 Task: Look for space in Calabasas, United States from 10th July, 2023 to 15th July, 2023 for 7 adults in price range Rs.10000 to Rs.15000. Place can be entire place or shared room with 4 bedrooms having 7 beds and 4 bathrooms. Property type can be house, flat, guest house. Amenities needed are: wifi, TV, free parkinig on premises, gym, breakfast. Booking option can be shelf check-in. Required host language is English.
Action: Mouse moved to (531, 124)
Screenshot: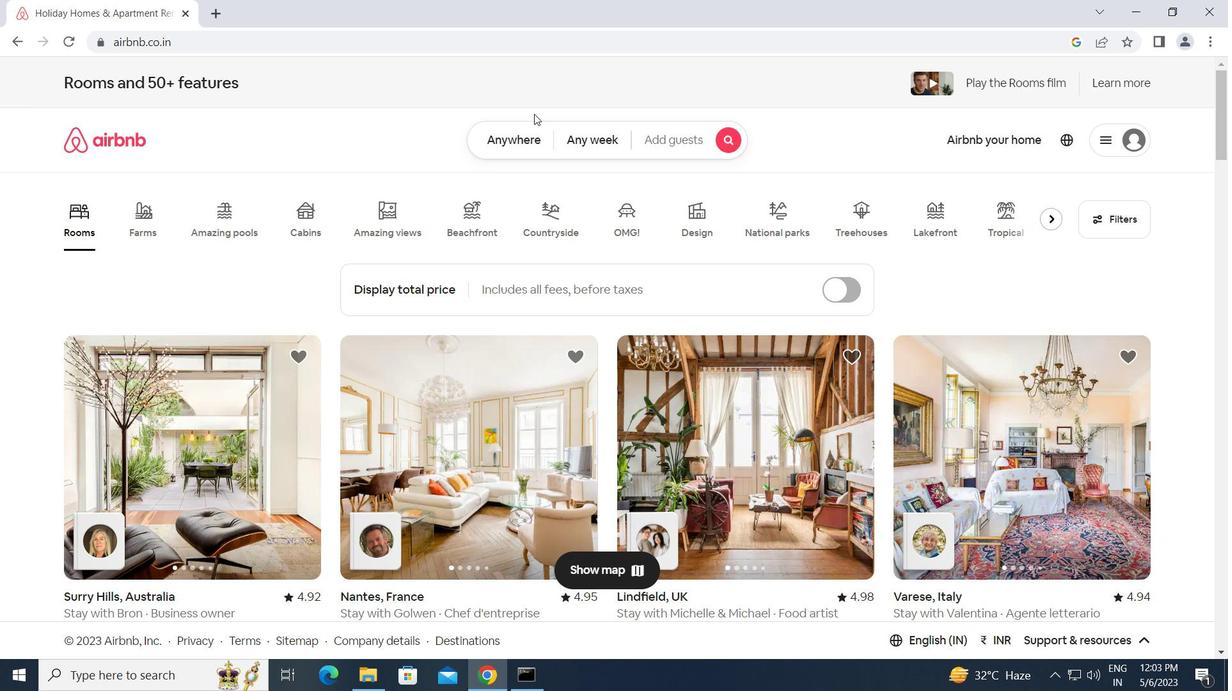 
Action: Mouse pressed left at (531, 124)
Screenshot: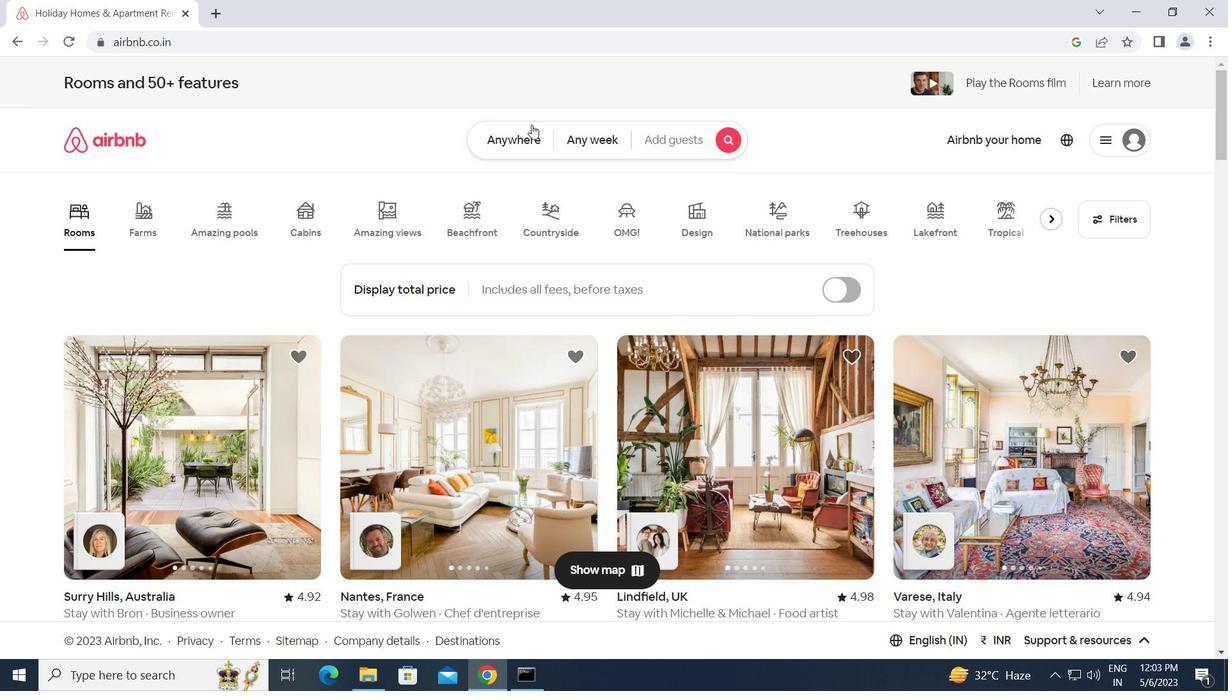 
Action: Mouse moved to (398, 186)
Screenshot: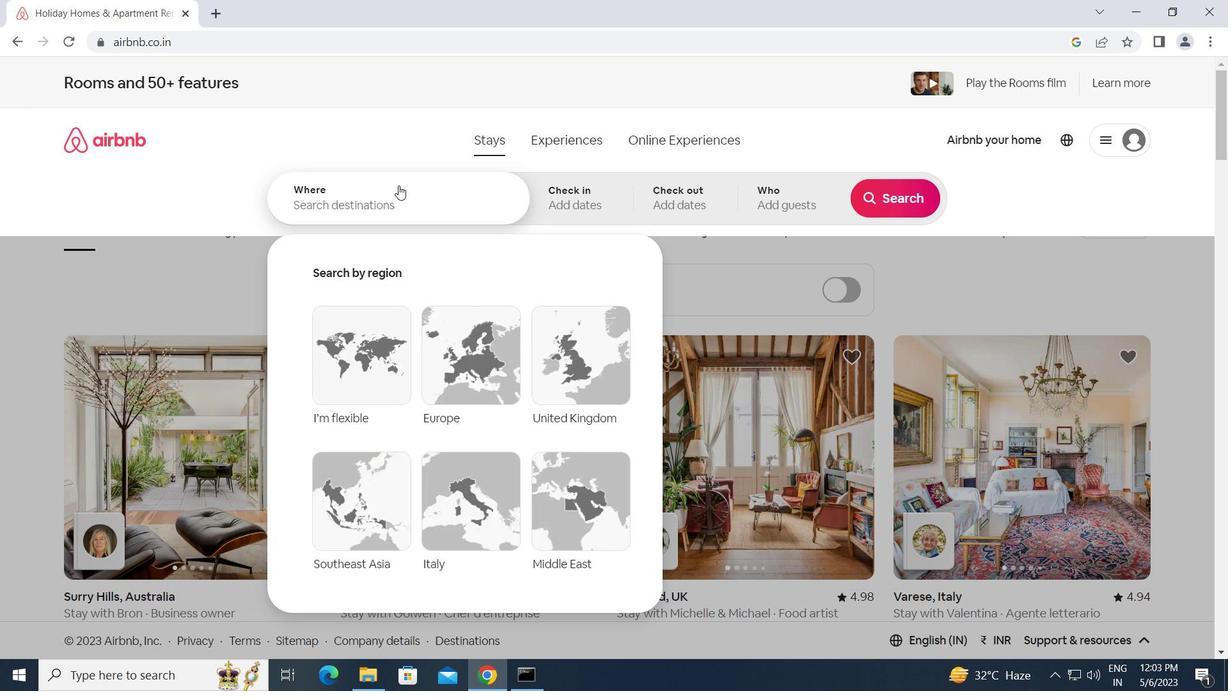 
Action: Mouse pressed left at (398, 186)
Screenshot: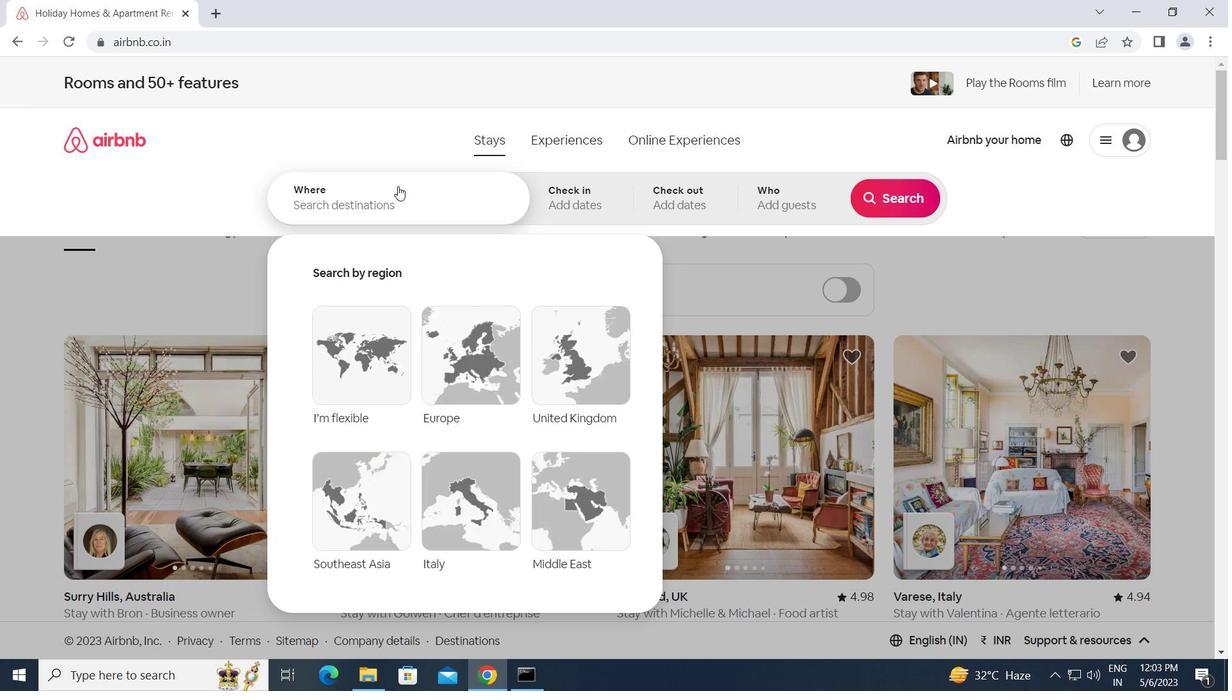
Action: Key pressed c<Key.caps_lock>alabasas,<Key.space><Key.caps_lock>u<Key.caps_lock>nited<Key.space><Key.caps_lock>s<Key.caps_lock>tate
Screenshot: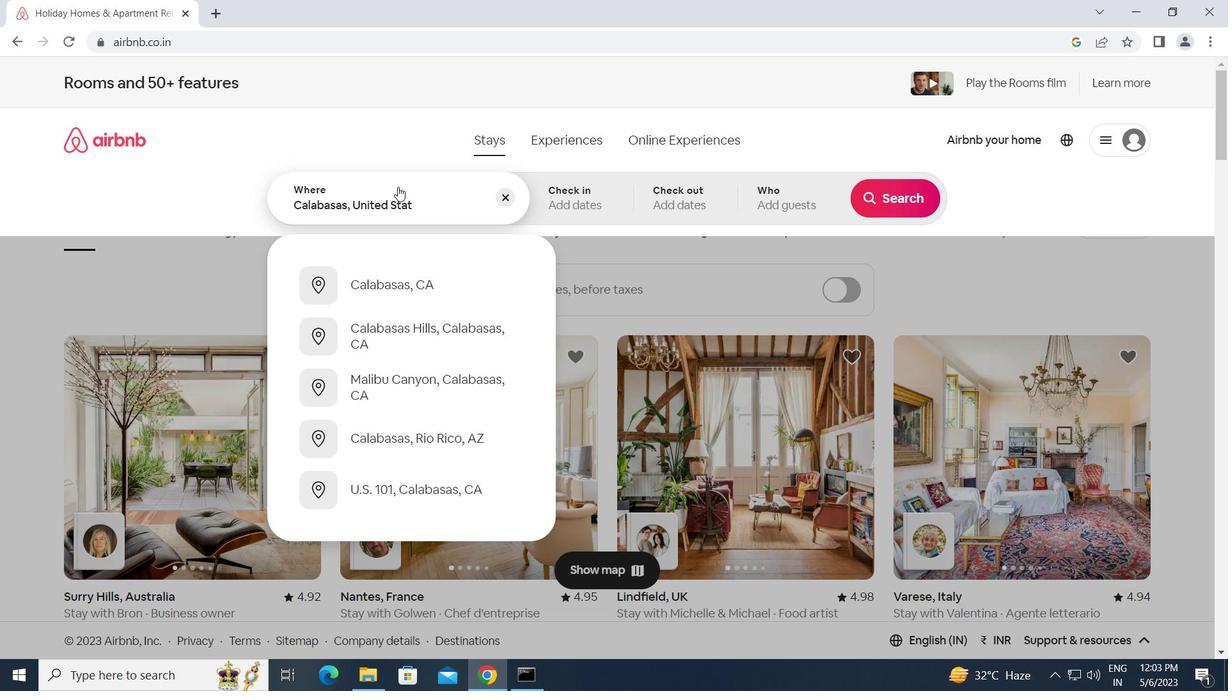 
Action: Mouse moved to (449, 103)
Screenshot: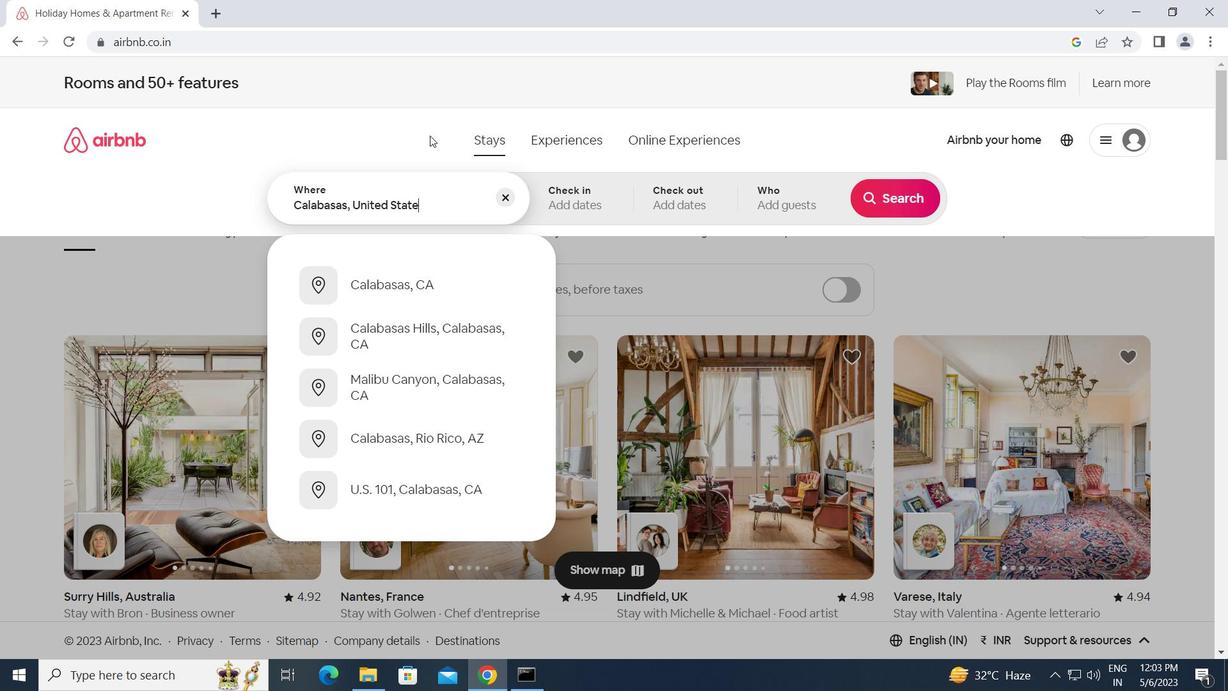 
Action: Key pressed s<Key.enter>
Screenshot: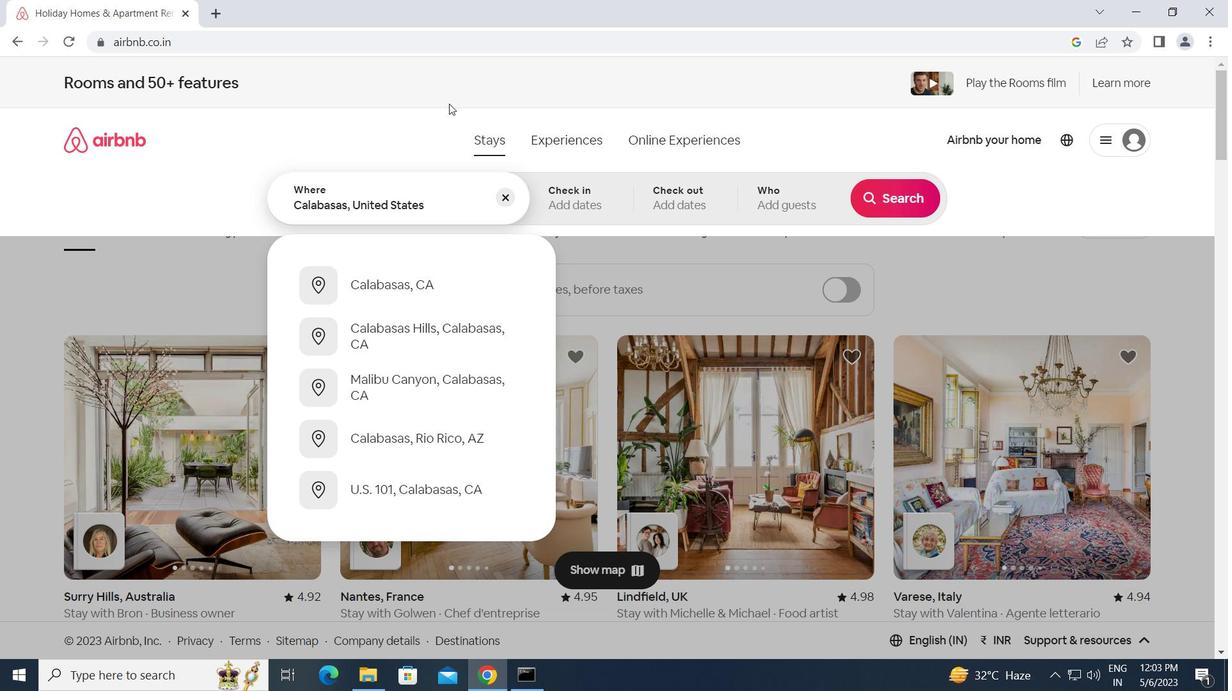
Action: Mouse moved to (893, 323)
Screenshot: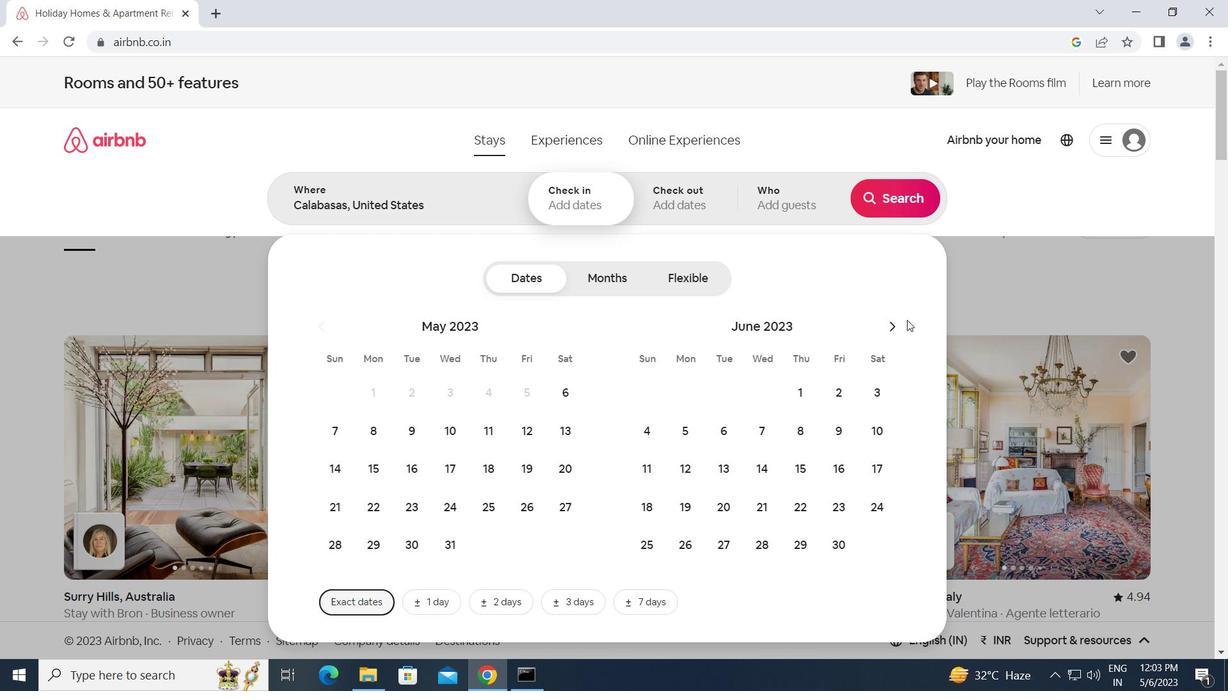 
Action: Mouse pressed left at (893, 323)
Screenshot: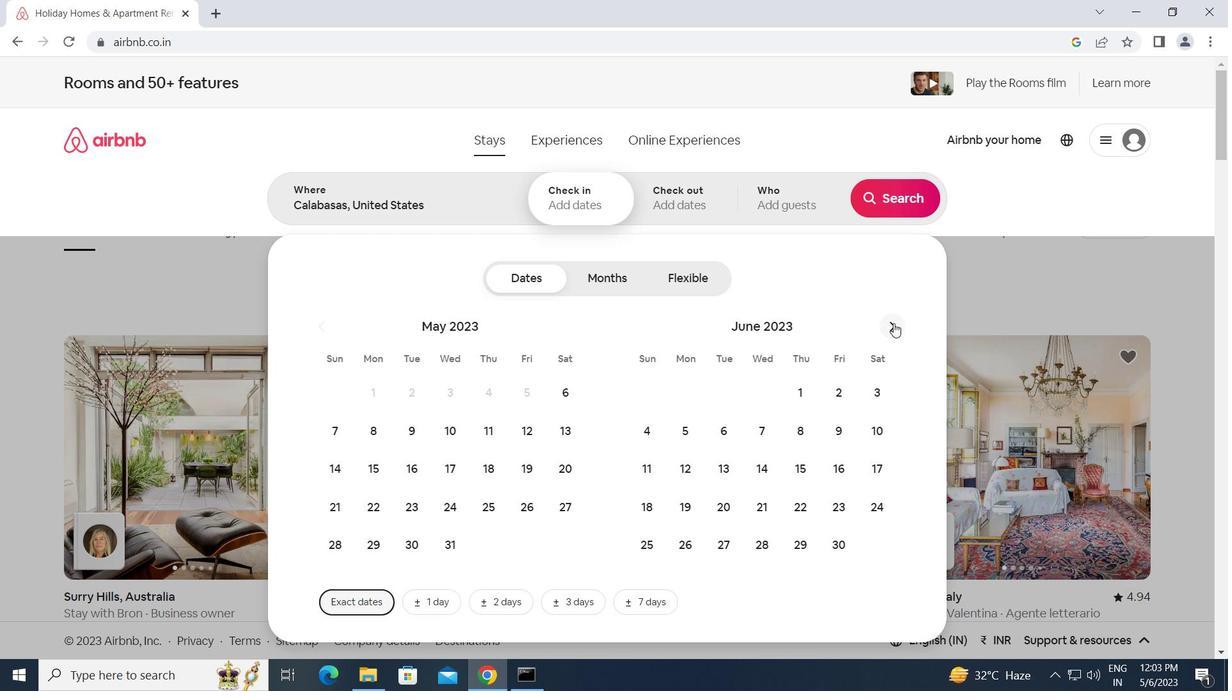 
Action: Mouse moved to (680, 470)
Screenshot: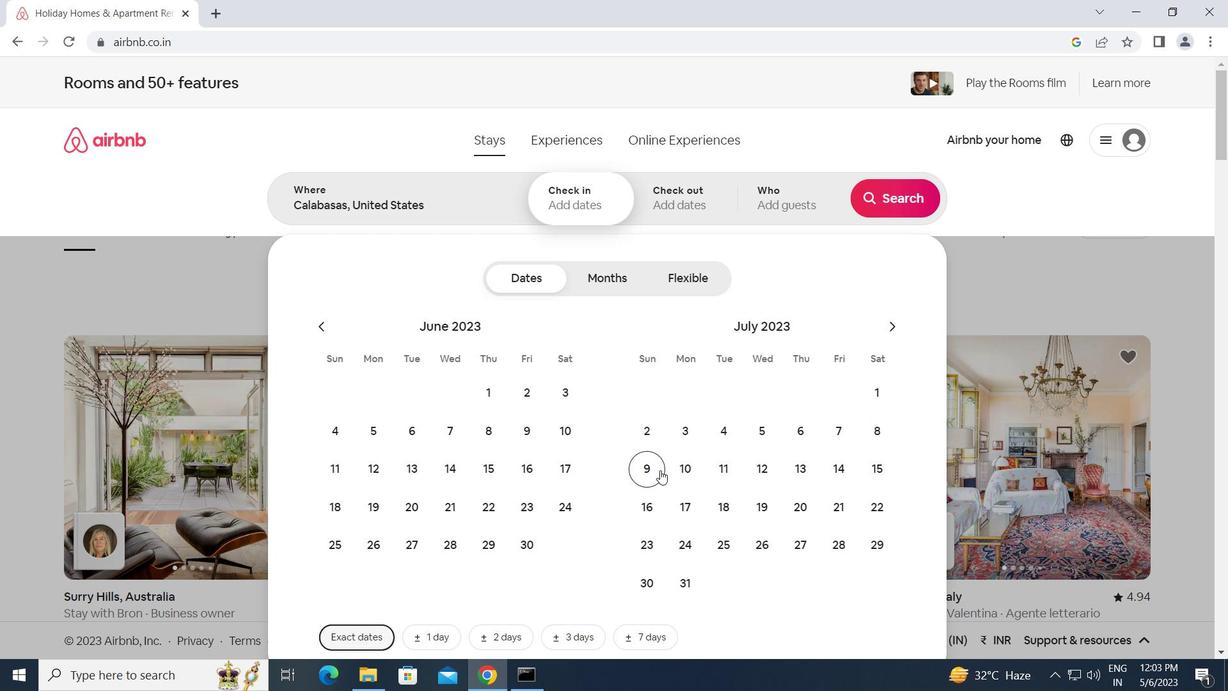 
Action: Mouse pressed left at (680, 470)
Screenshot: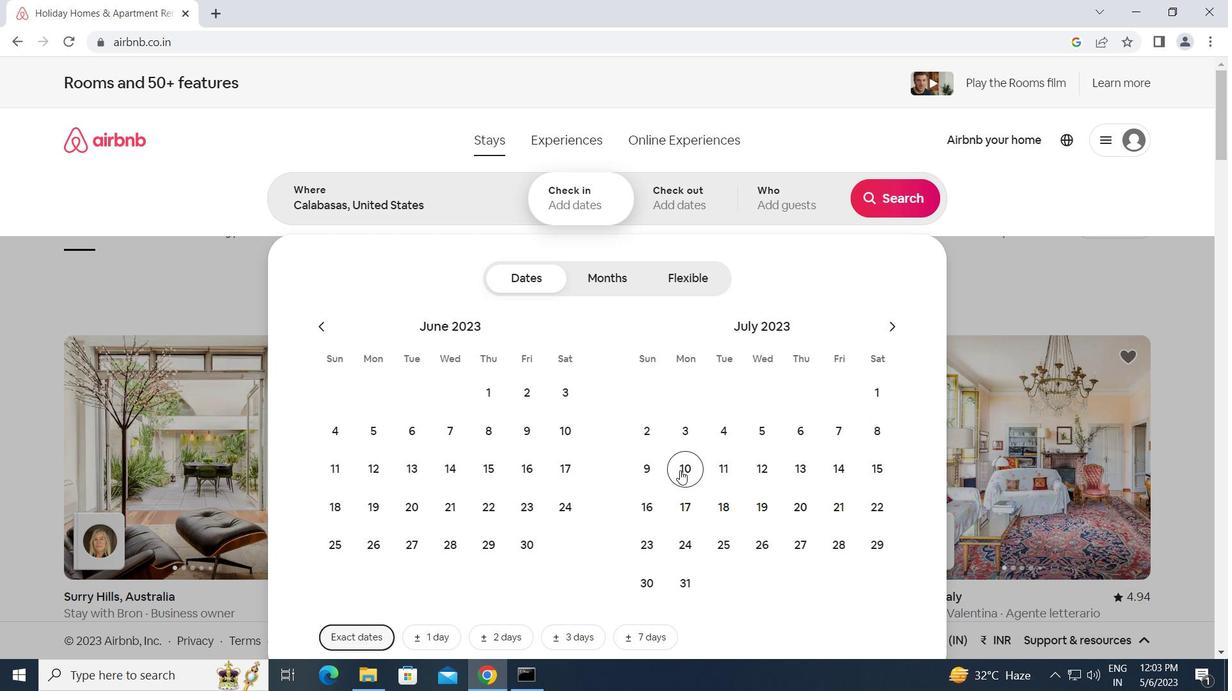
Action: Mouse moved to (880, 471)
Screenshot: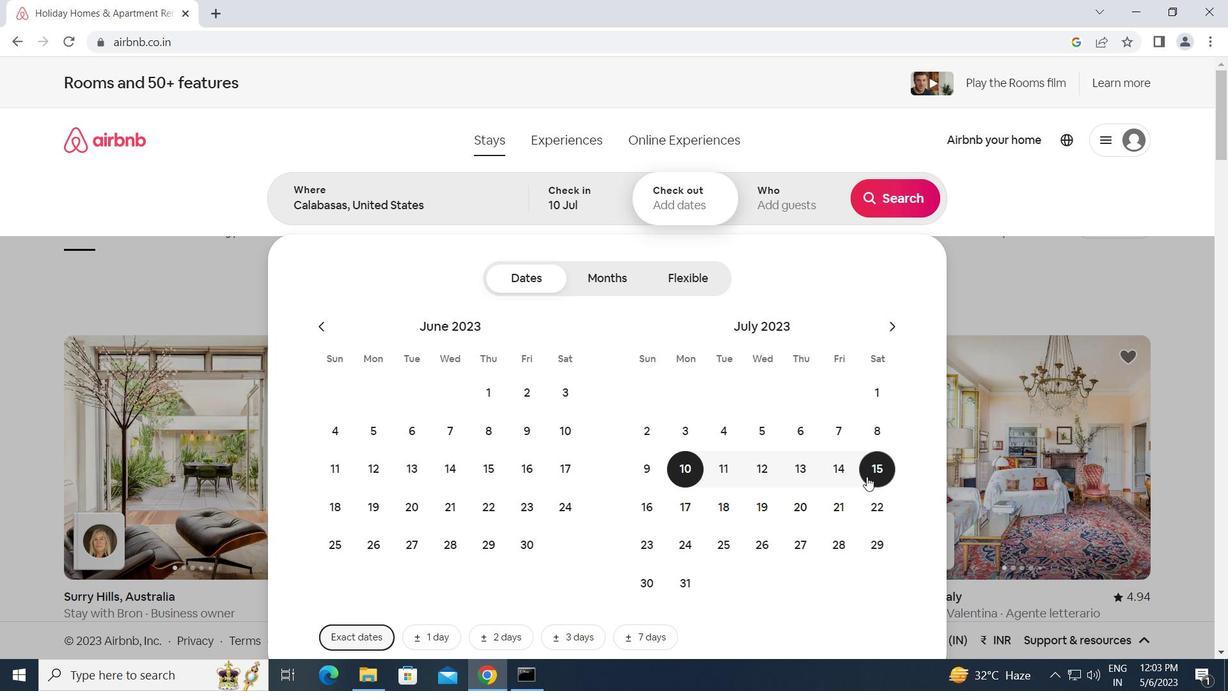 
Action: Mouse pressed left at (880, 471)
Screenshot: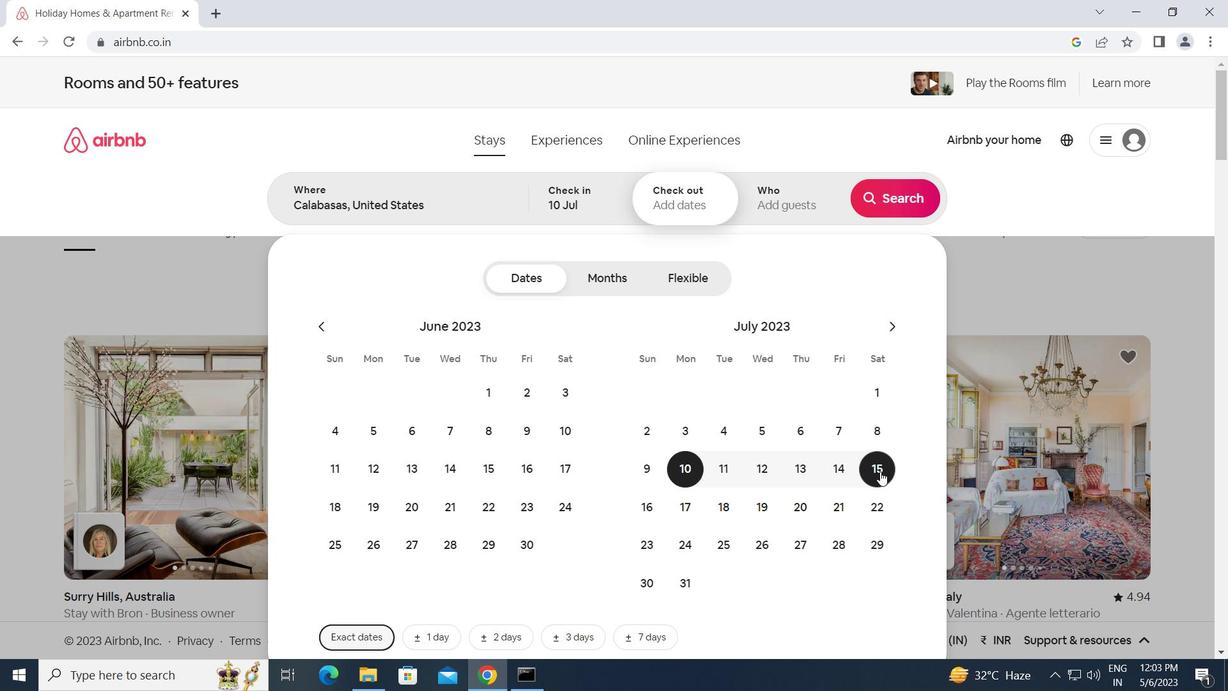 
Action: Mouse moved to (788, 209)
Screenshot: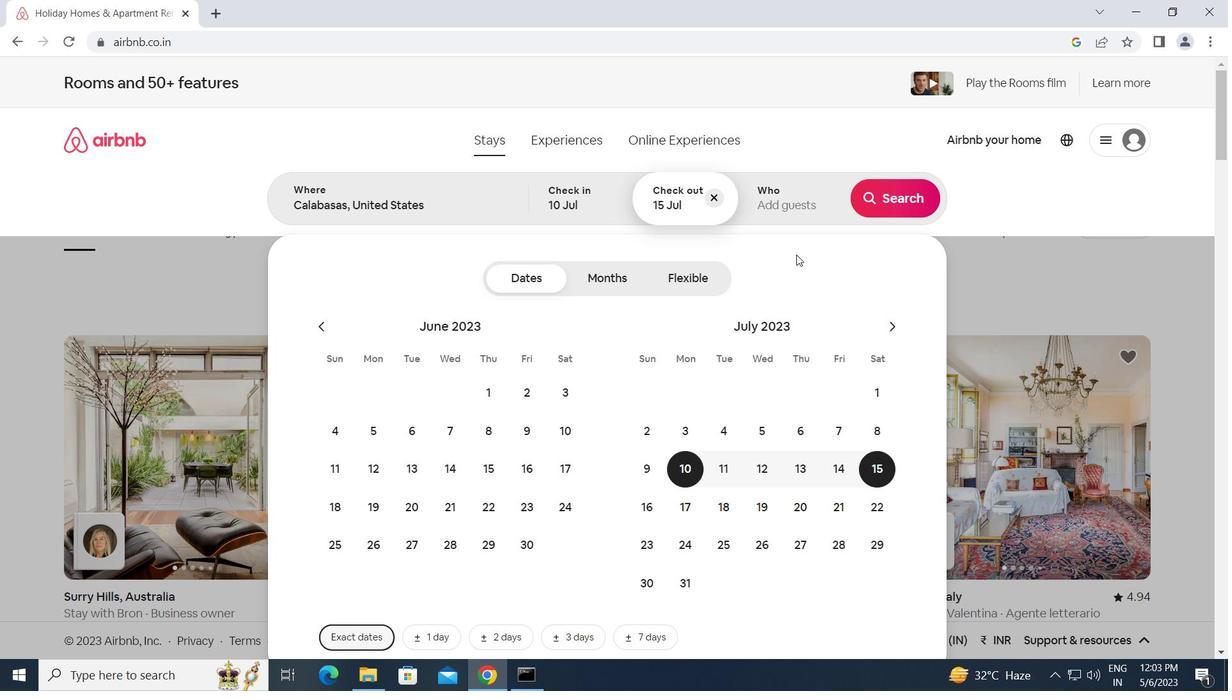 
Action: Mouse pressed left at (788, 209)
Screenshot: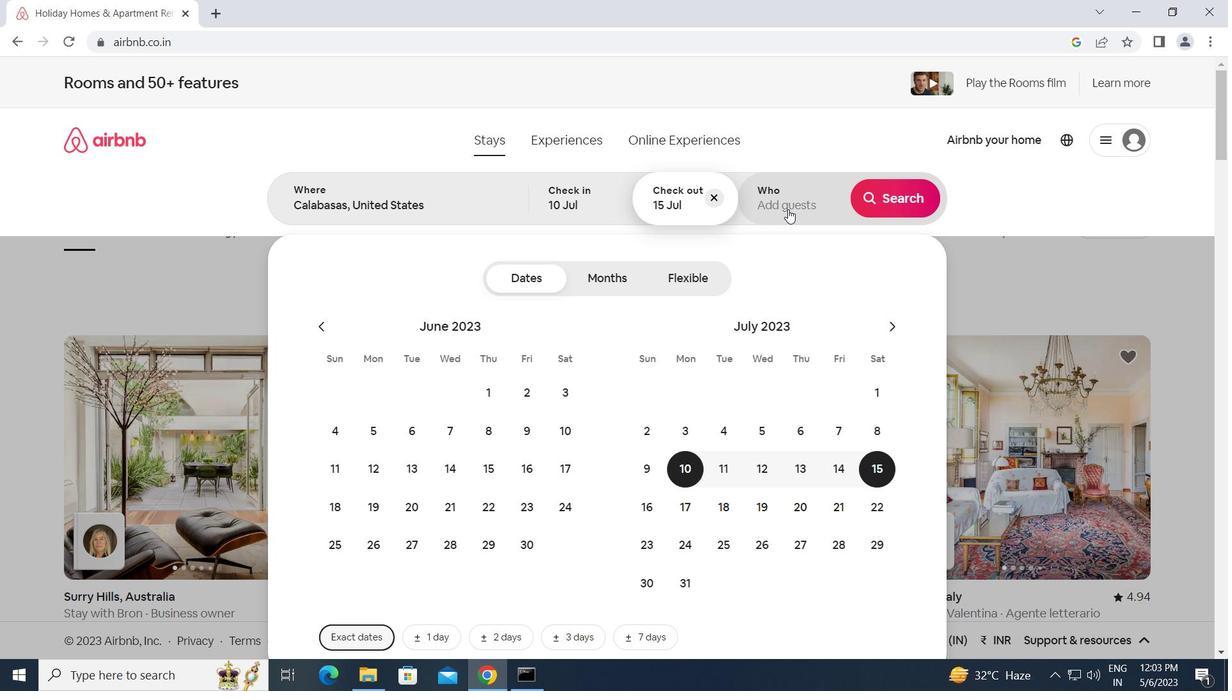 
Action: Mouse moved to (900, 284)
Screenshot: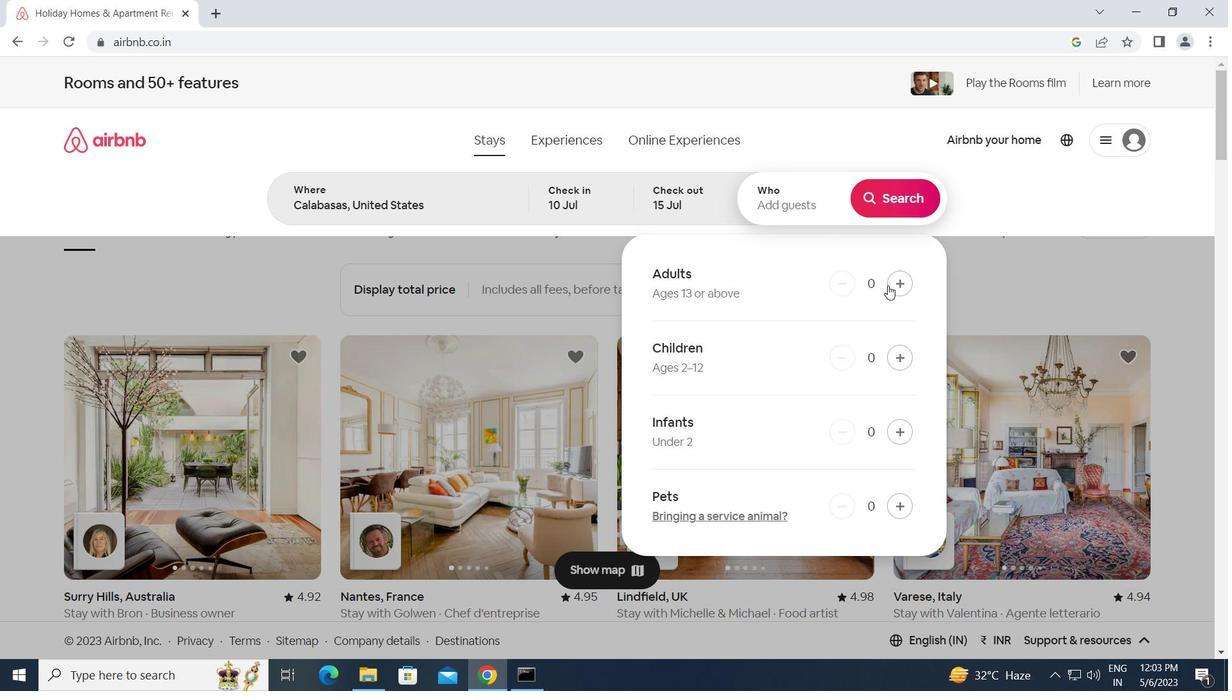 
Action: Mouse pressed left at (900, 284)
Screenshot: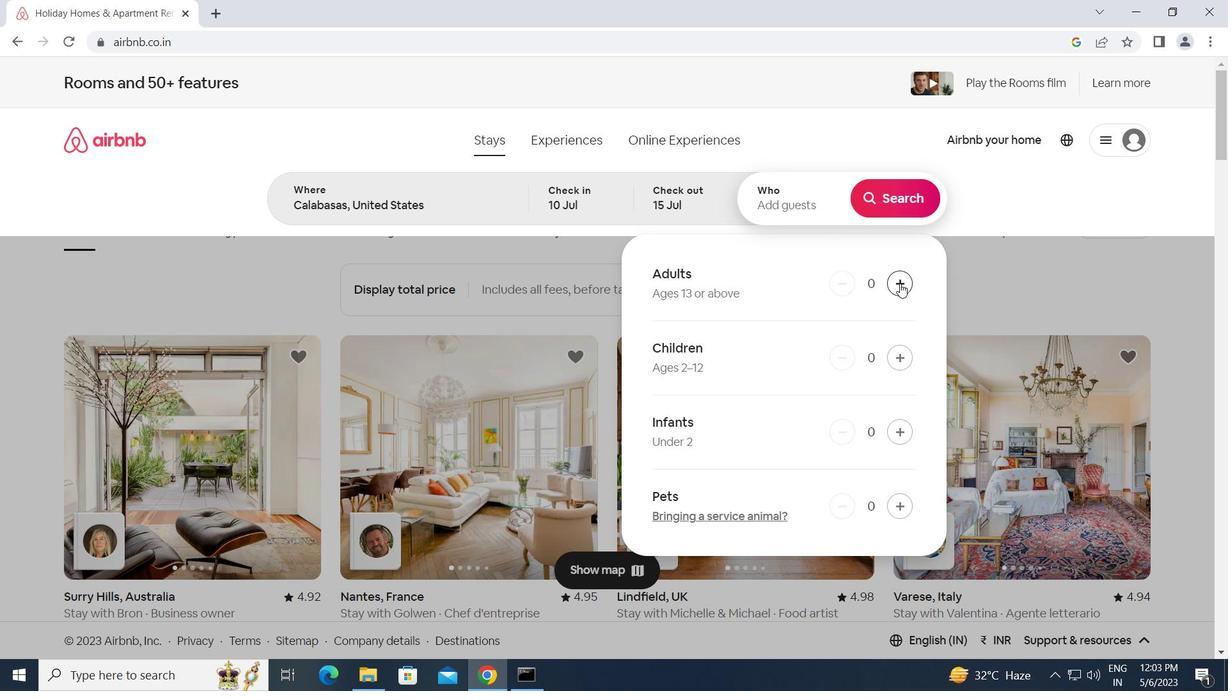 
Action: Mouse pressed left at (900, 284)
Screenshot: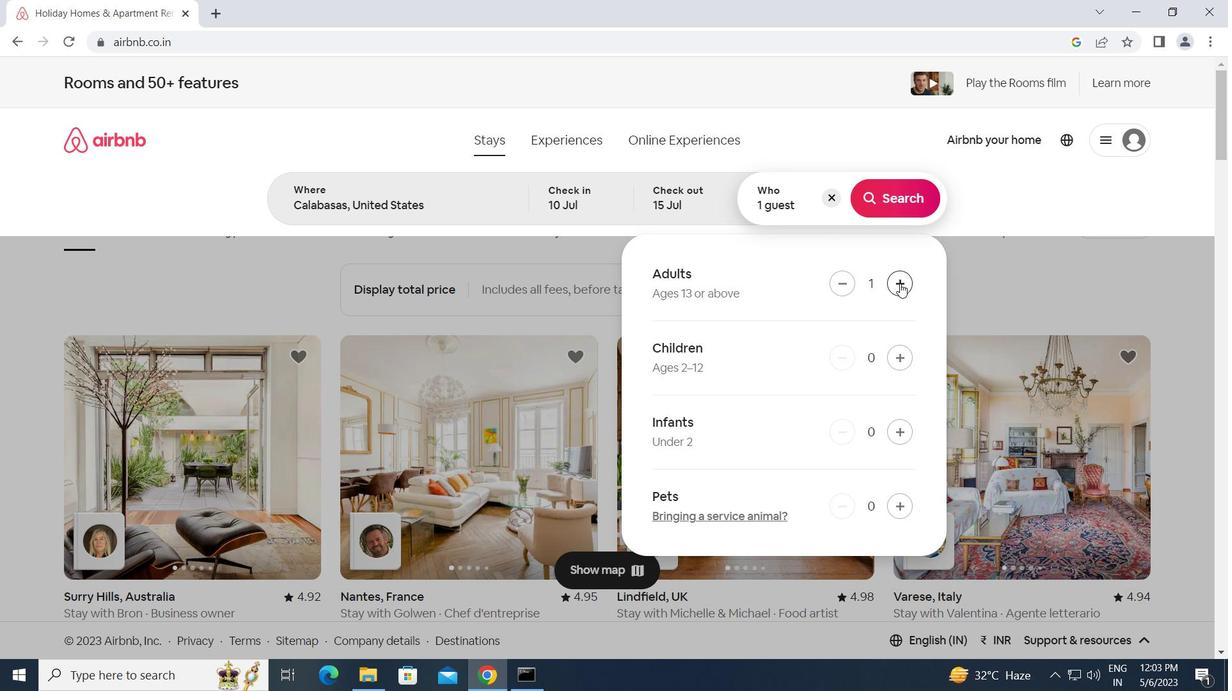 
Action: Mouse pressed left at (900, 284)
Screenshot: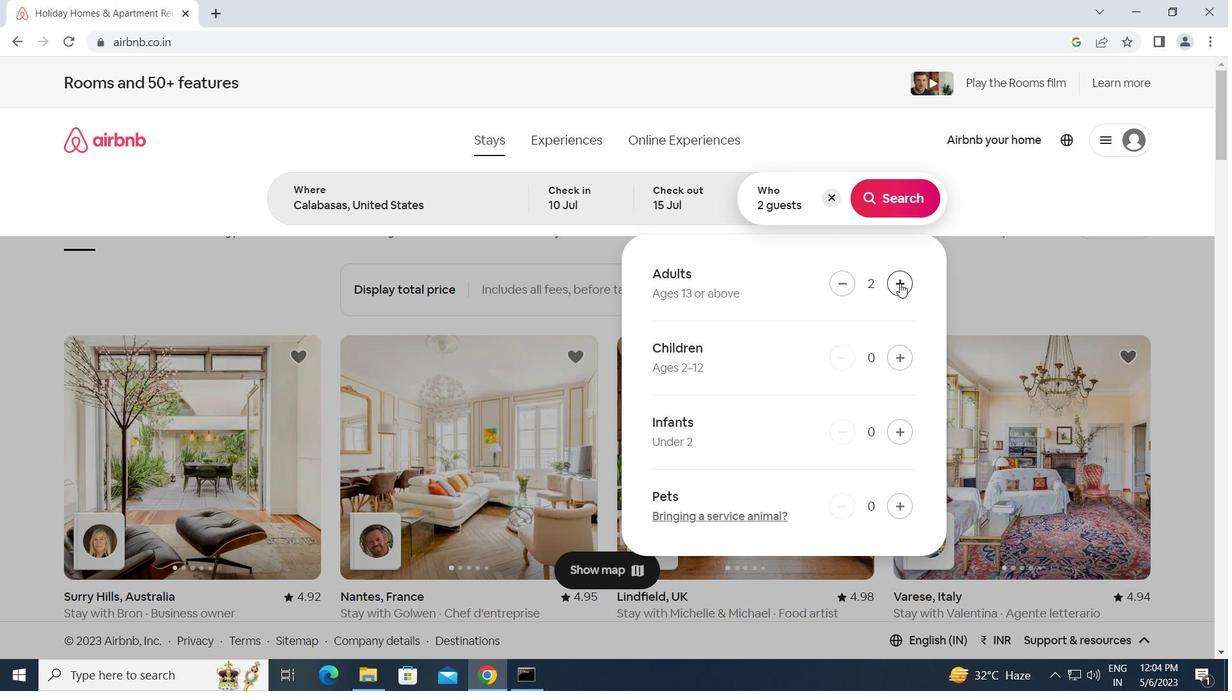 
Action: Mouse pressed left at (900, 284)
Screenshot: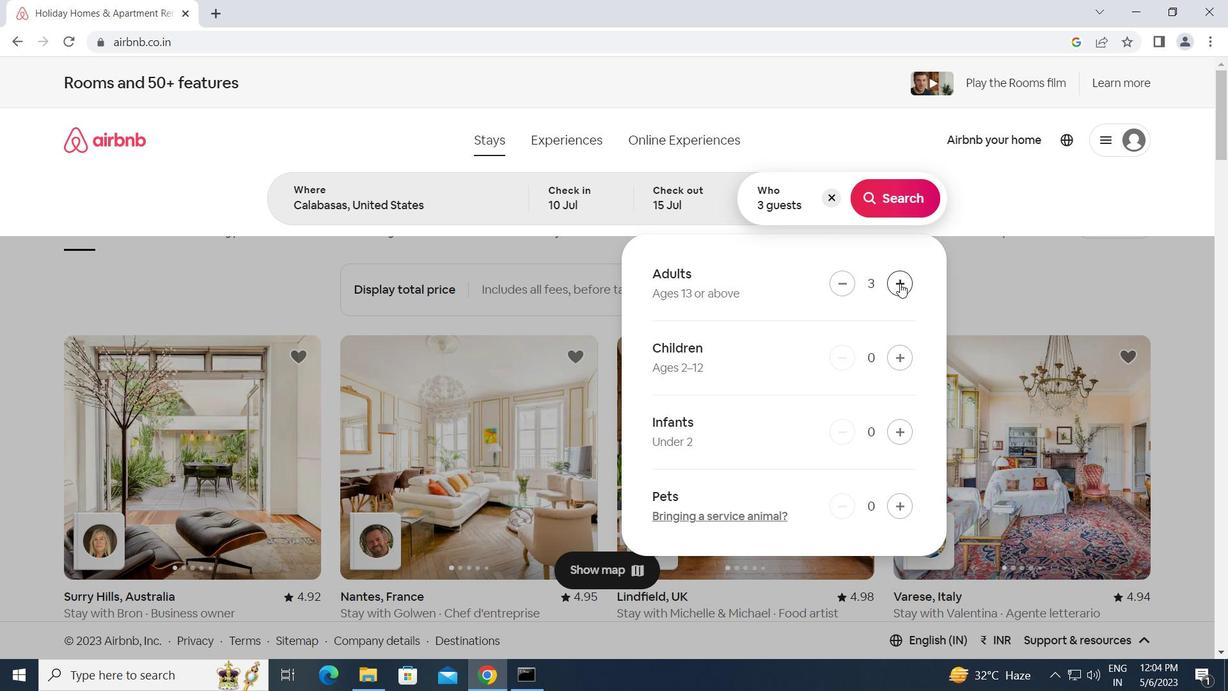 
Action: Mouse pressed left at (900, 284)
Screenshot: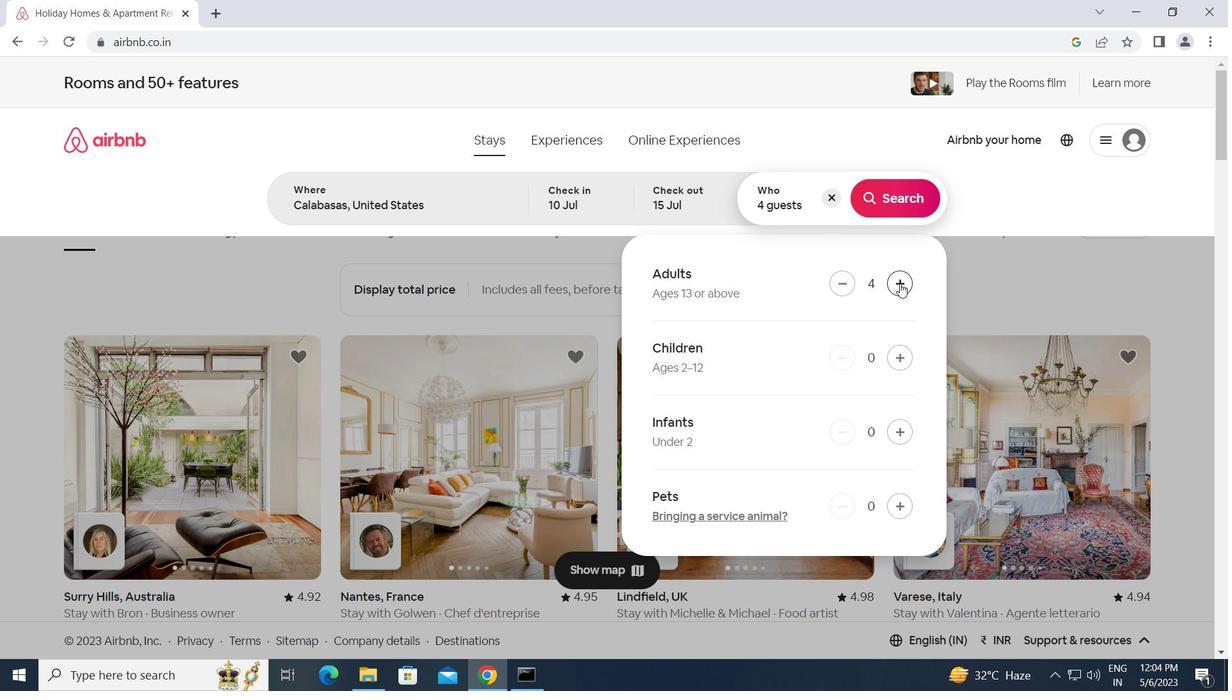 
Action: Mouse pressed left at (900, 284)
Screenshot: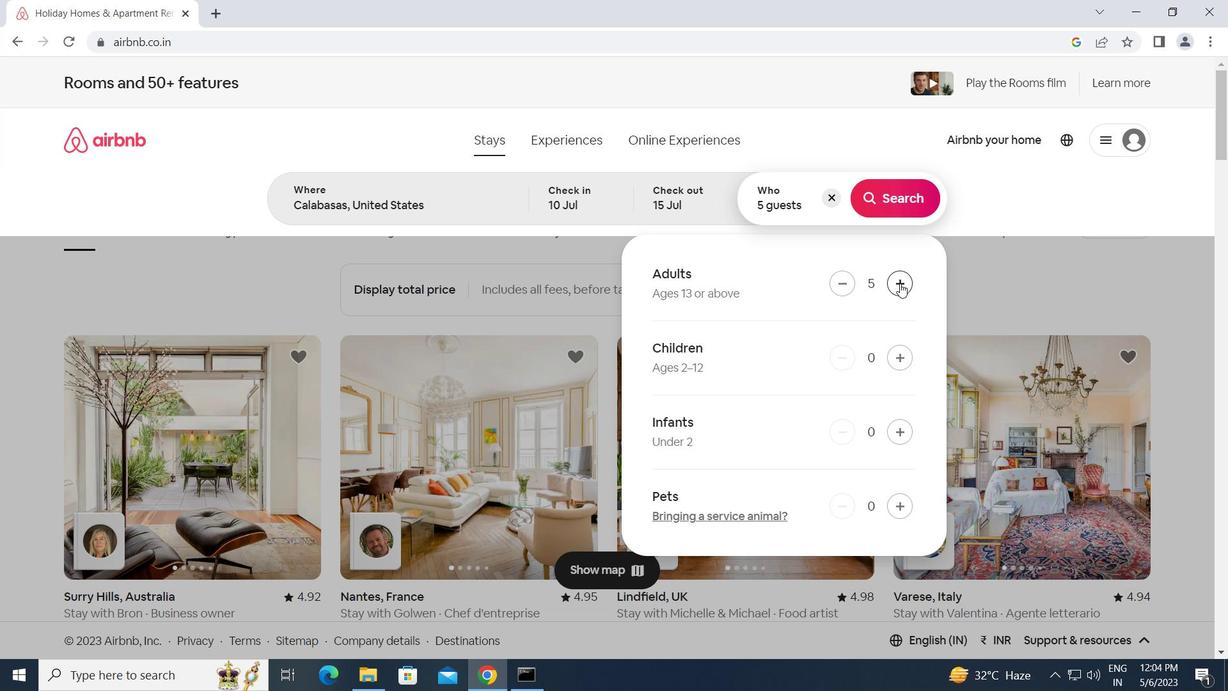 
Action: Mouse pressed left at (900, 284)
Screenshot: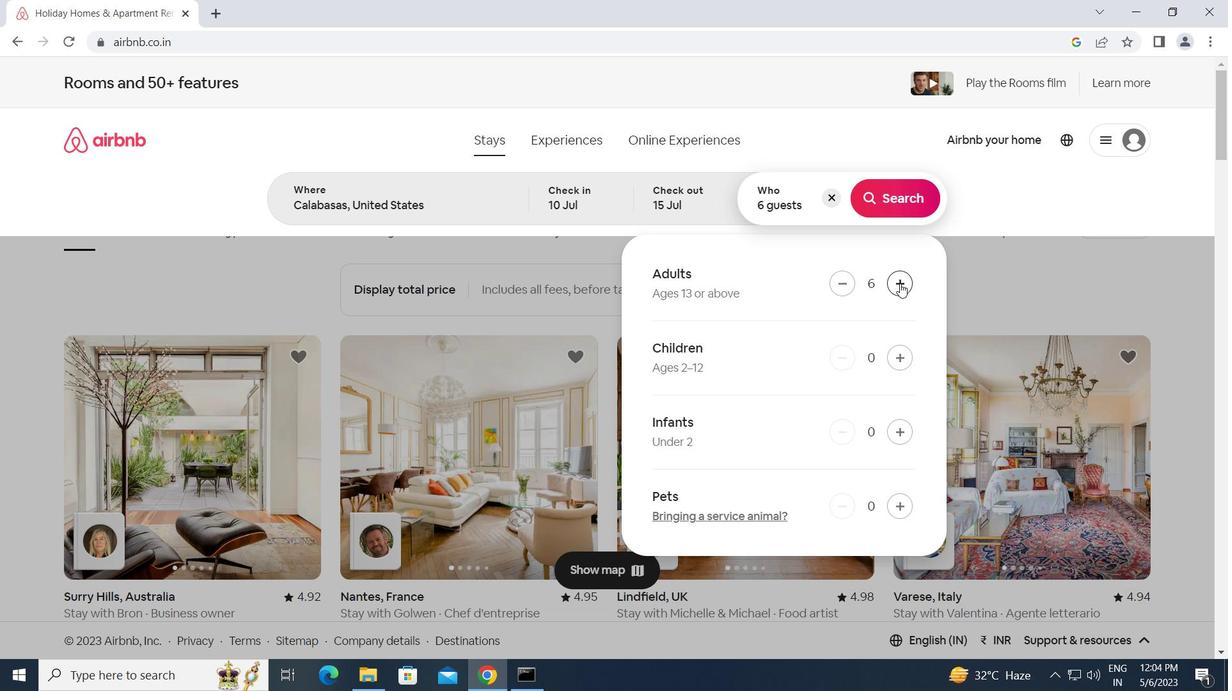 
Action: Mouse moved to (898, 201)
Screenshot: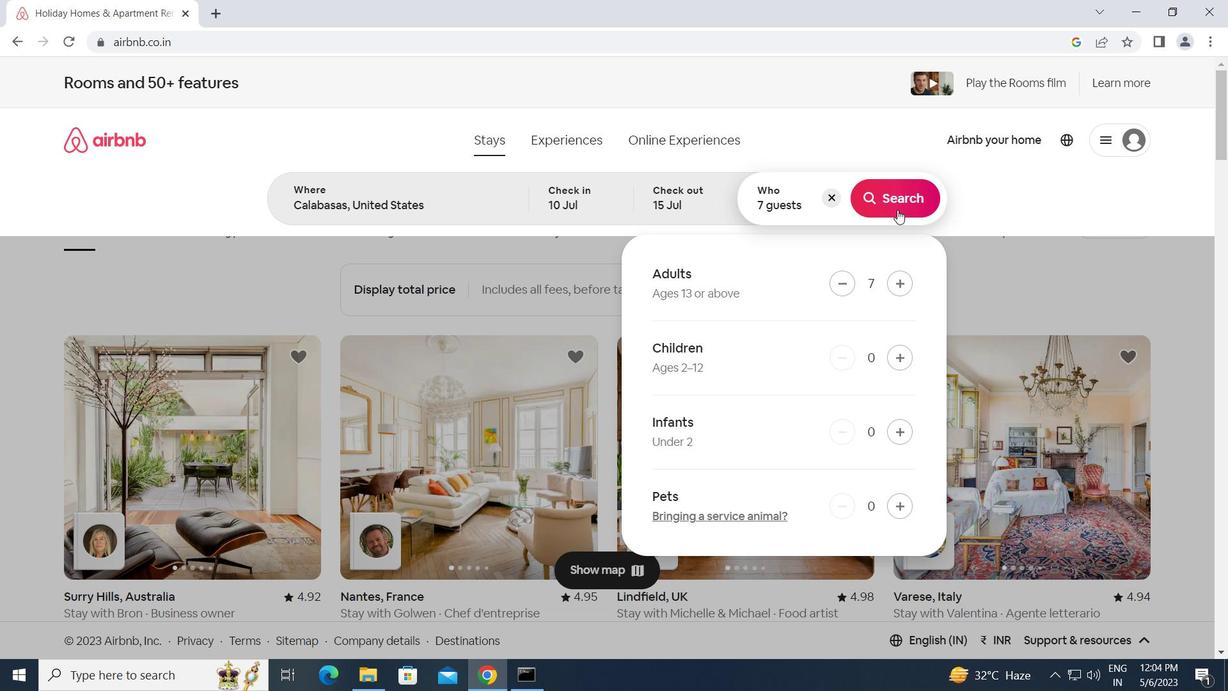 
Action: Mouse pressed left at (898, 201)
Screenshot: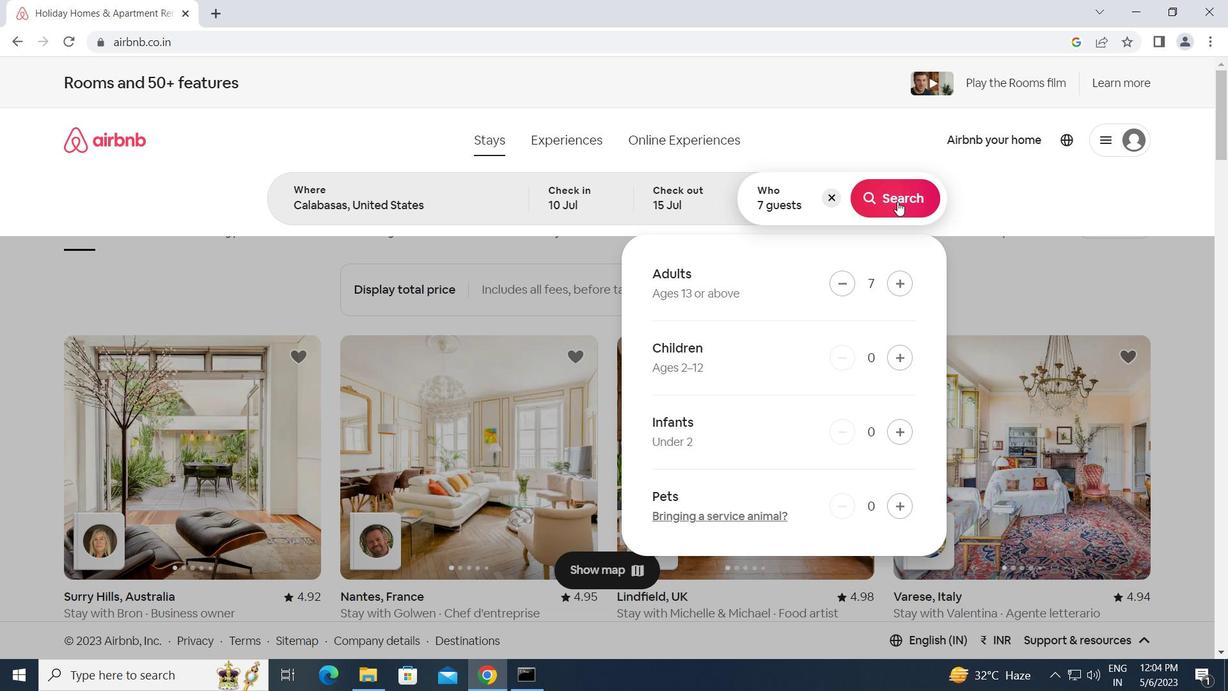 
Action: Mouse moved to (1156, 148)
Screenshot: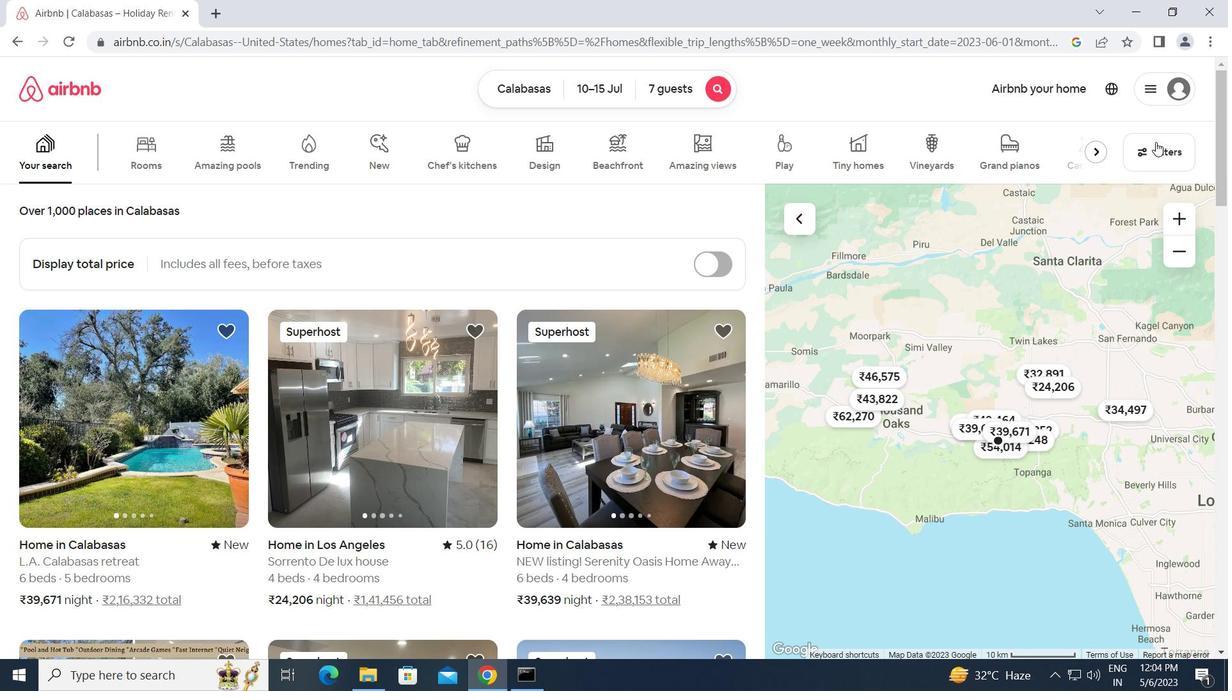 
Action: Mouse pressed left at (1156, 148)
Screenshot: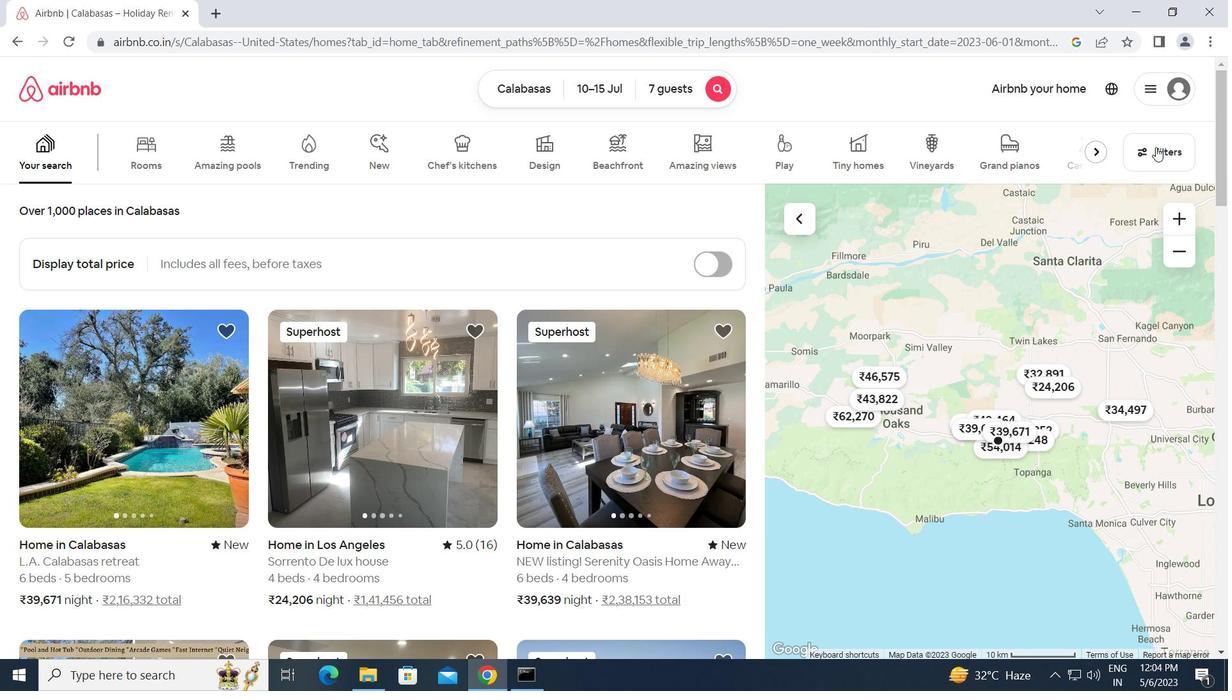
Action: Mouse moved to (424, 469)
Screenshot: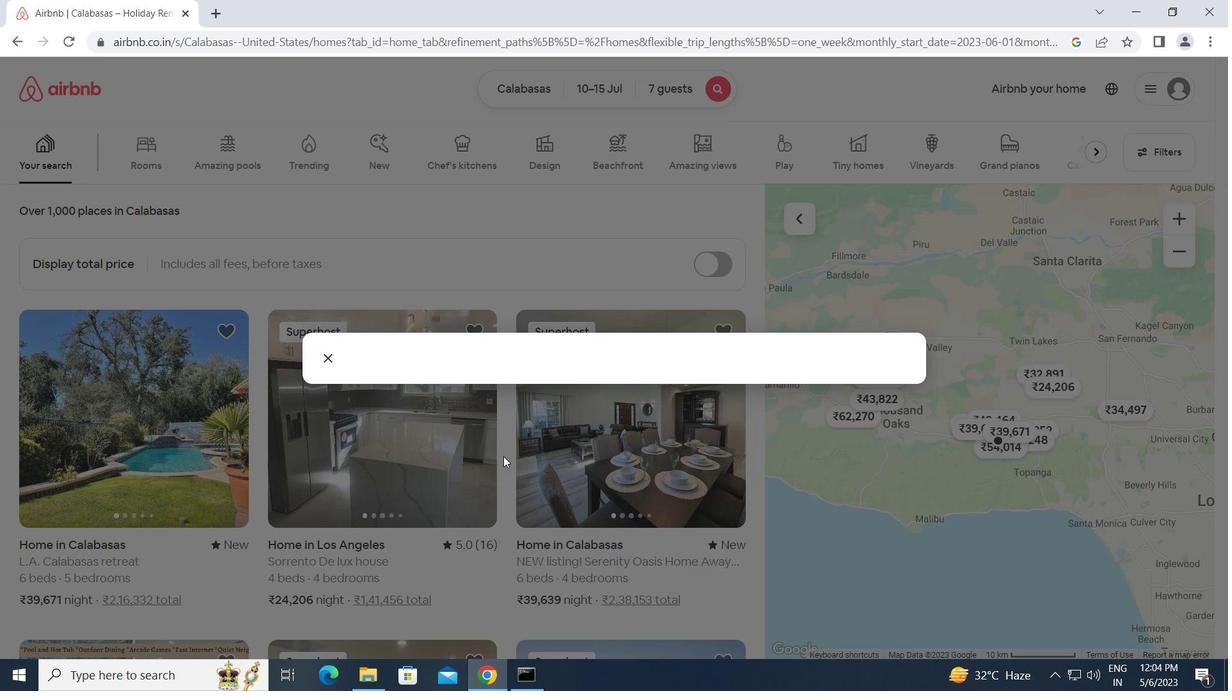
Action: Mouse scrolled (424, 468) with delta (0, 0)
Screenshot: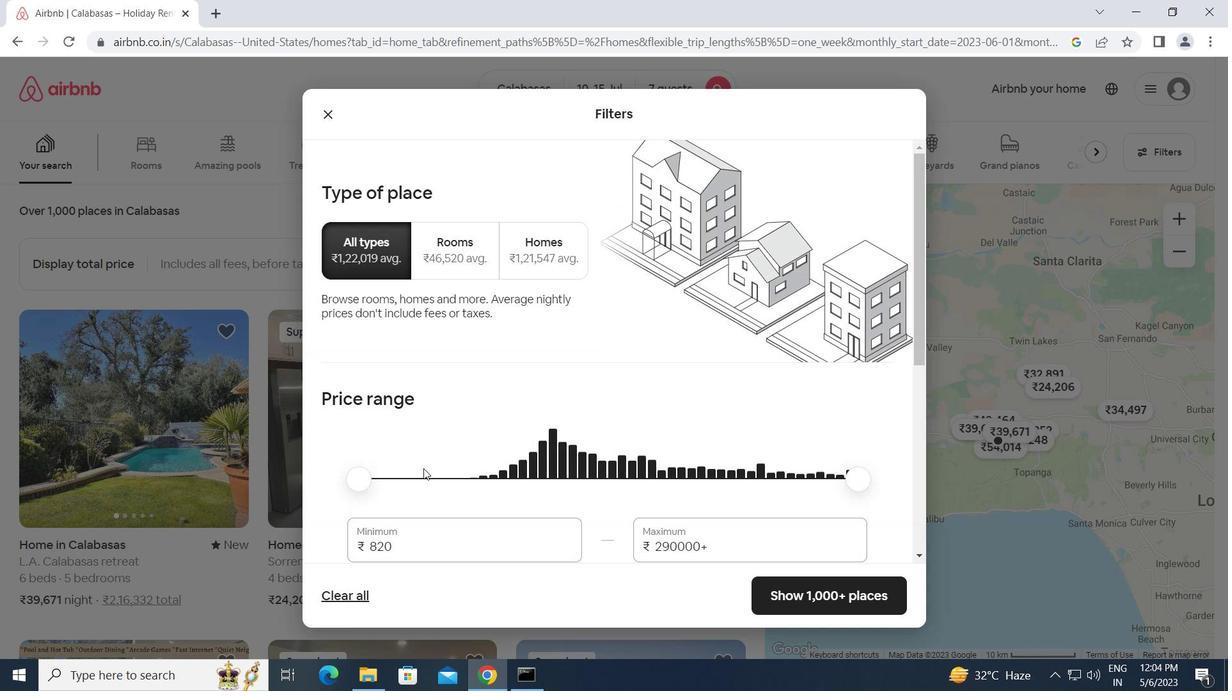 
Action: Mouse scrolled (424, 468) with delta (0, 0)
Screenshot: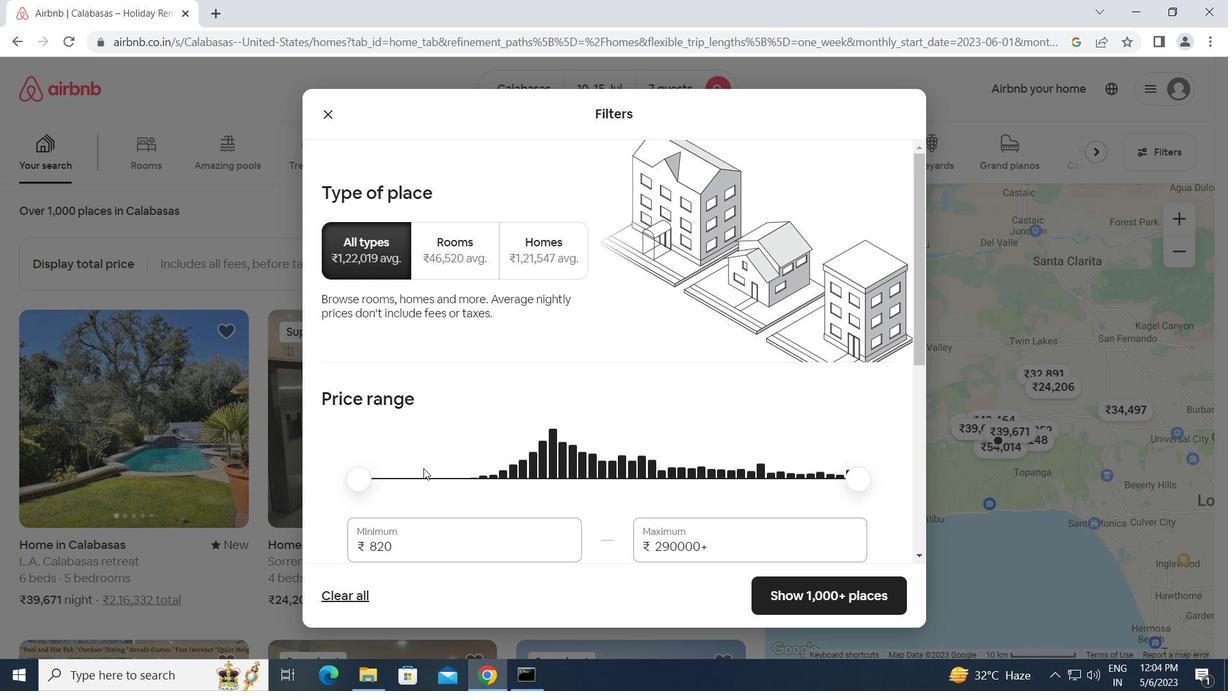 
Action: Mouse moved to (397, 389)
Screenshot: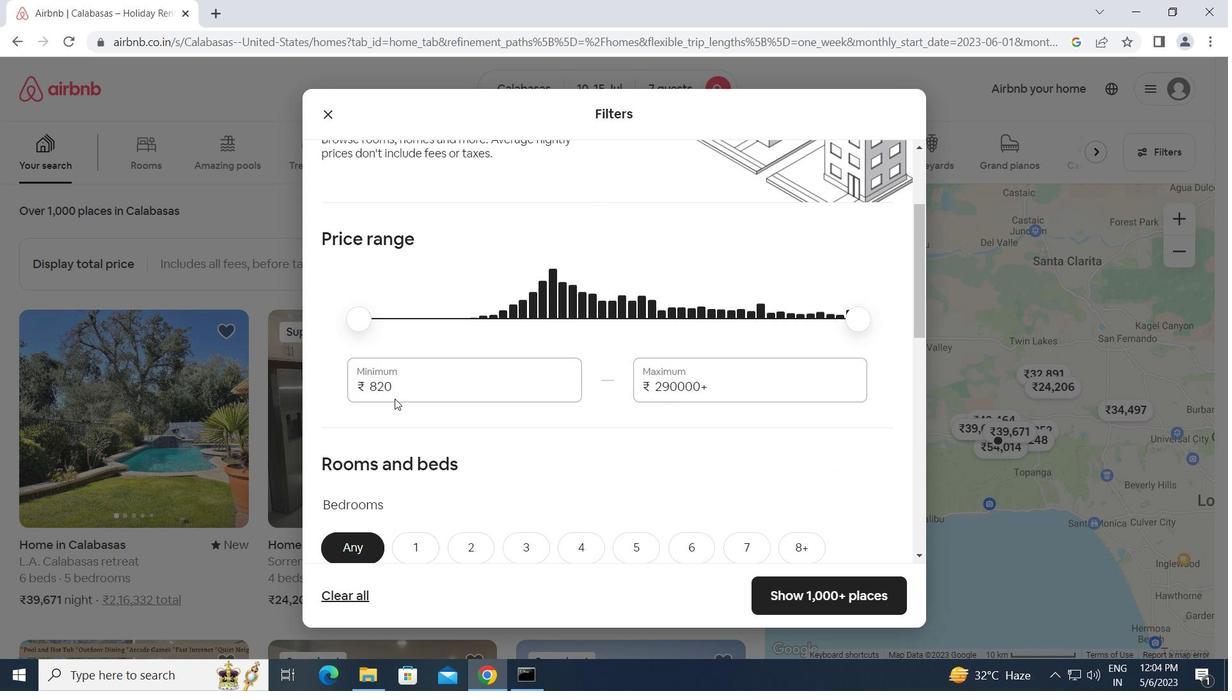 
Action: Mouse pressed left at (397, 389)
Screenshot: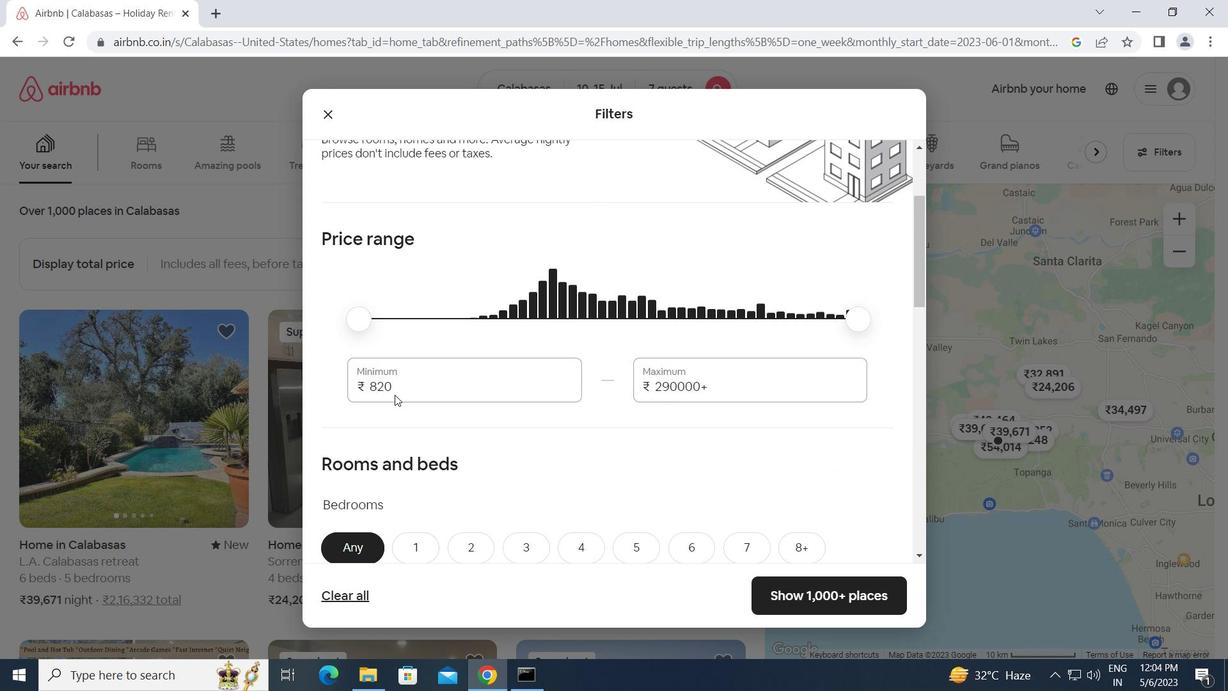 
Action: Mouse moved to (355, 380)
Screenshot: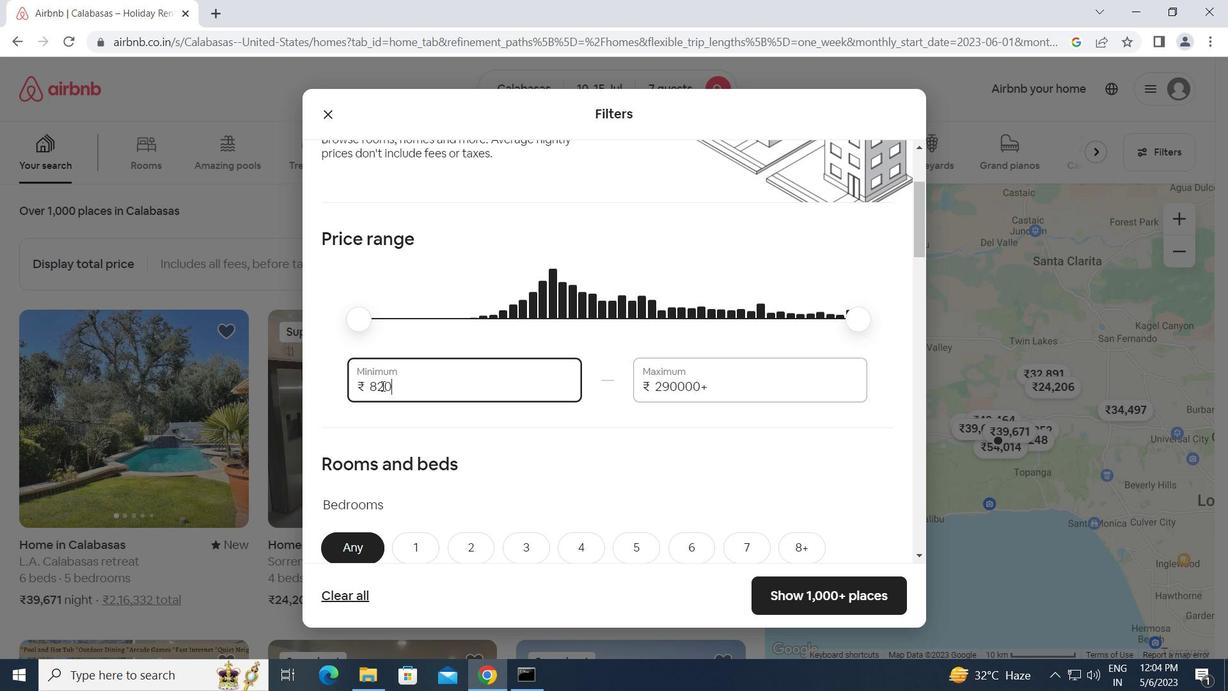 
Action: Key pressed 10000<Key.tab>15000
Screenshot: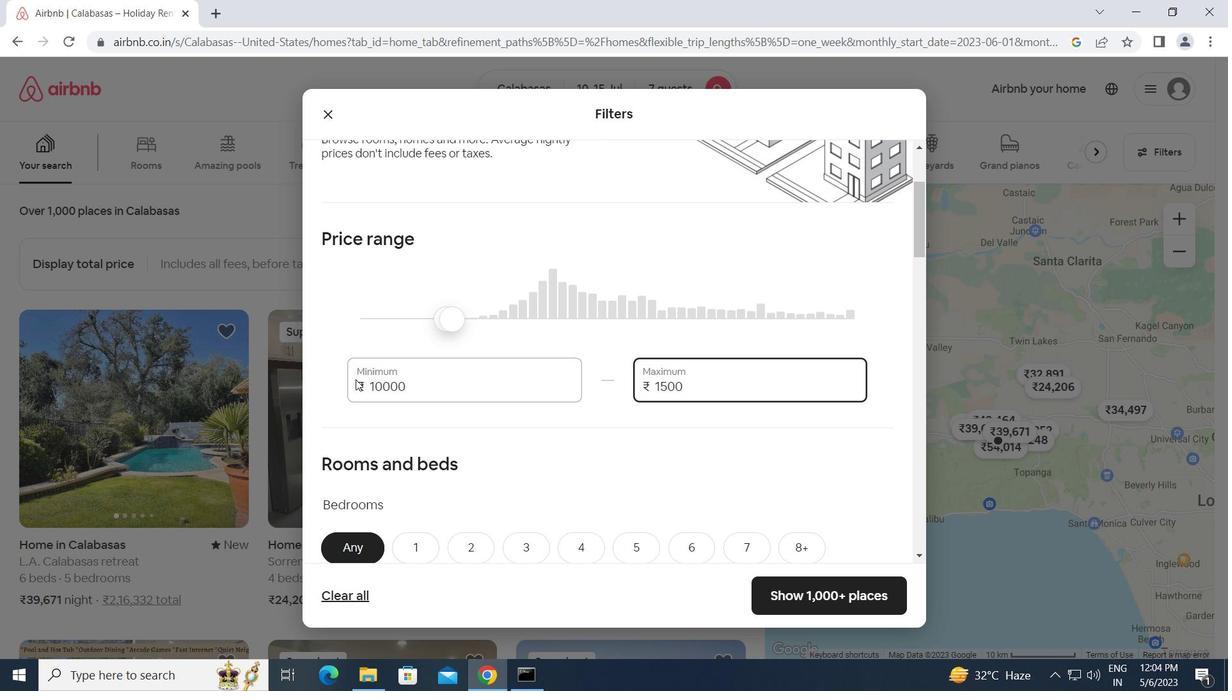 
Action: Mouse moved to (405, 405)
Screenshot: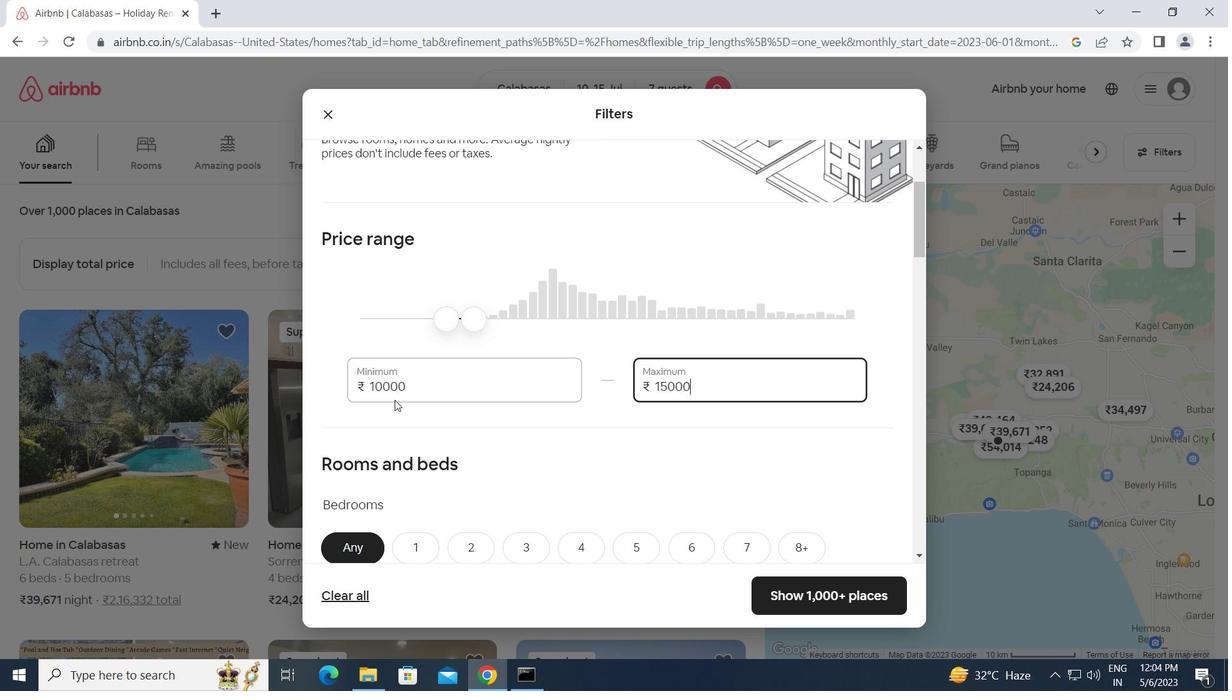 
Action: Mouse scrolled (405, 404) with delta (0, 0)
Screenshot: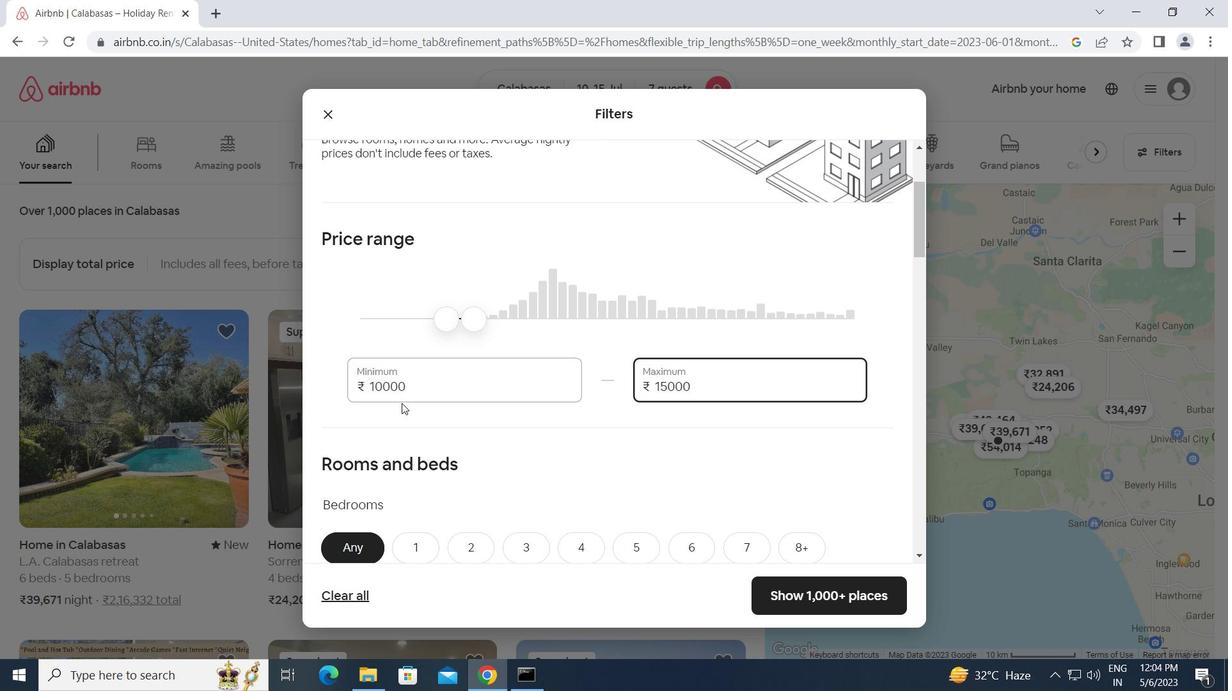 
Action: Mouse scrolled (405, 404) with delta (0, 0)
Screenshot: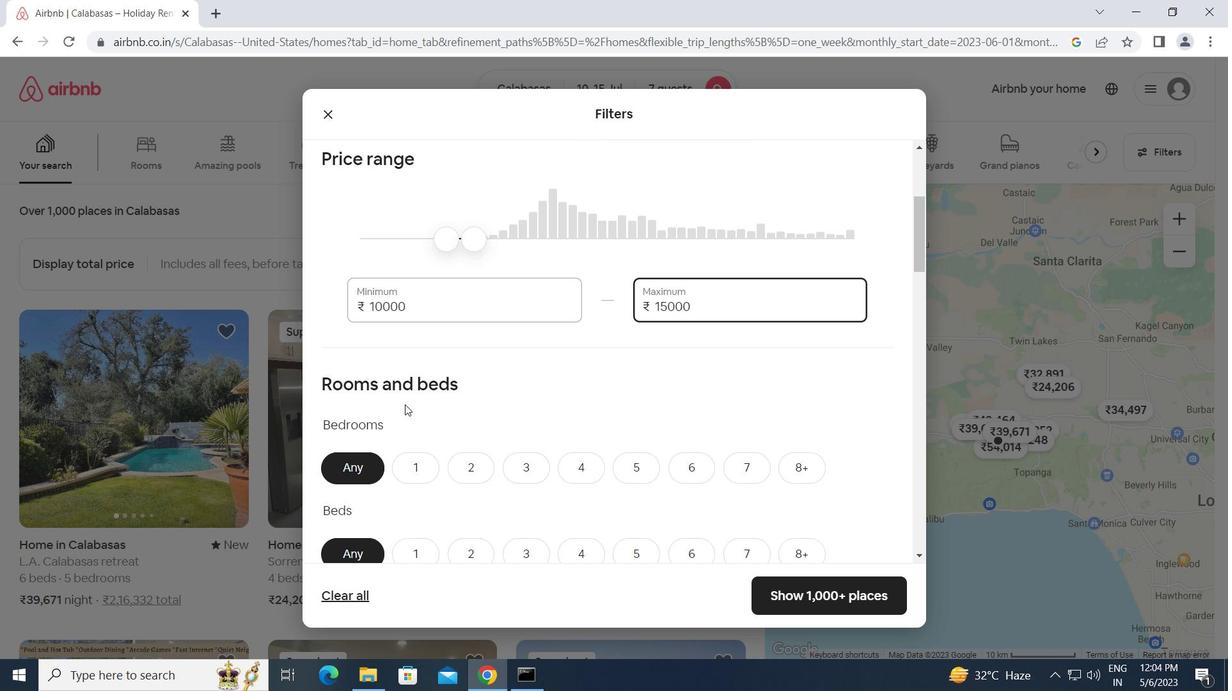 
Action: Mouse moved to (583, 395)
Screenshot: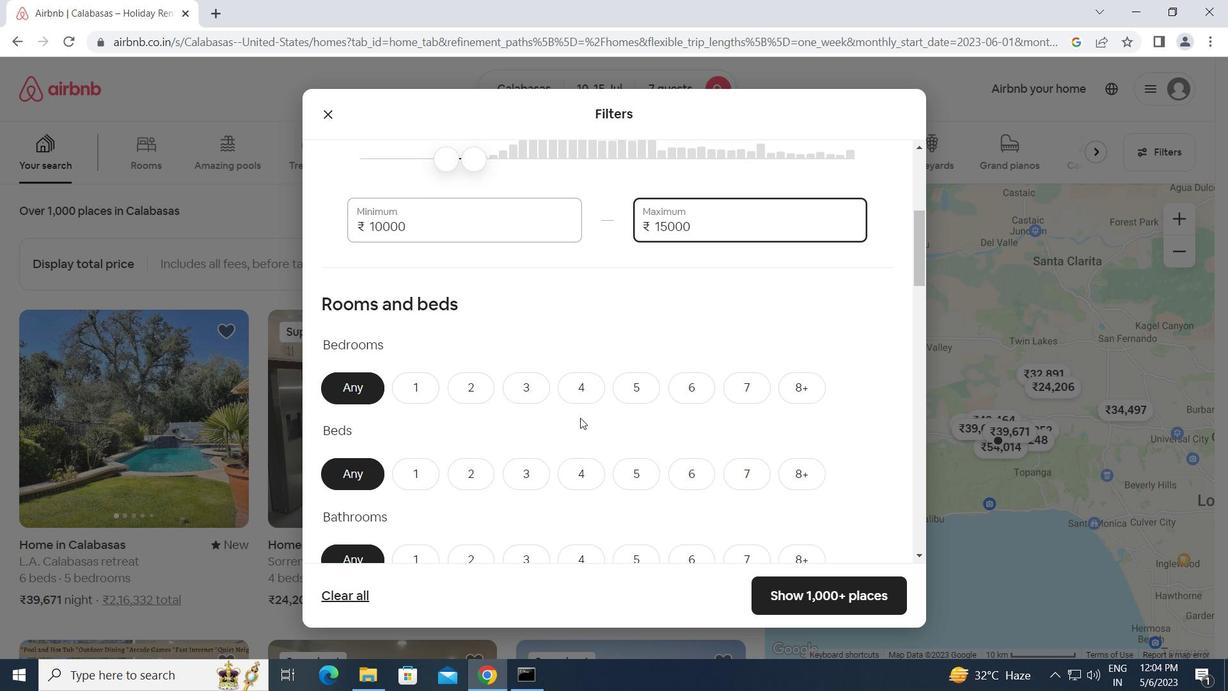 
Action: Mouse pressed left at (583, 395)
Screenshot: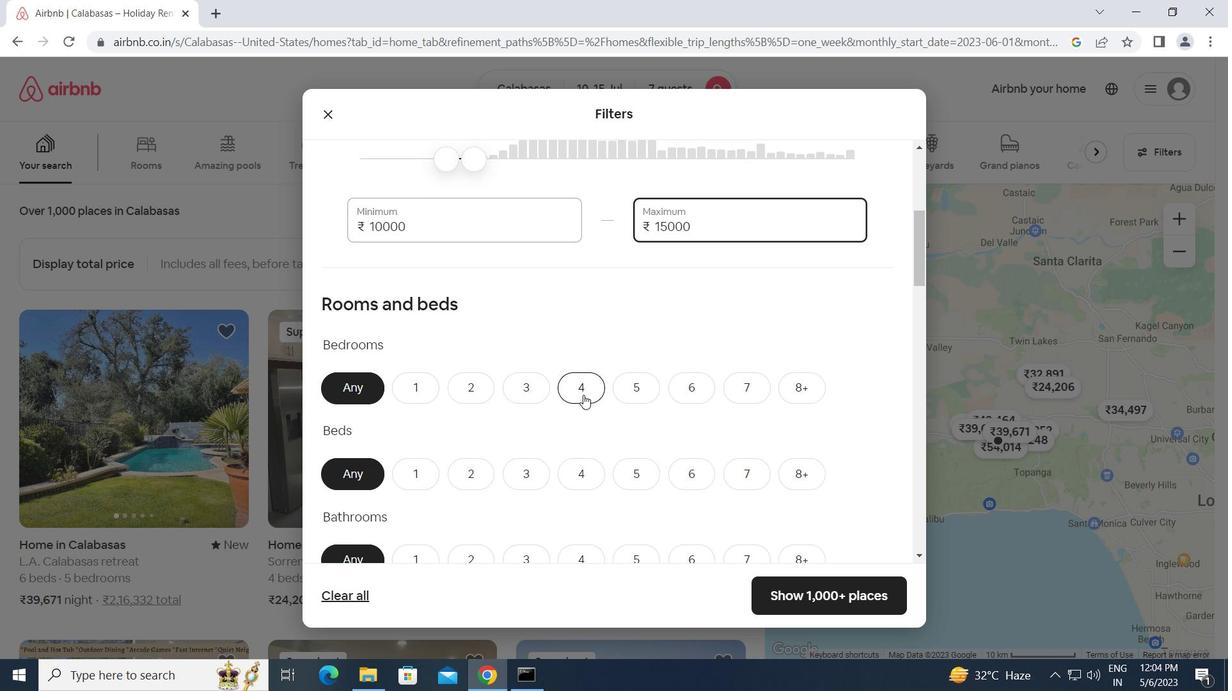 
Action: Mouse moved to (581, 408)
Screenshot: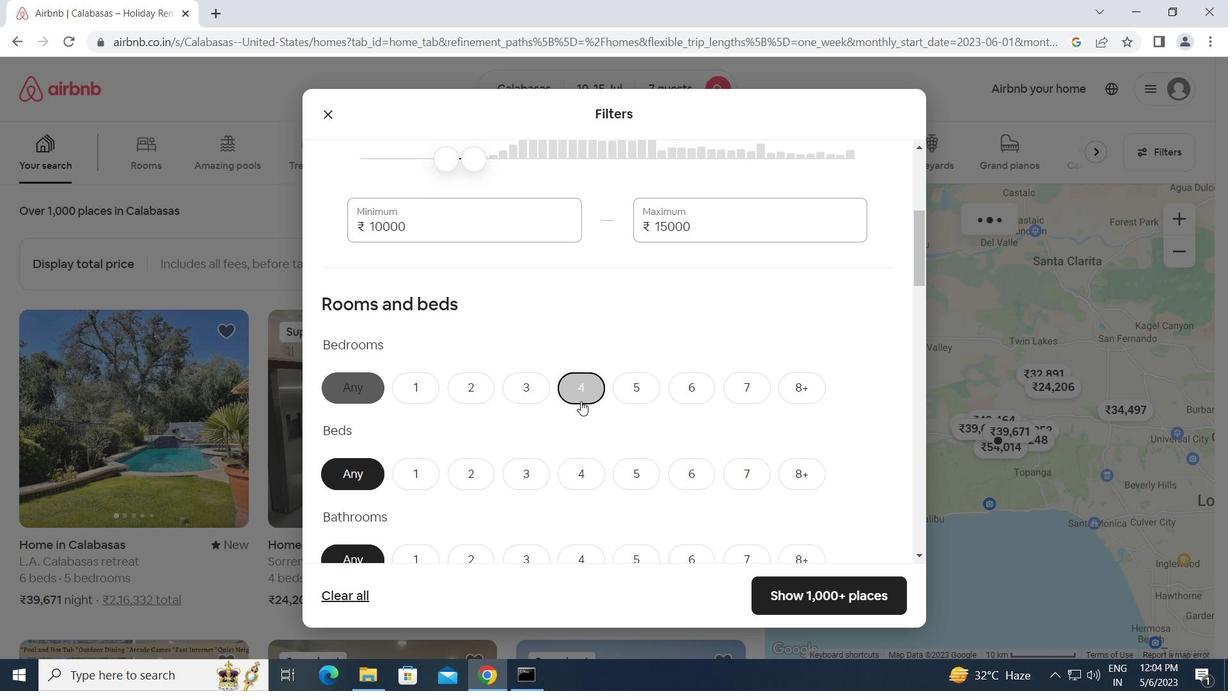 
Action: Mouse scrolled (581, 407) with delta (0, 0)
Screenshot: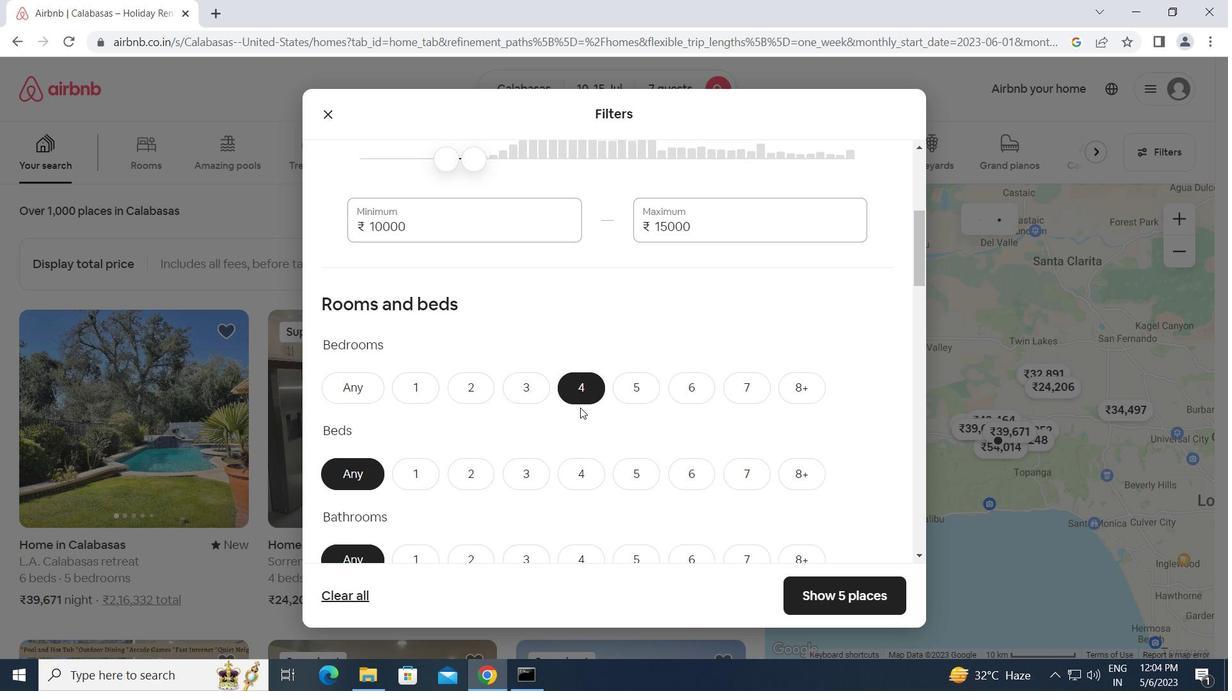 
Action: Mouse moved to (737, 397)
Screenshot: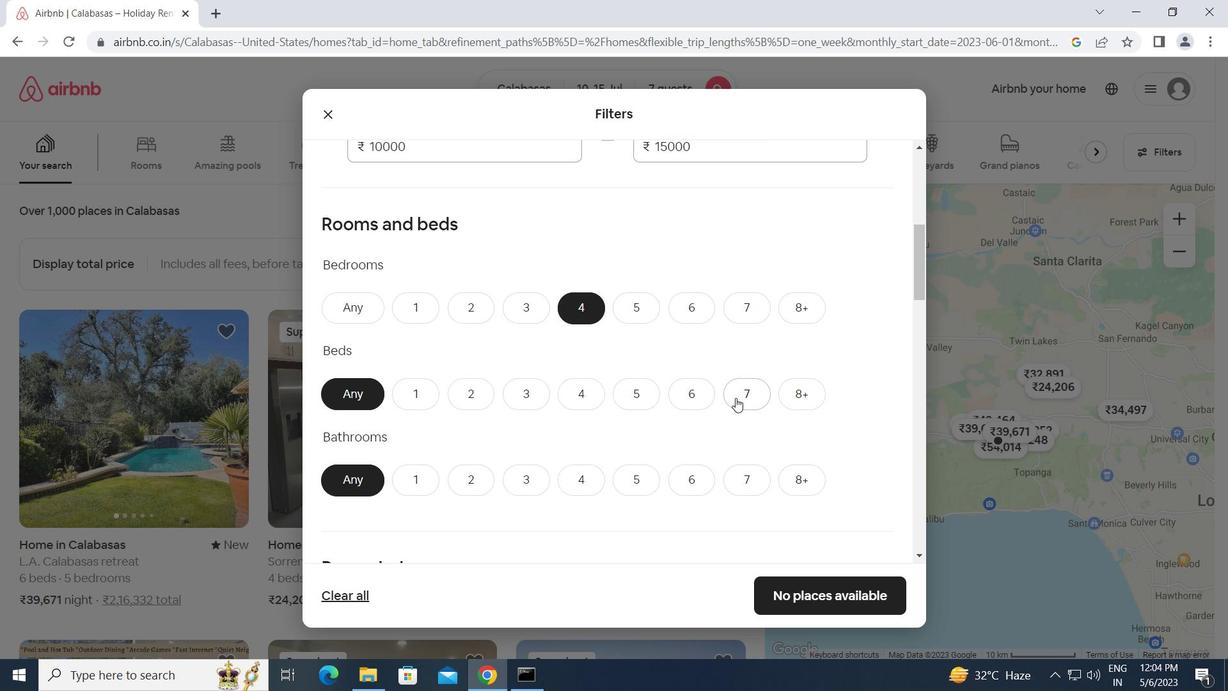 
Action: Mouse pressed left at (737, 397)
Screenshot: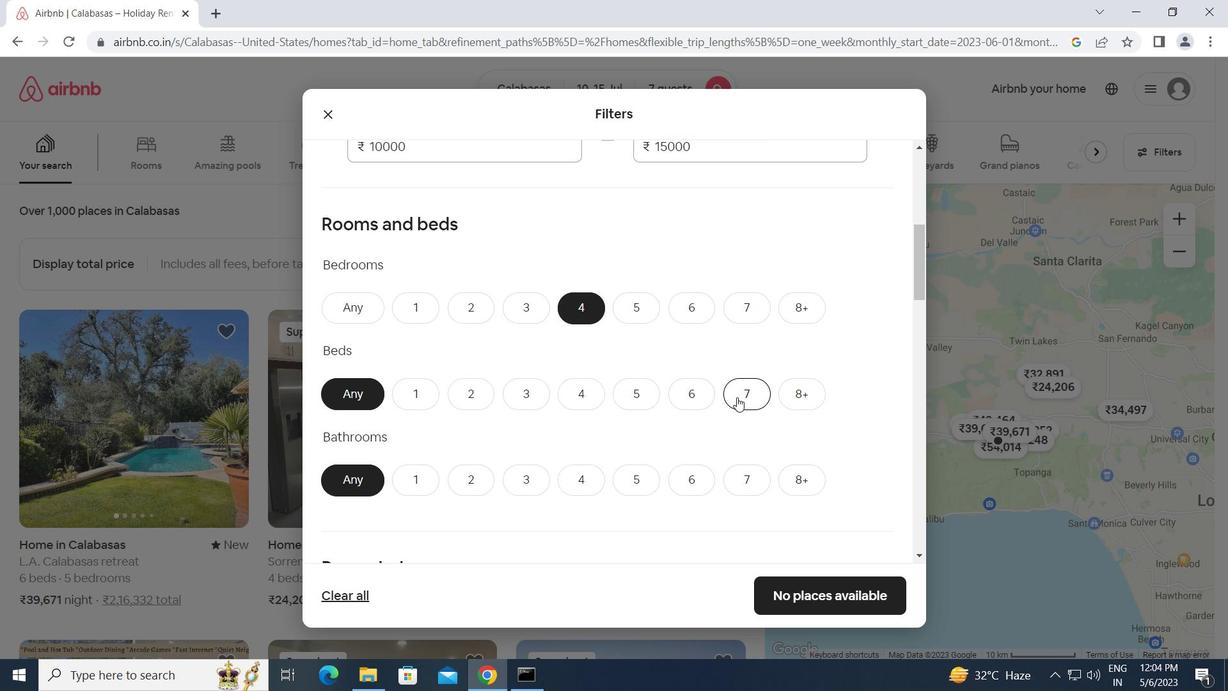 
Action: Mouse moved to (575, 482)
Screenshot: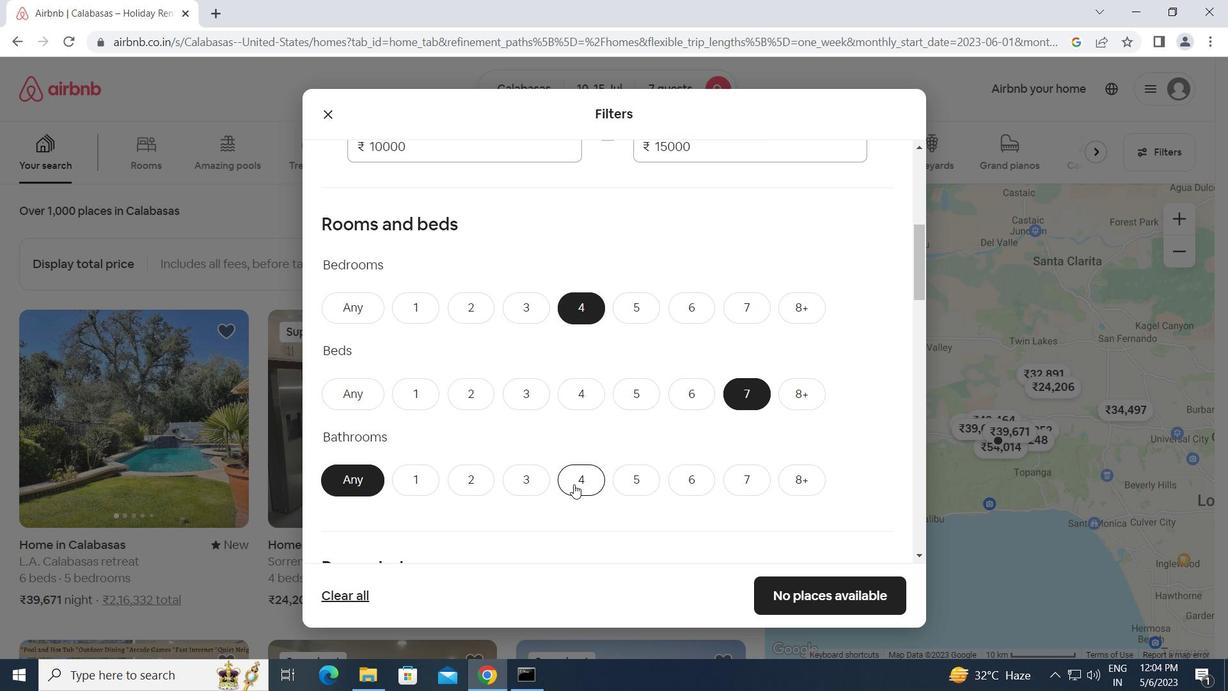 
Action: Mouse pressed left at (575, 482)
Screenshot: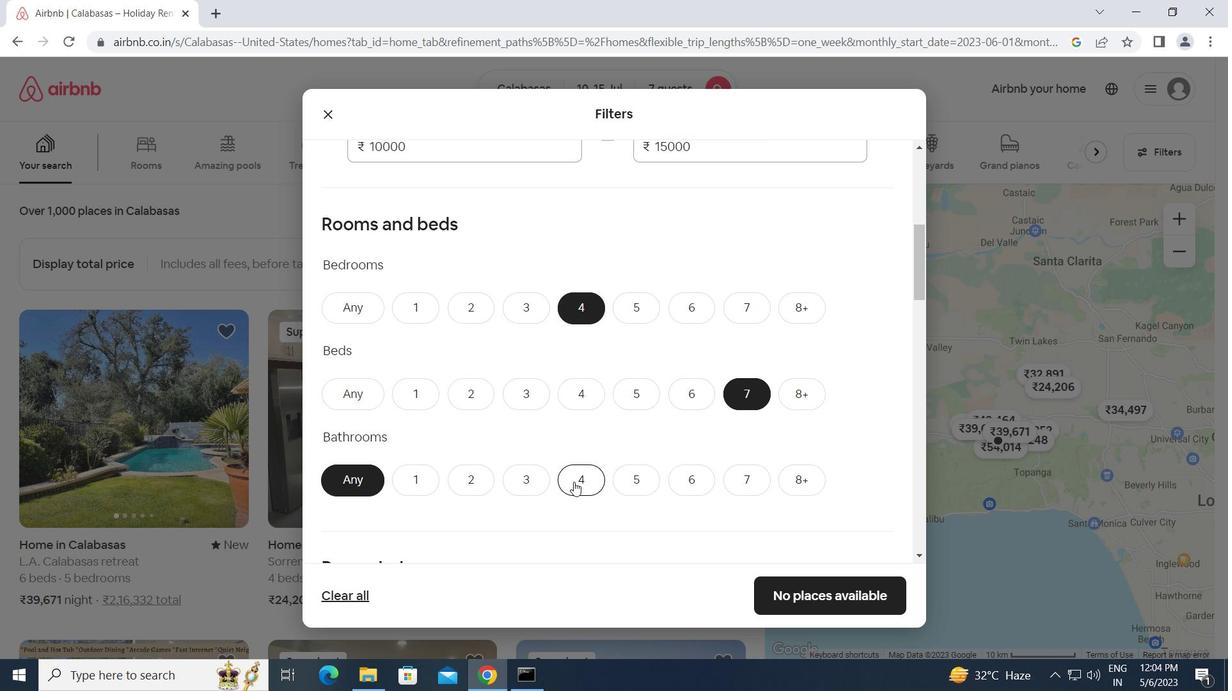 
Action: Mouse moved to (583, 511)
Screenshot: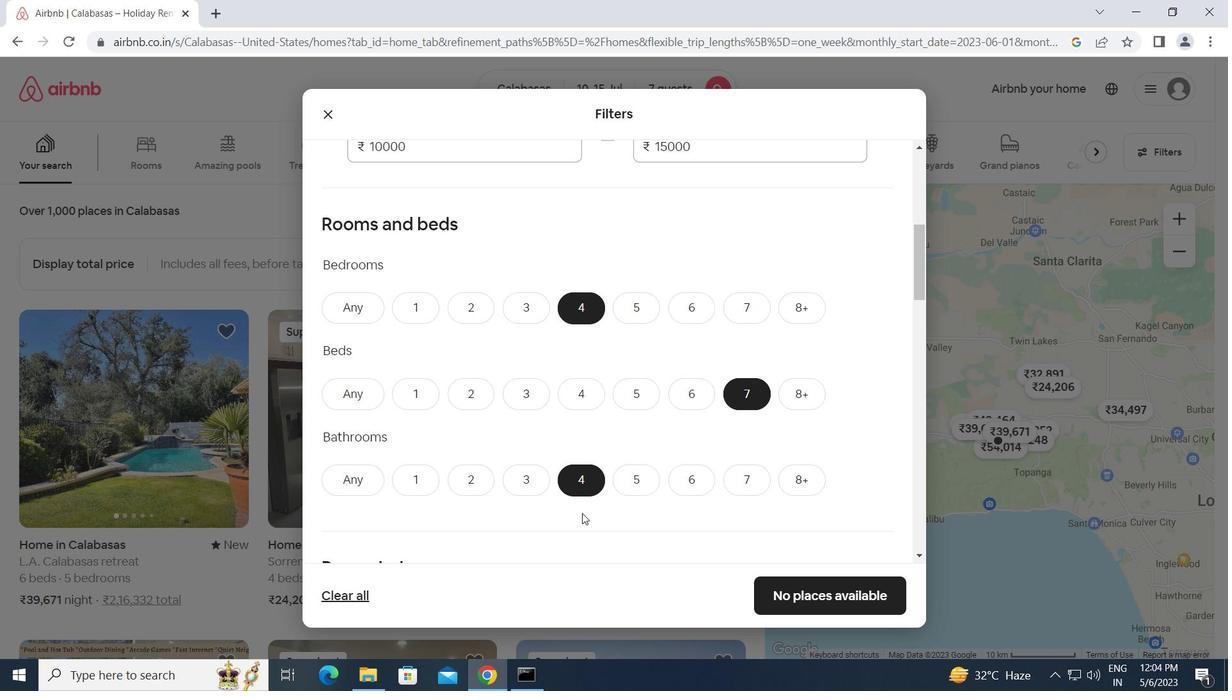 
Action: Mouse scrolled (583, 510) with delta (0, 0)
Screenshot: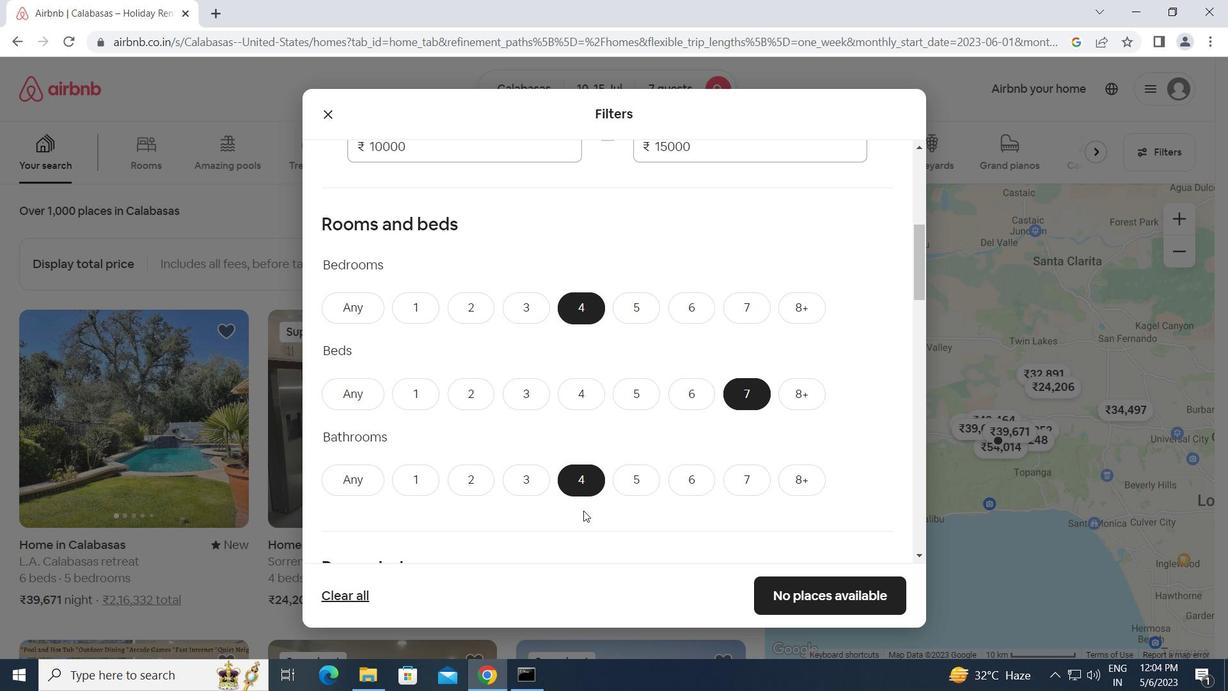 
Action: Mouse scrolled (583, 510) with delta (0, 0)
Screenshot: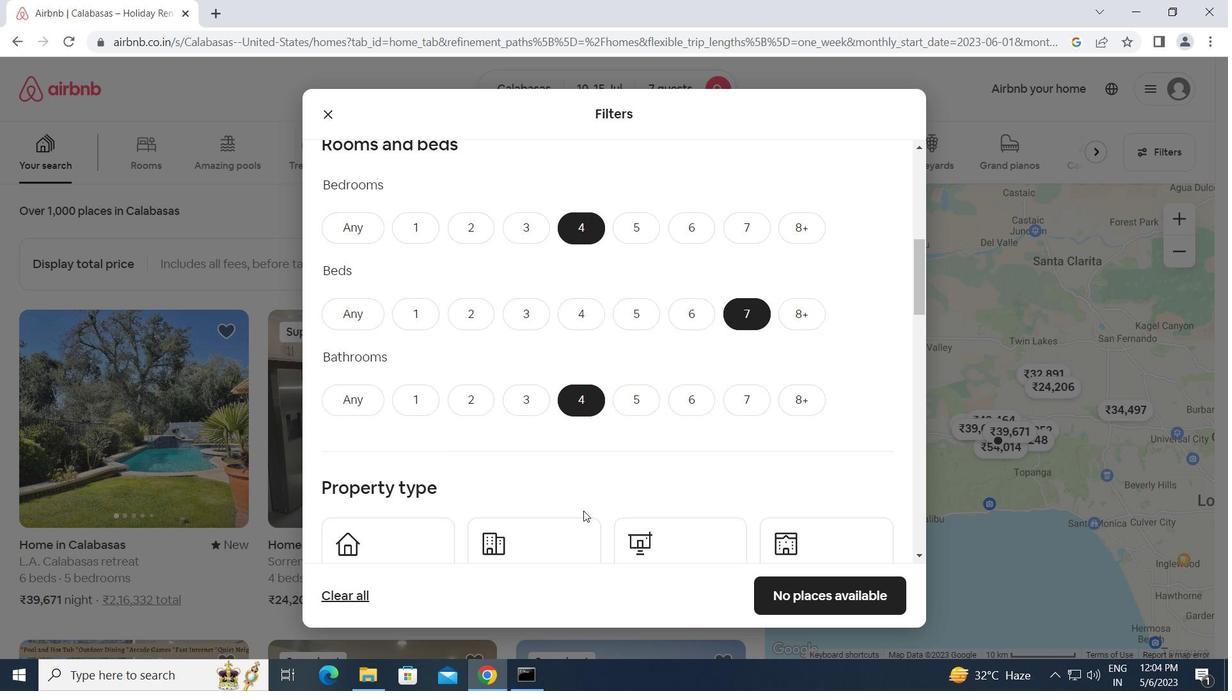 
Action: Mouse scrolled (583, 510) with delta (0, 0)
Screenshot: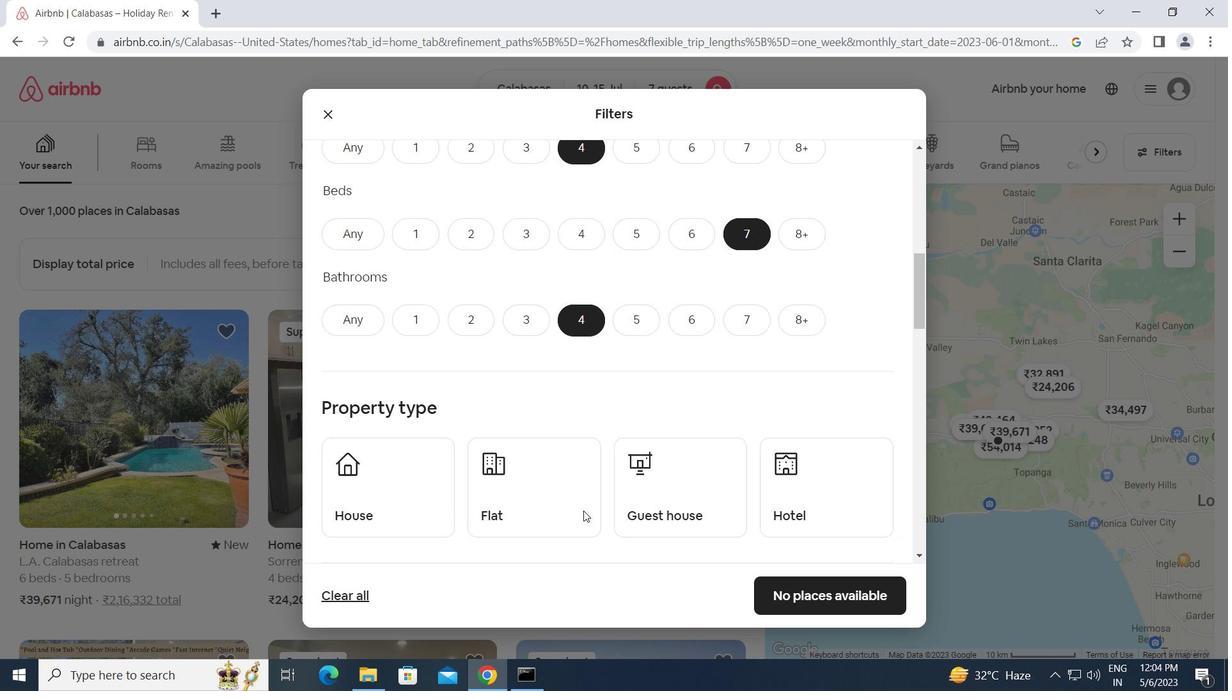 
Action: Mouse moved to (424, 421)
Screenshot: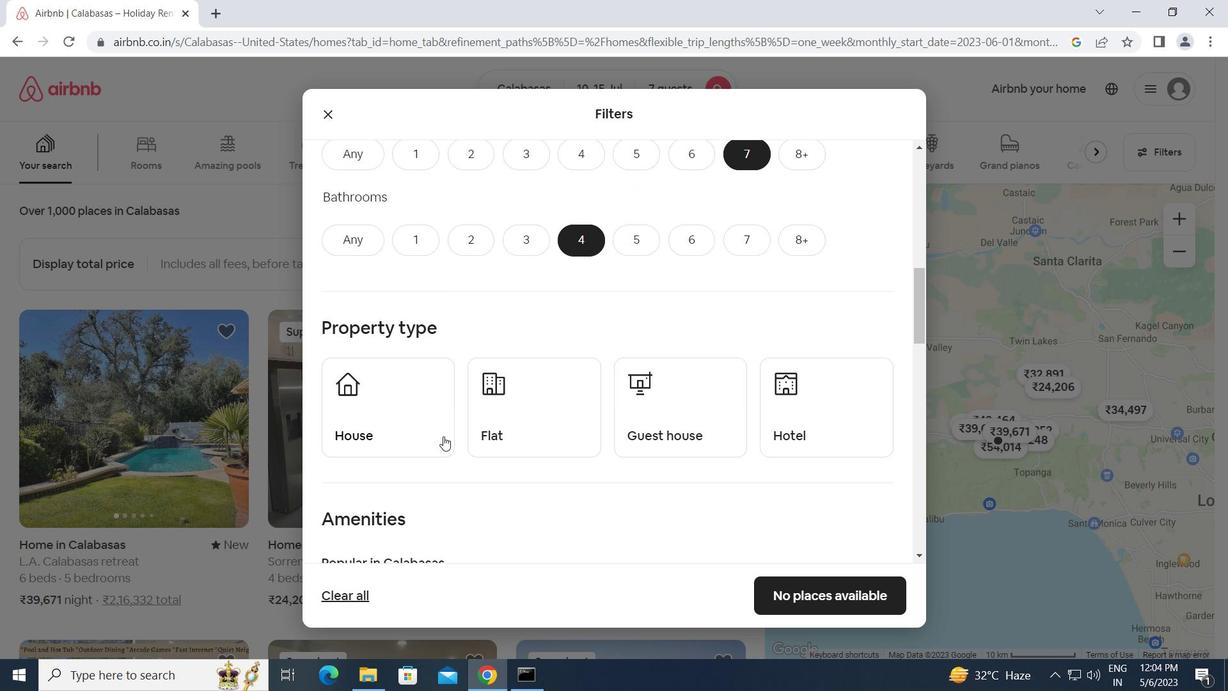 
Action: Mouse pressed left at (424, 421)
Screenshot: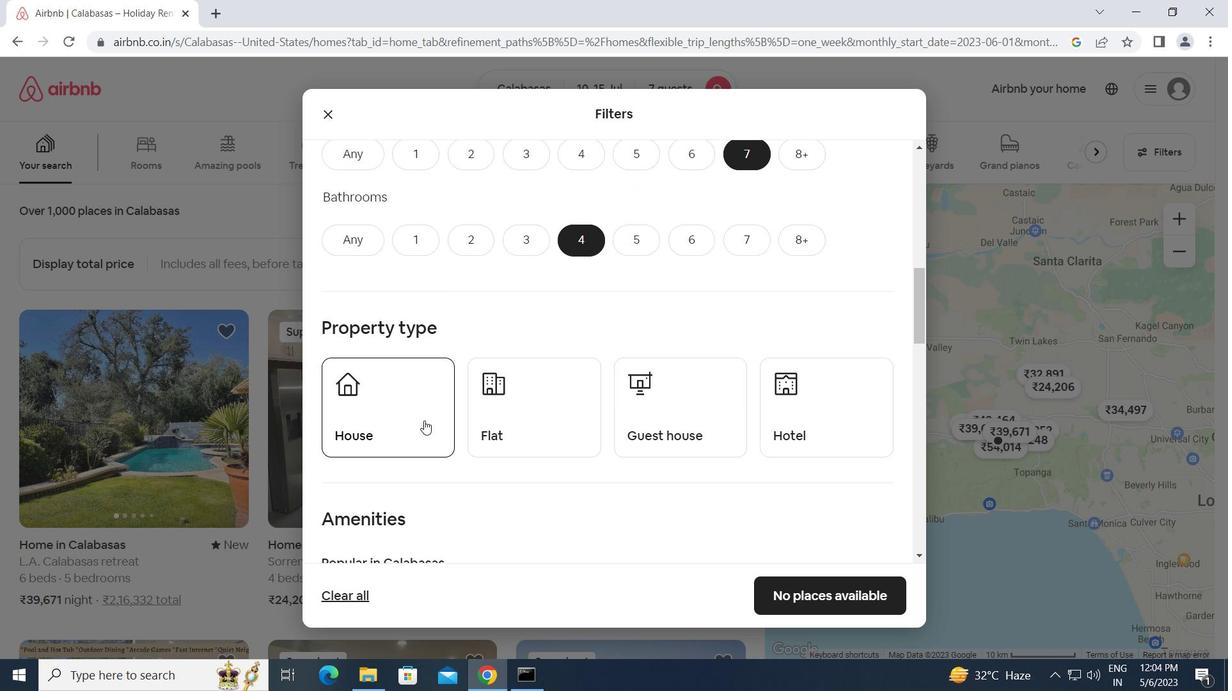 
Action: Mouse moved to (540, 426)
Screenshot: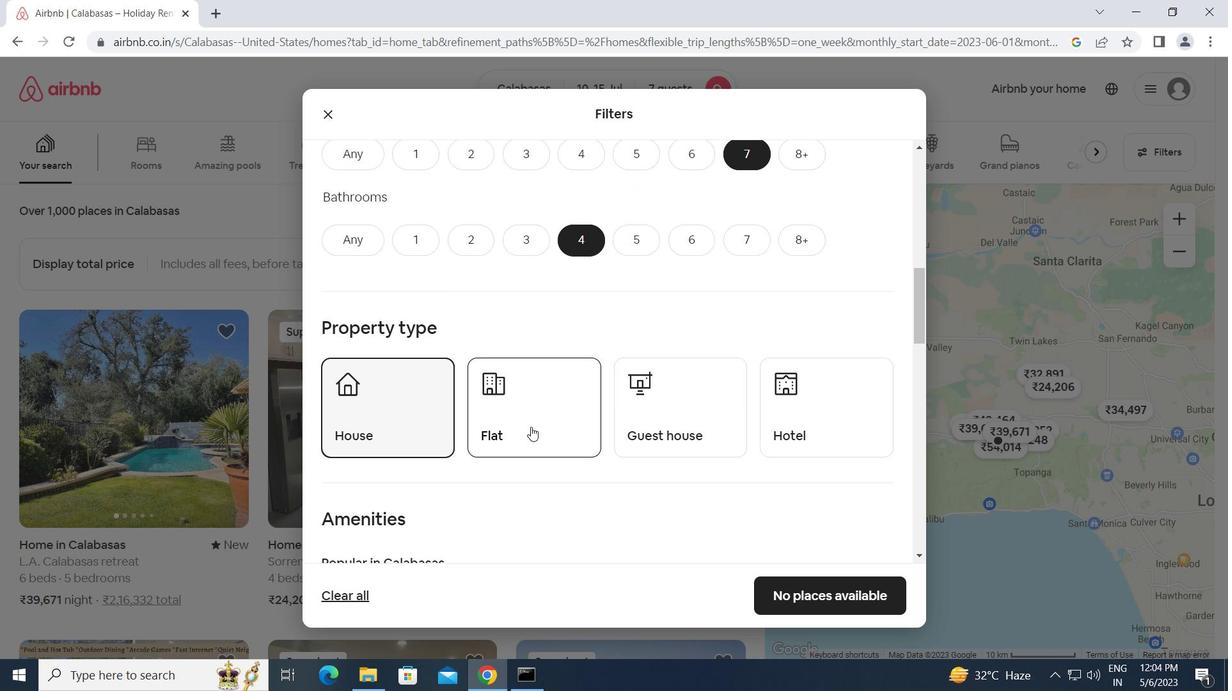 
Action: Mouse pressed left at (540, 426)
Screenshot: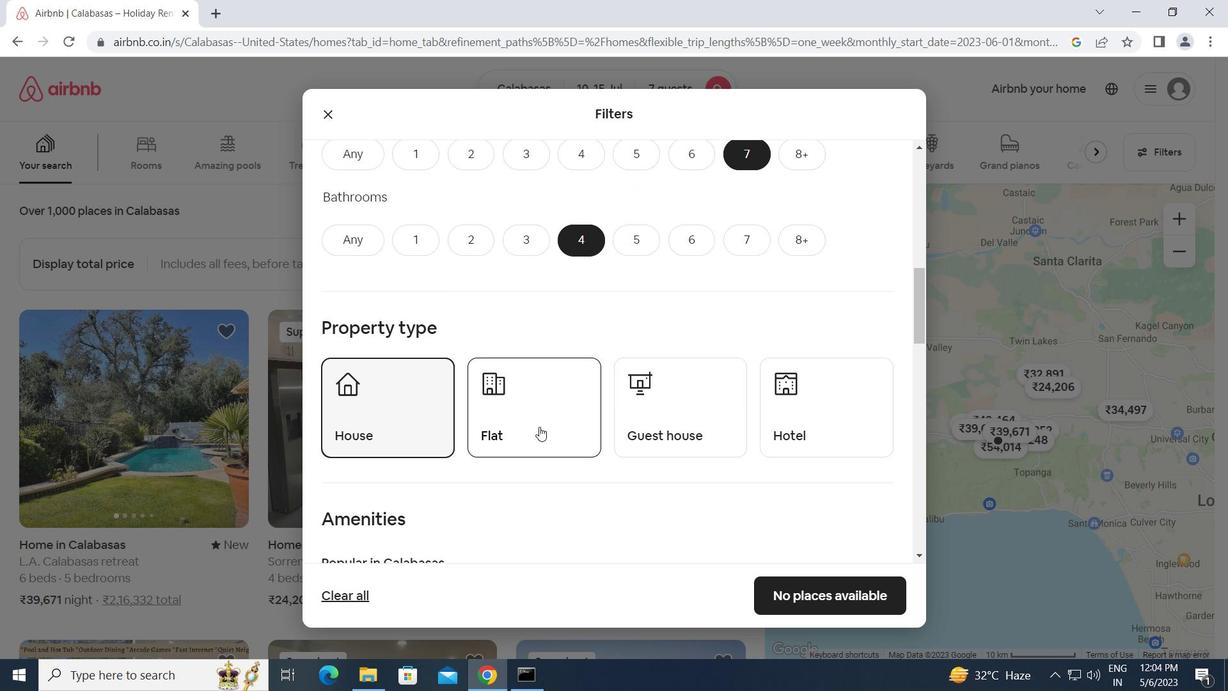 
Action: Mouse moved to (660, 426)
Screenshot: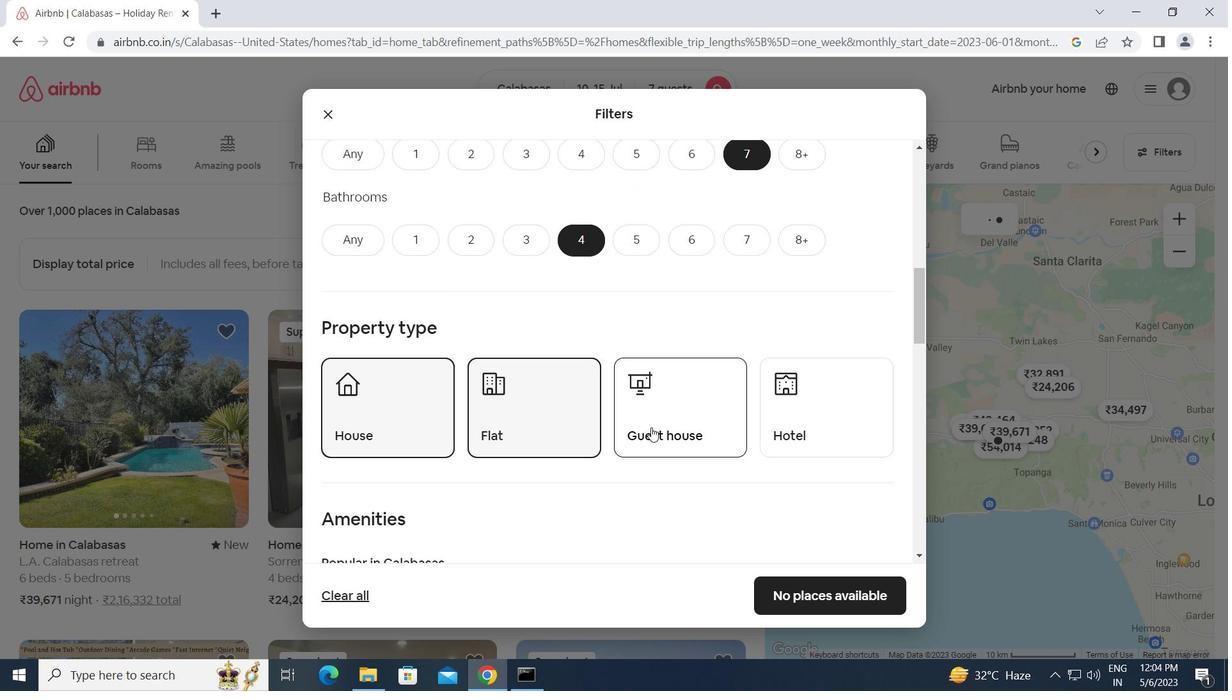 
Action: Mouse pressed left at (660, 426)
Screenshot: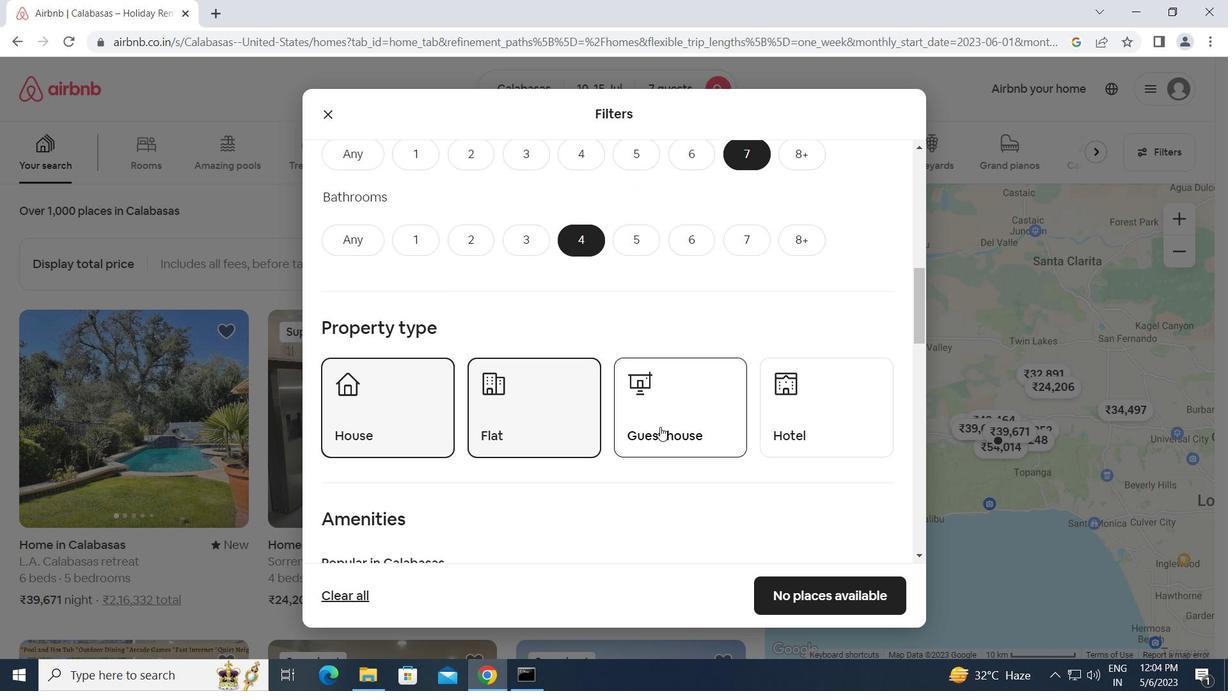
Action: Mouse moved to (654, 435)
Screenshot: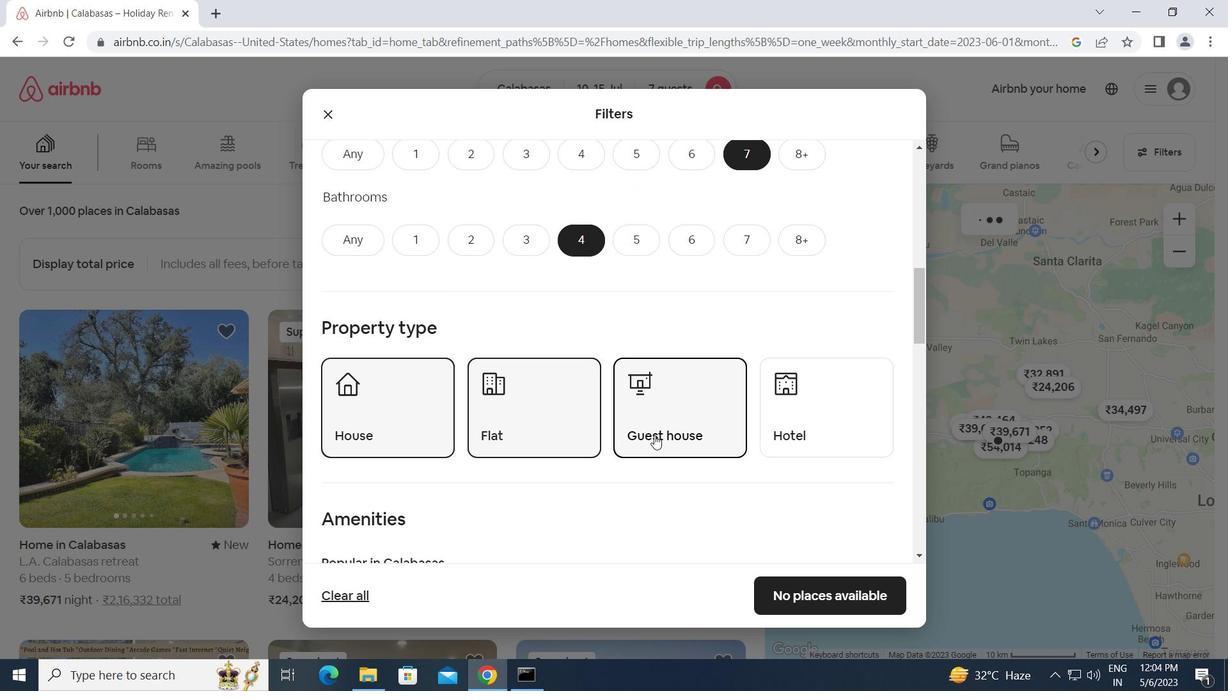
Action: Mouse scrolled (654, 434) with delta (0, 0)
Screenshot: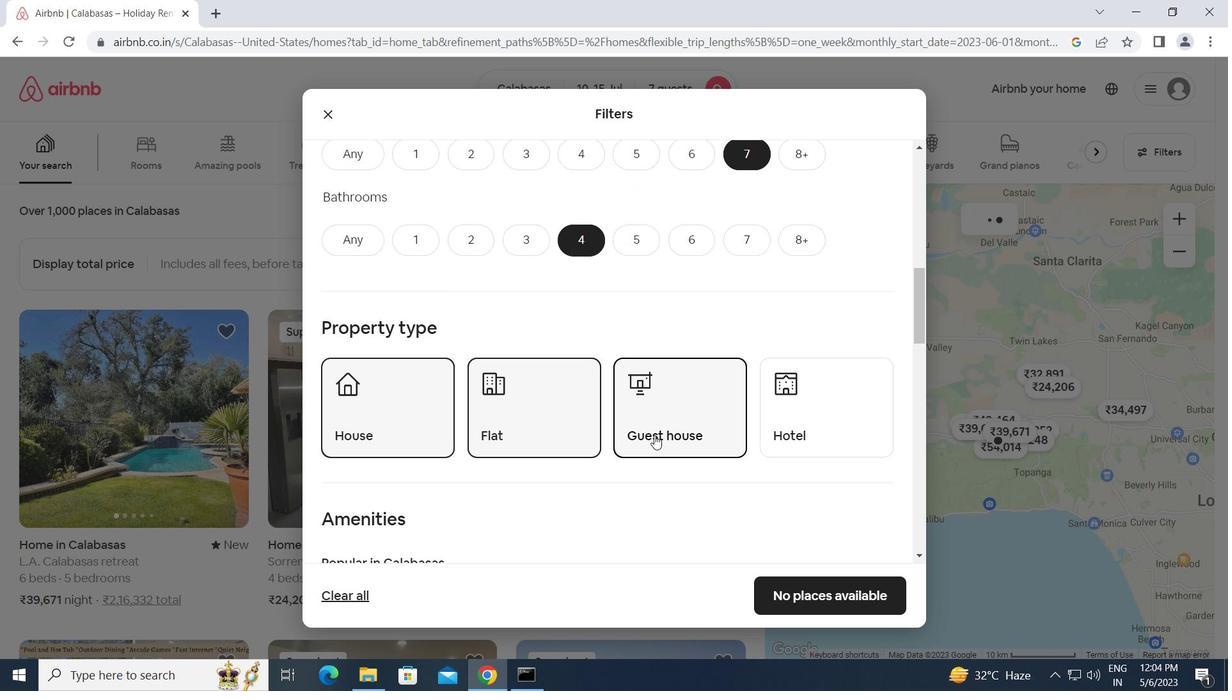 
Action: Mouse moved to (653, 436)
Screenshot: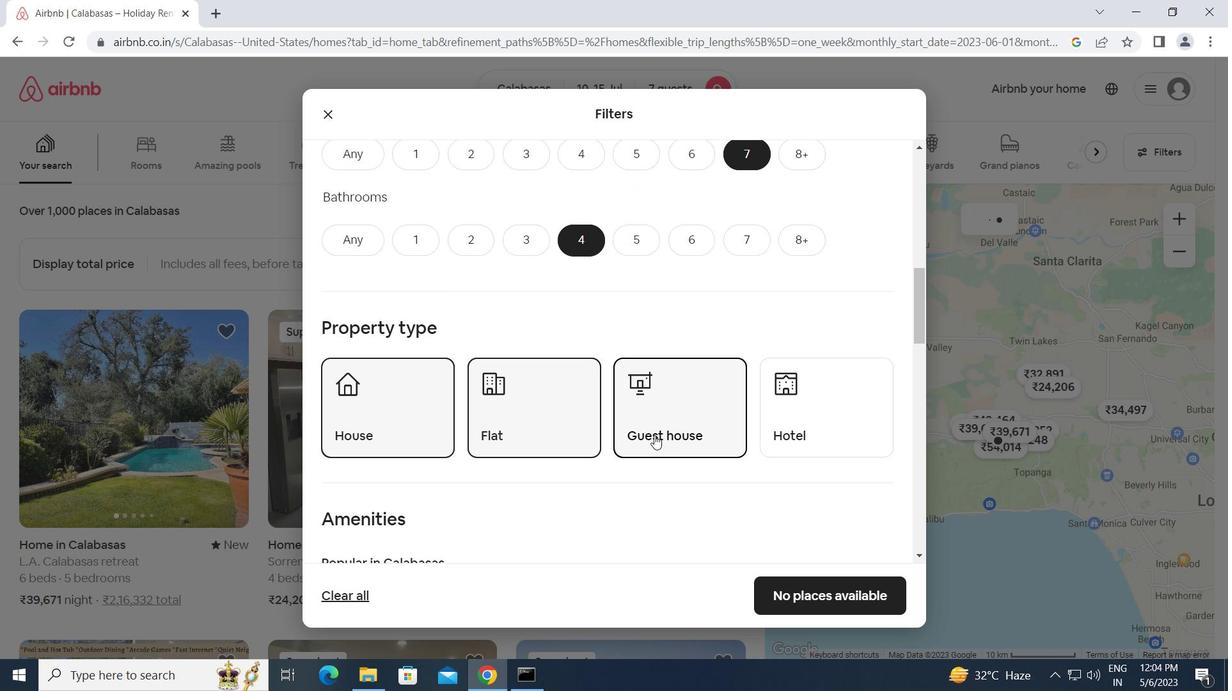 
Action: Mouse scrolled (653, 435) with delta (0, 0)
Screenshot: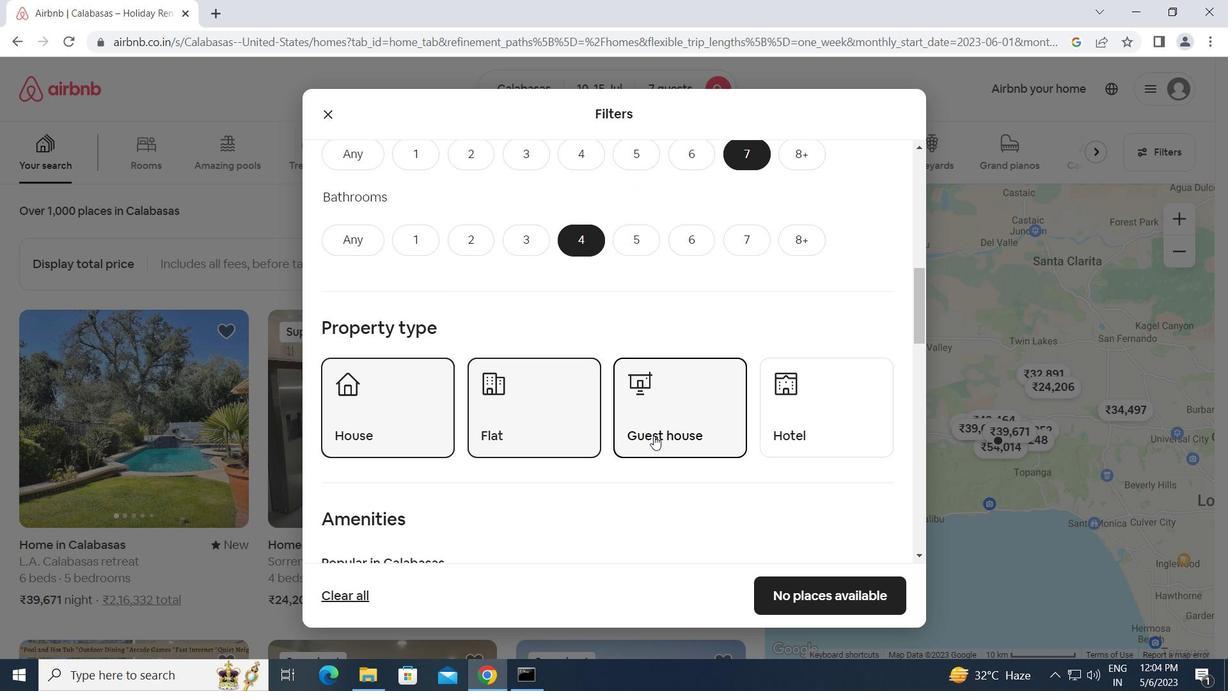 
Action: Mouse moved to (335, 434)
Screenshot: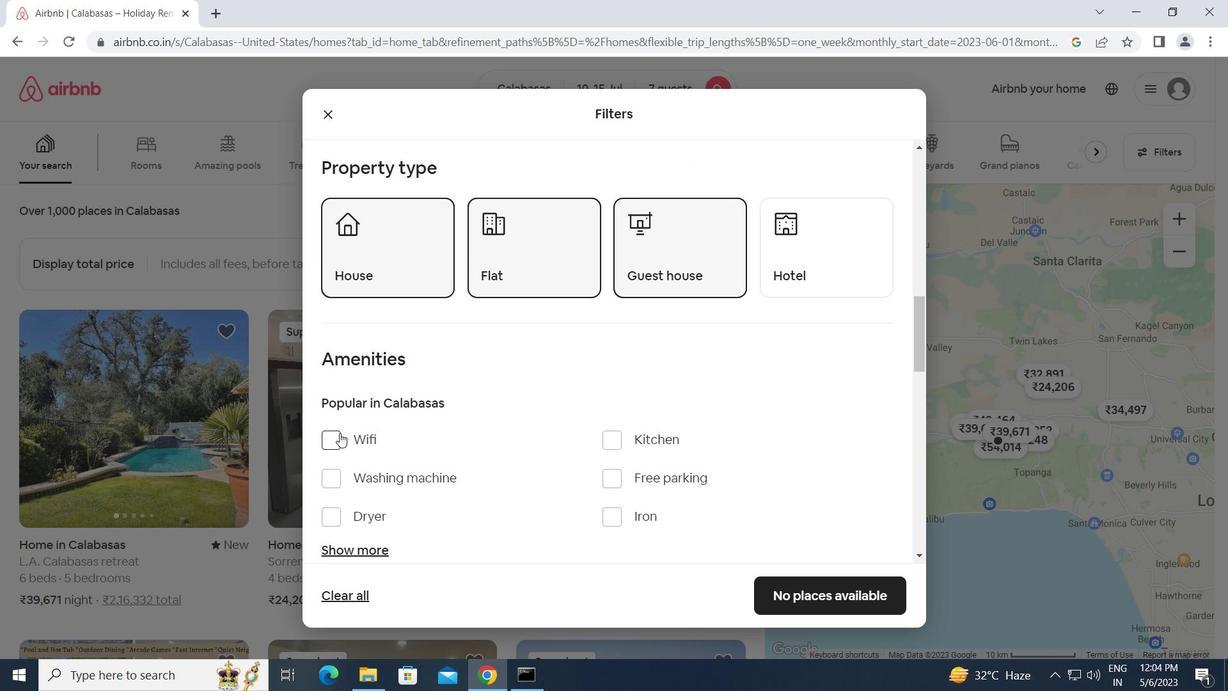 
Action: Mouse pressed left at (335, 434)
Screenshot: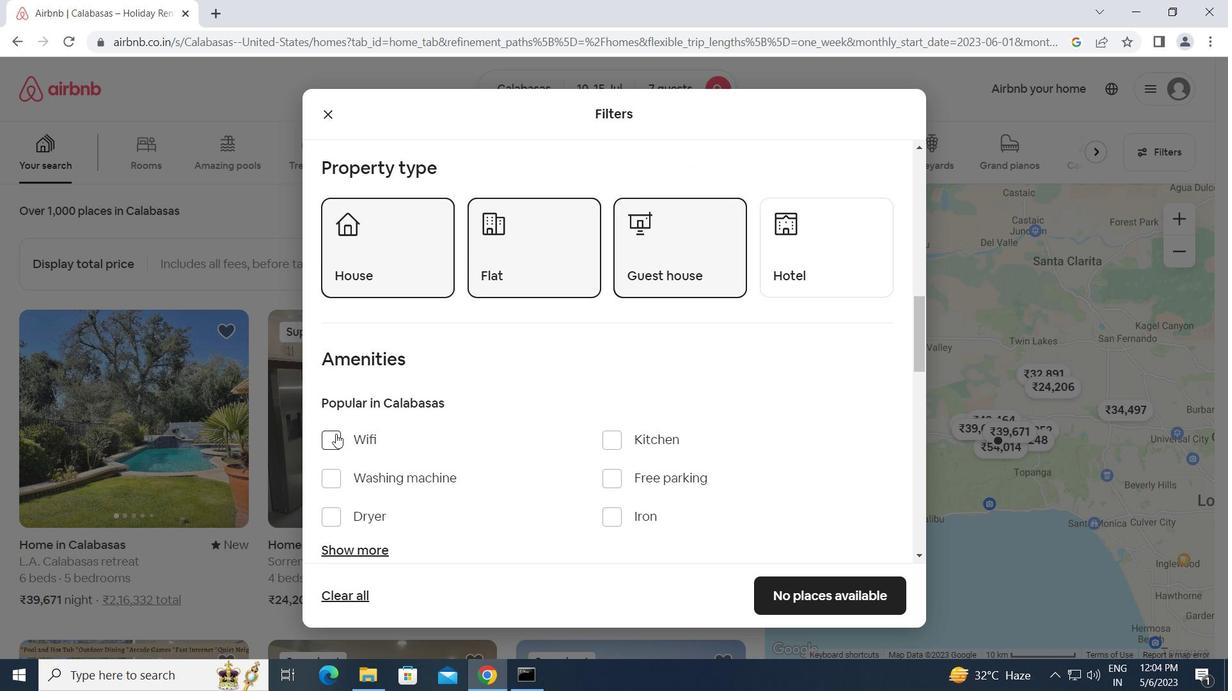 
Action: Mouse moved to (609, 476)
Screenshot: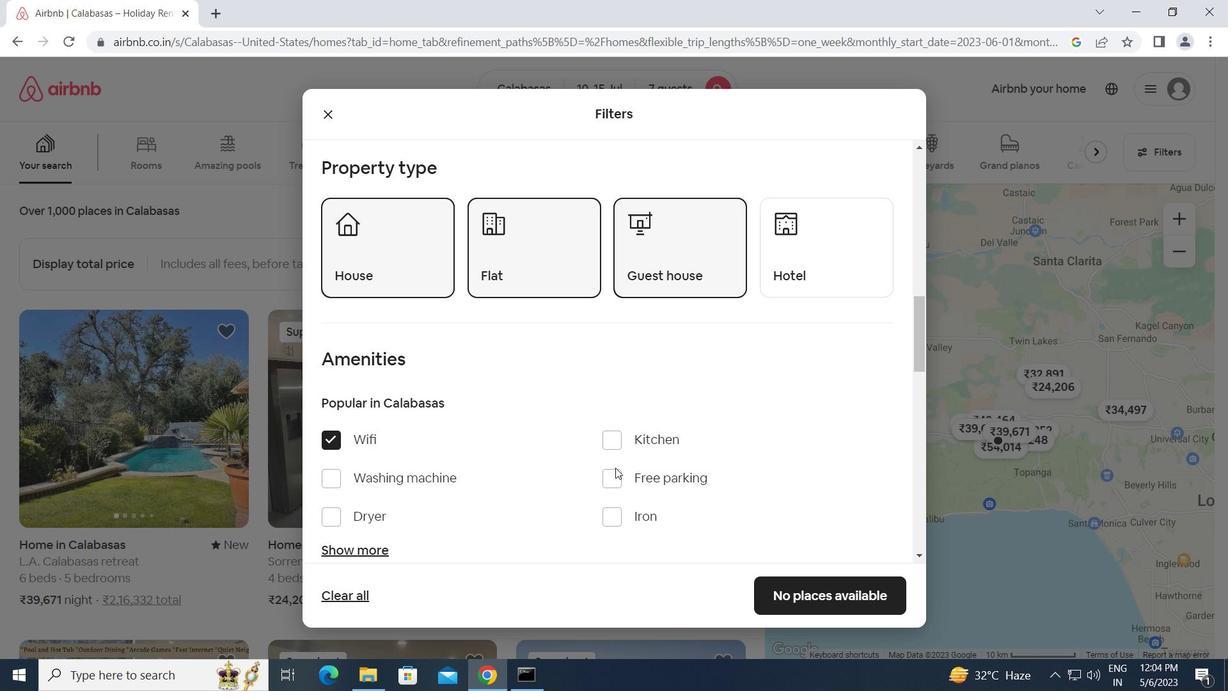
Action: Mouse pressed left at (609, 476)
Screenshot: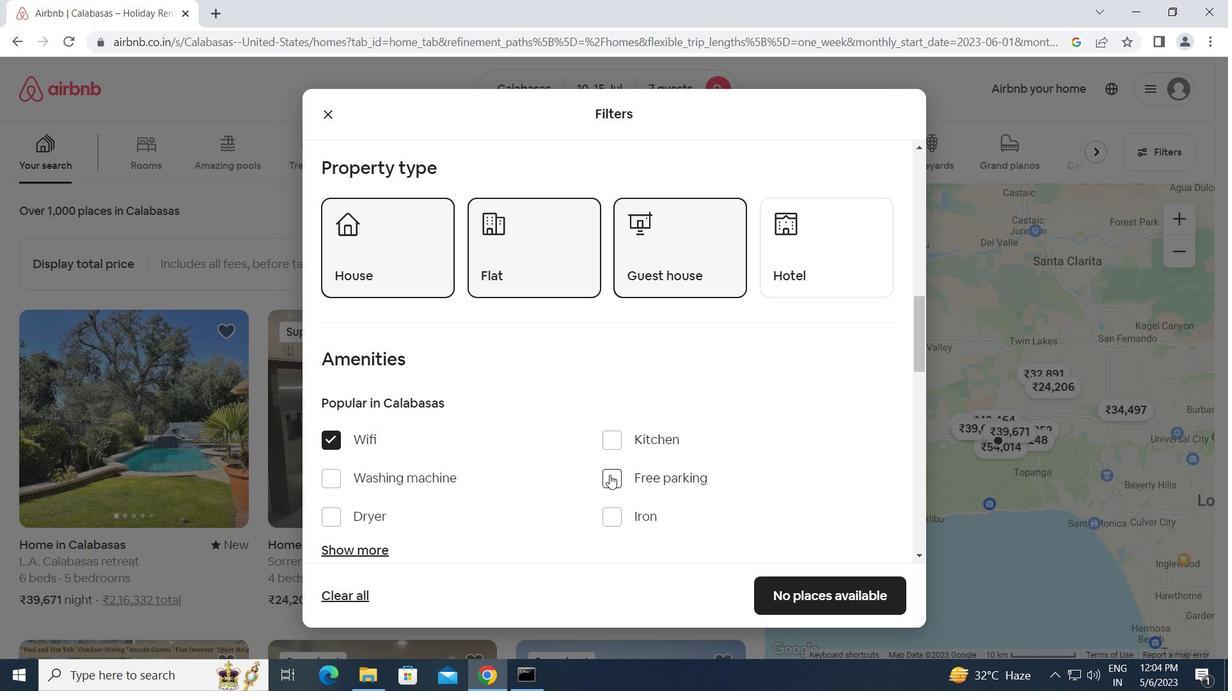 
Action: Mouse moved to (505, 492)
Screenshot: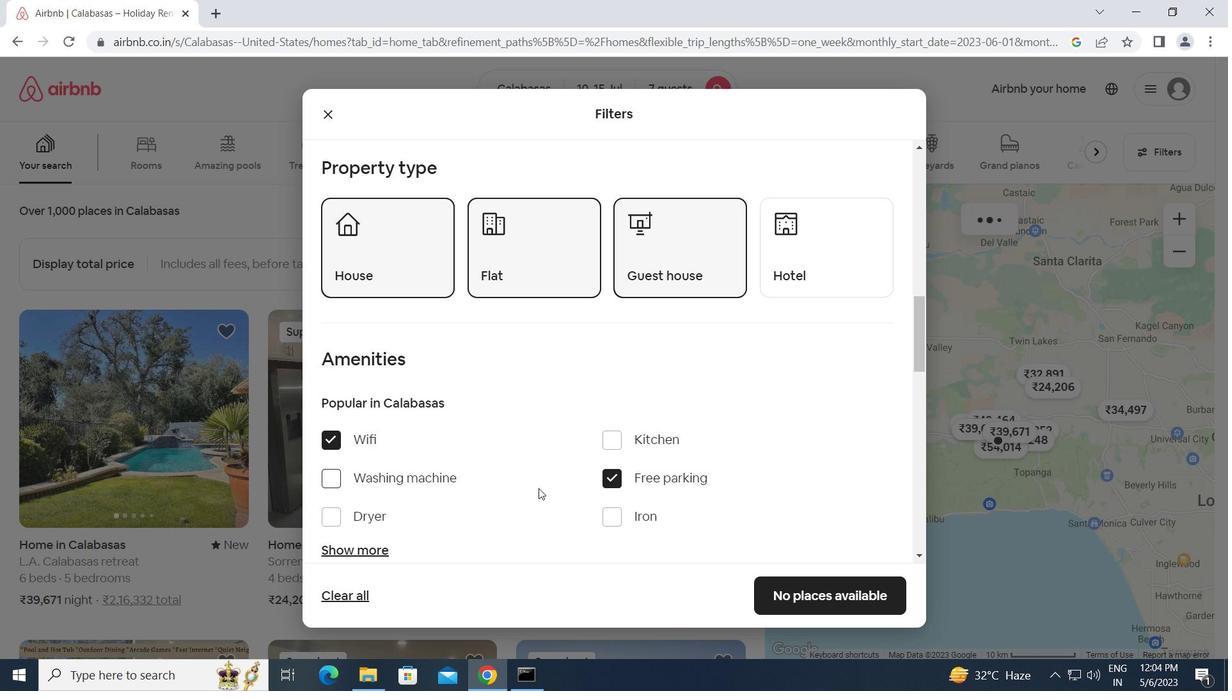 
Action: Mouse scrolled (505, 491) with delta (0, 0)
Screenshot: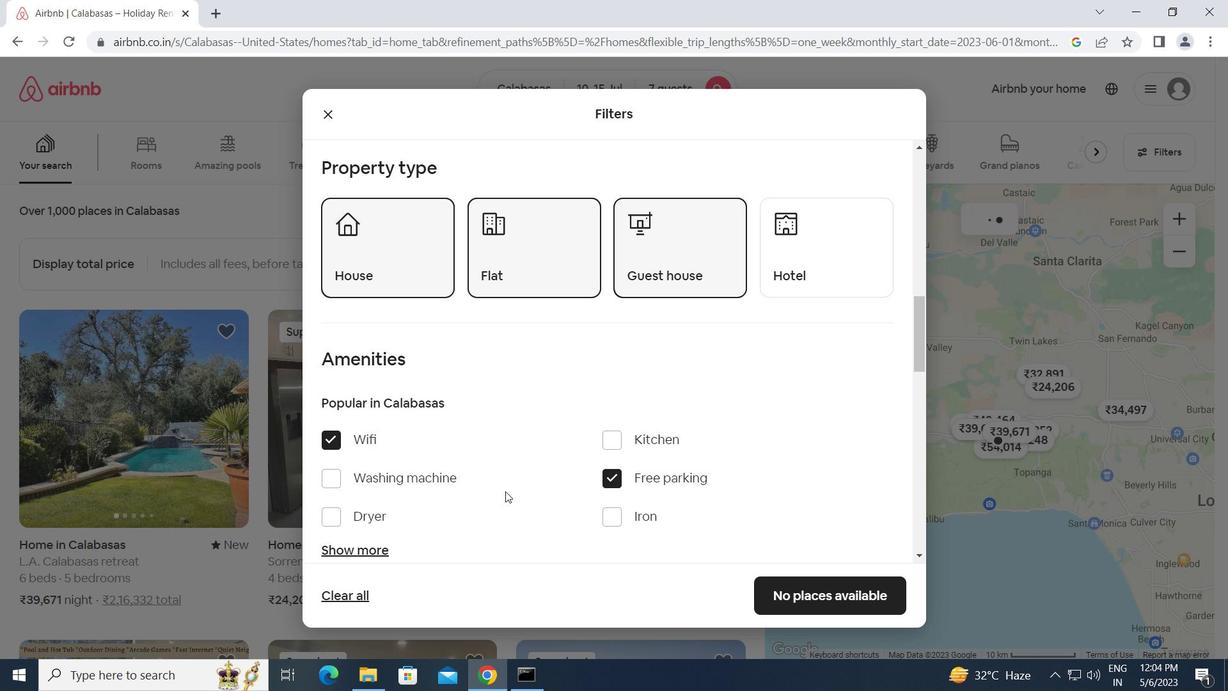 
Action: Mouse scrolled (505, 491) with delta (0, 0)
Screenshot: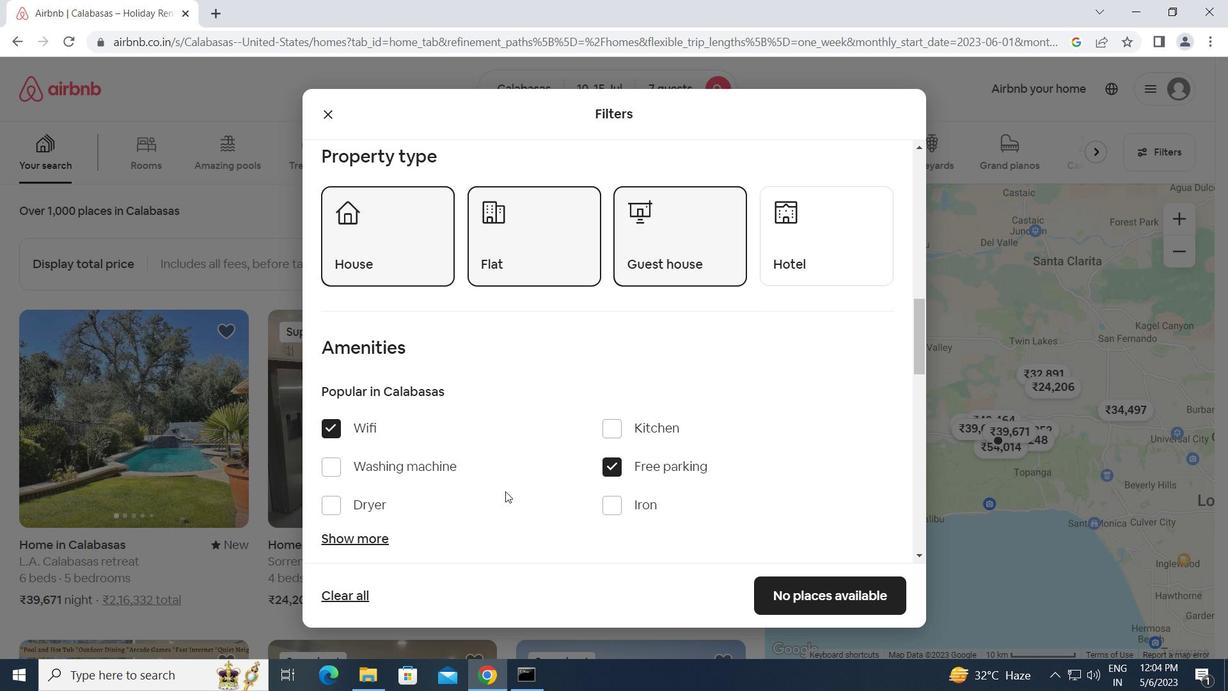 
Action: Mouse moved to (363, 391)
Screenshot: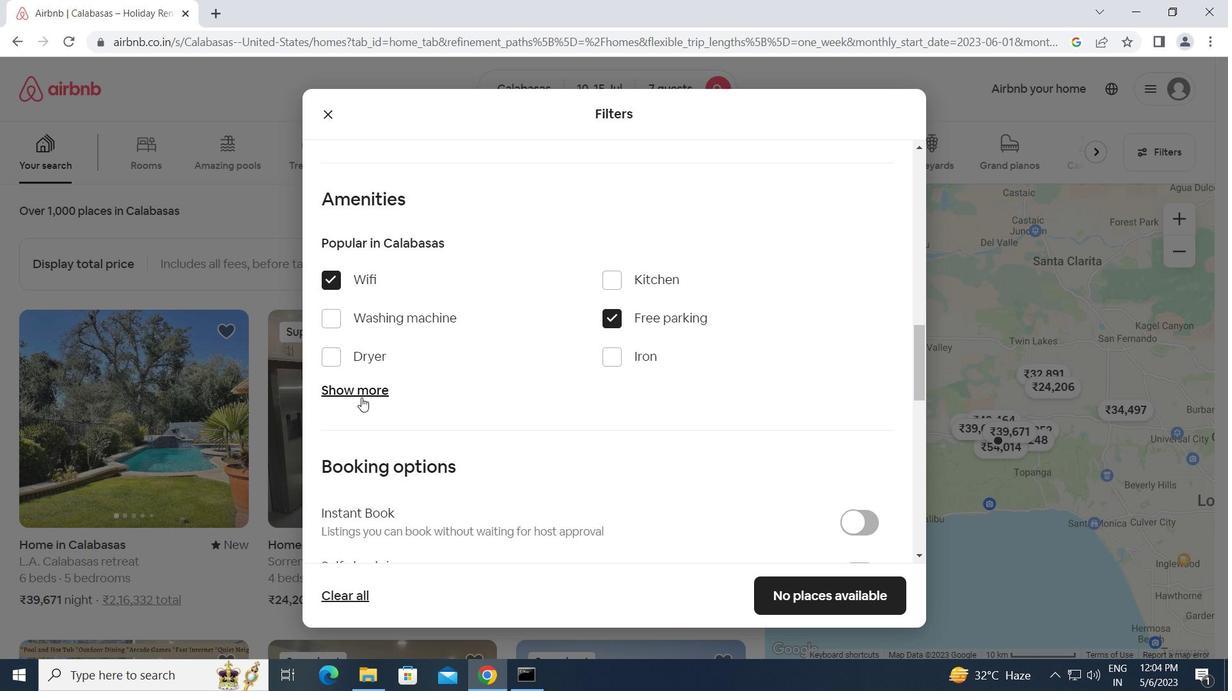 
Action: Mouse pressed left at (363, 391)
Screenshot: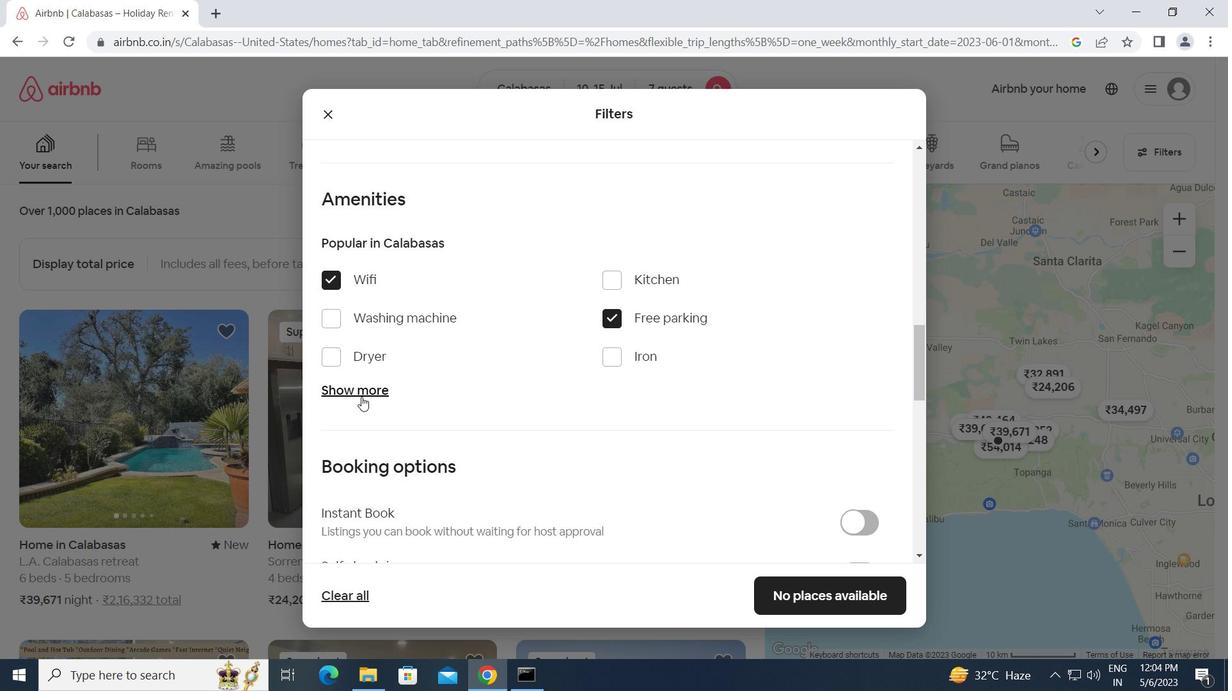 
Action: Mouse moved to (608, 481)
Screenshot: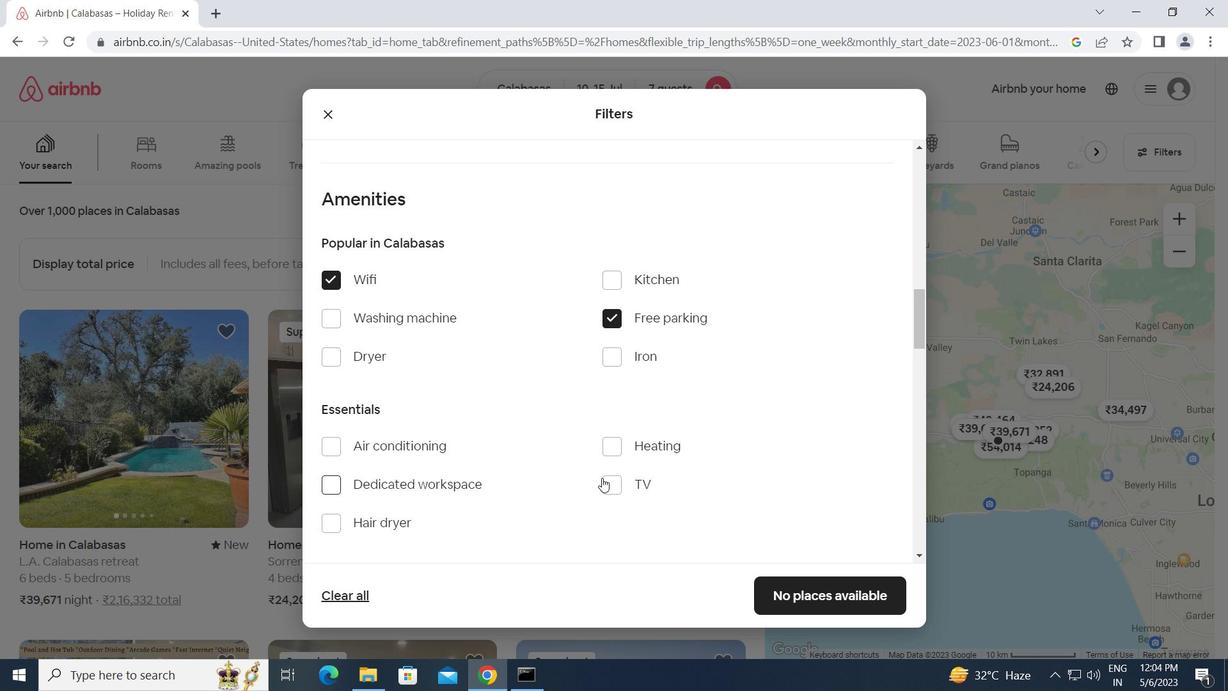 
Action: Mouse pressed left at (608, 481)
Screenshot: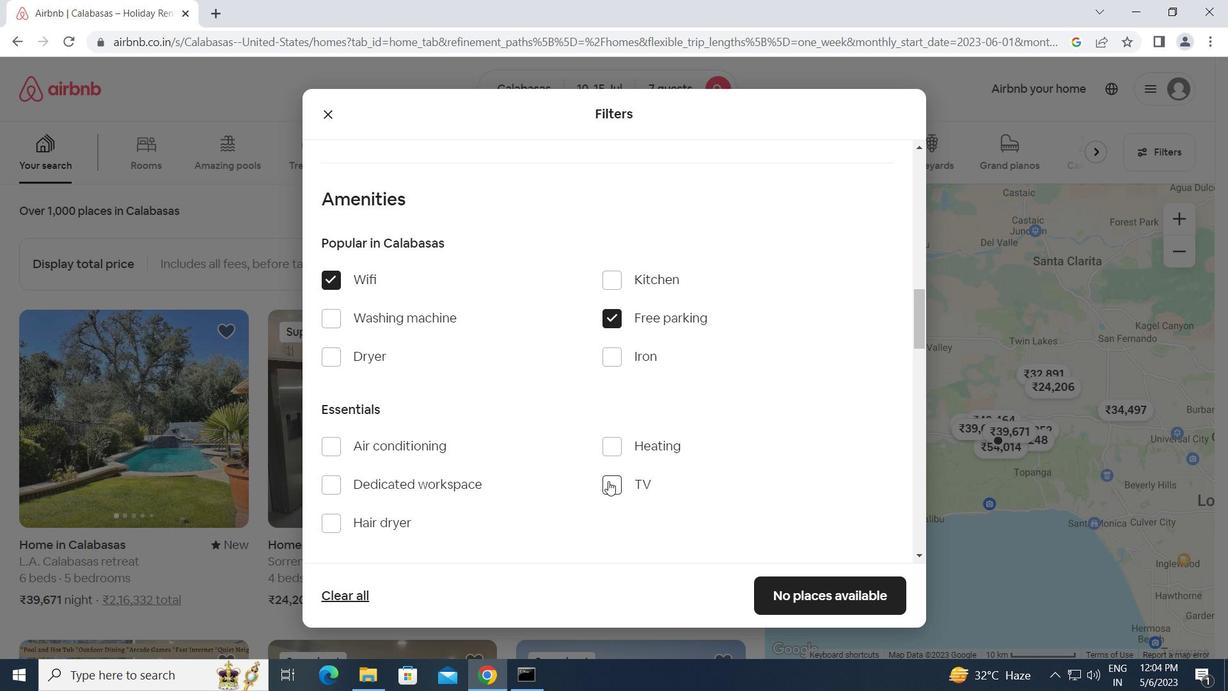 
Action: Mouse moved to (553, 513)
Screenshot: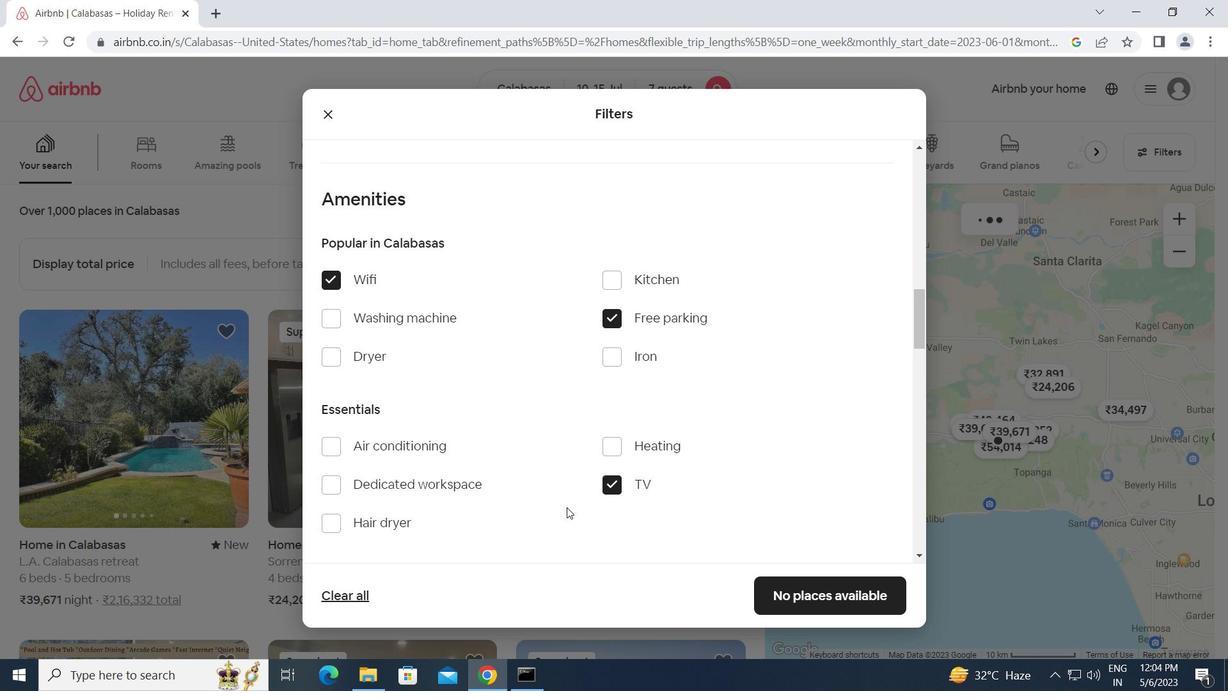 
Action: Mouse scrolled (553, 512) with delta (0, 0)
Screenshot: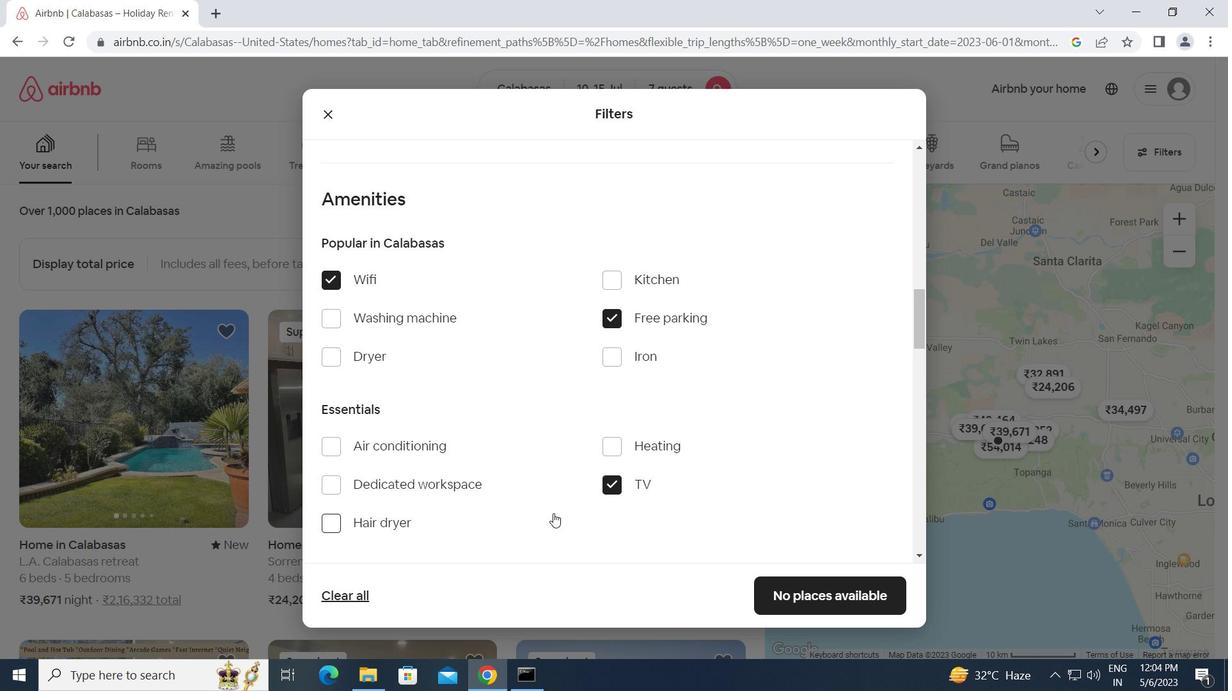 
Action: Mouse scrolled (553, 512) with delta (0, 0)
Screenshot: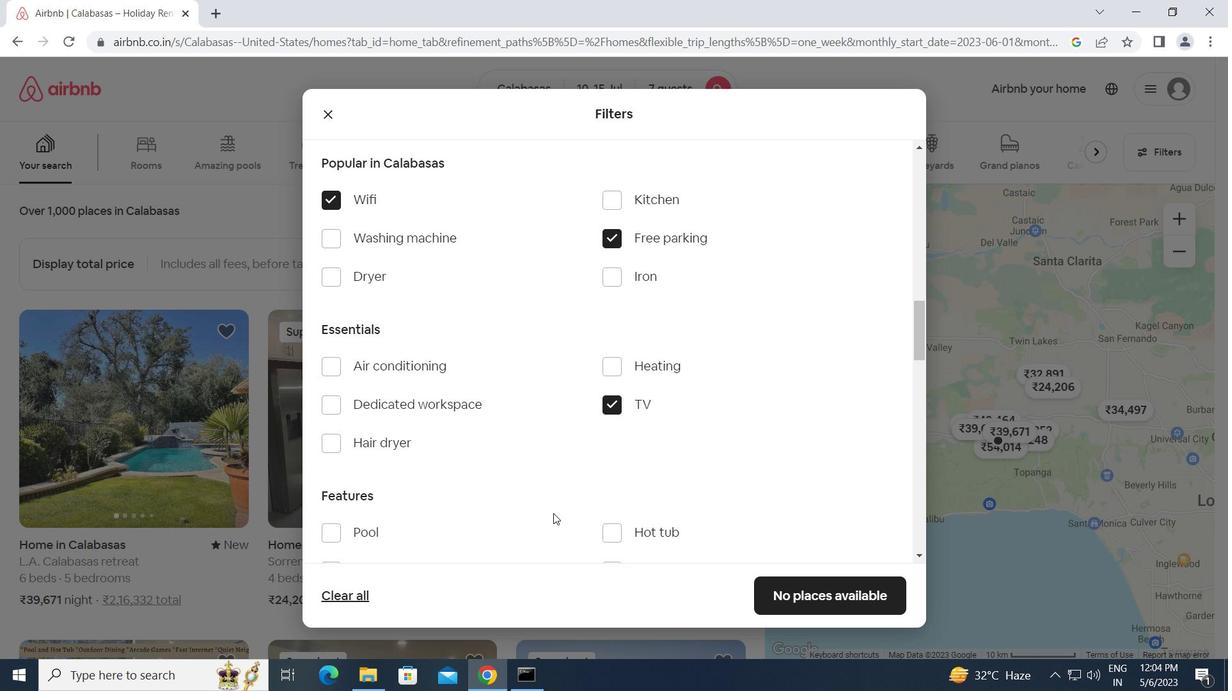 
Action: Mouse scrolled (553, 512) with delta (0, 0)
Screenshot: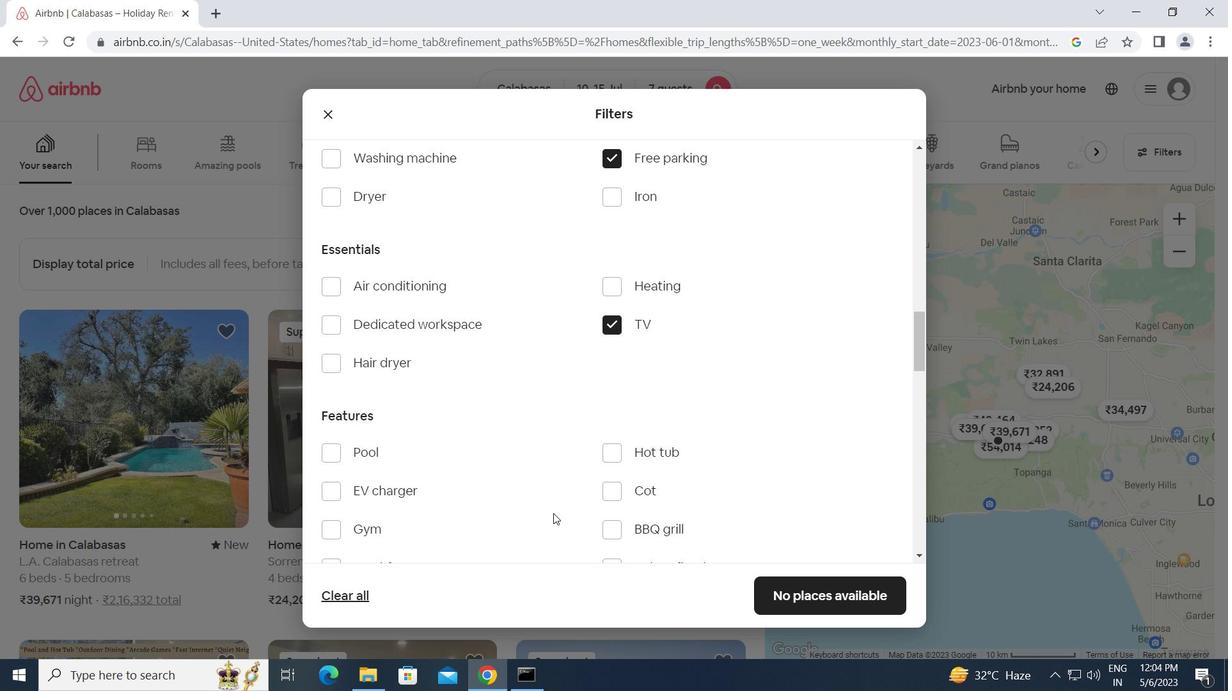 
Action: Mouse moved to (330, 447)
Screenshot: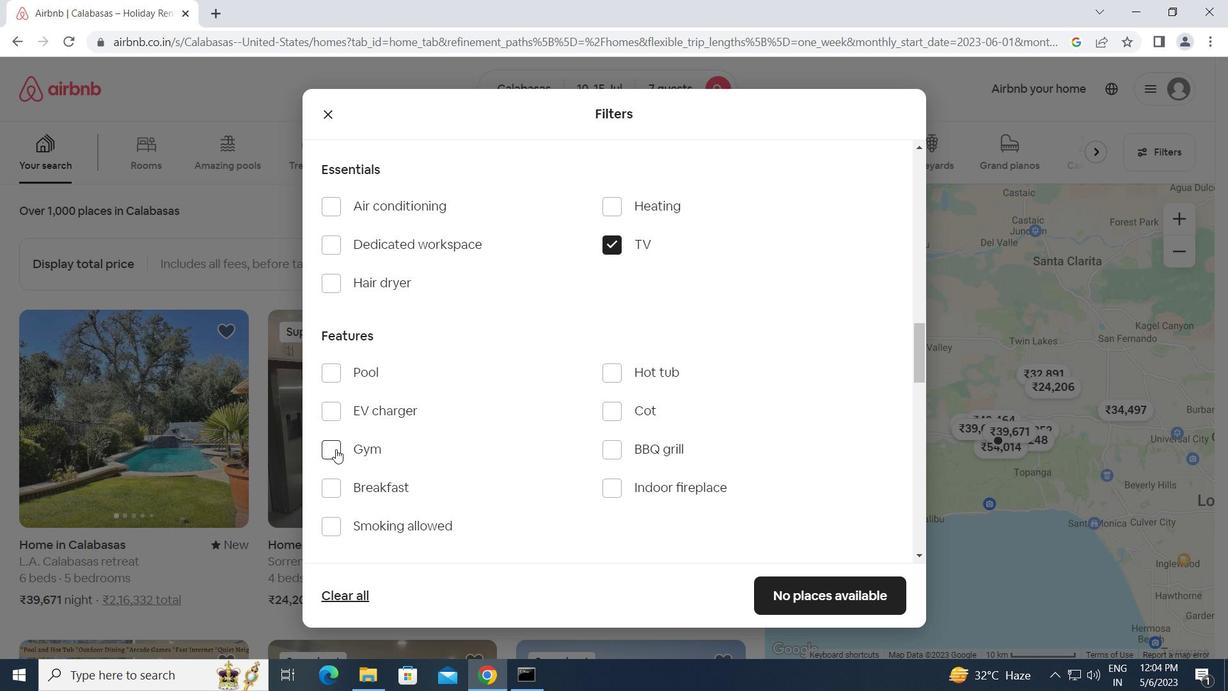 
Action: Mouse pressed left at (330, 447)
Screenshot: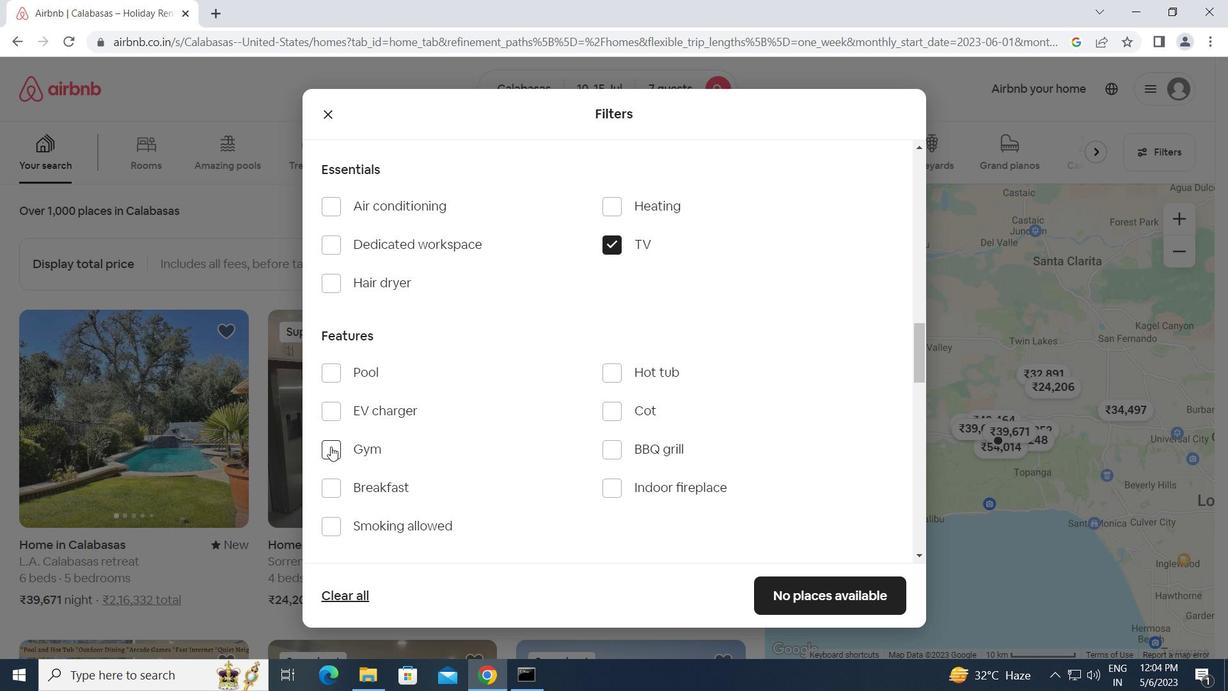 
Action: Mouse moved to (332, 488)
Screenshot: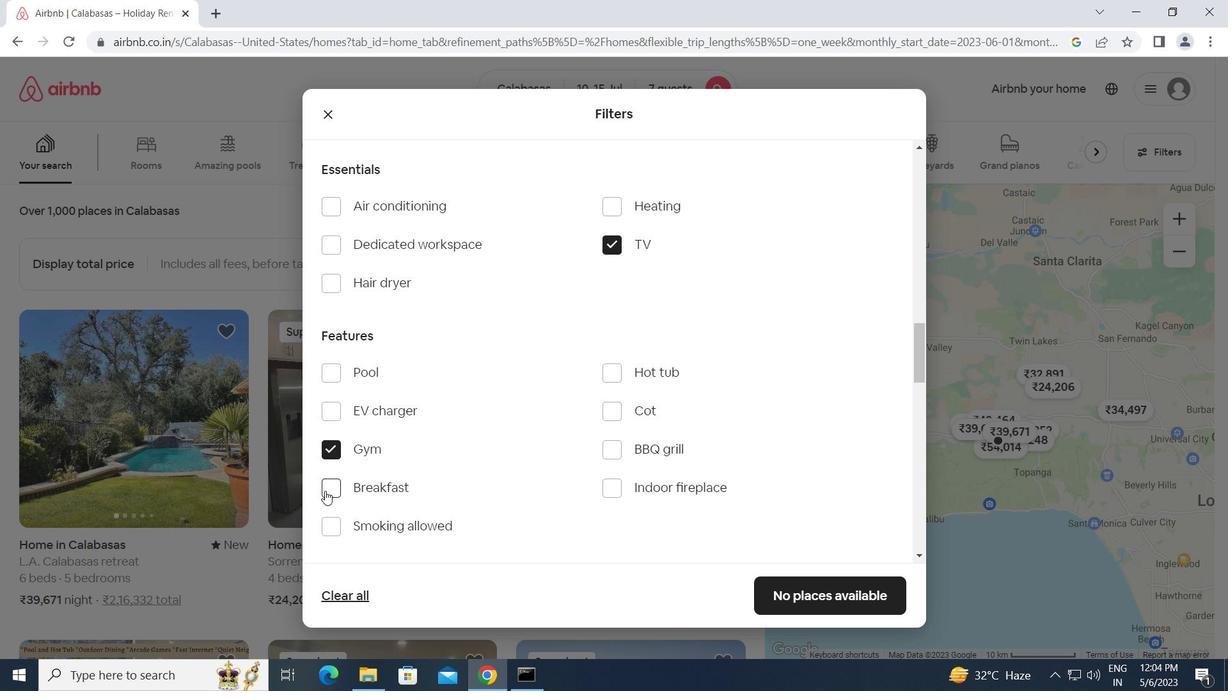 
Action: Mouse pressed left at (332, 488)
Screenshot: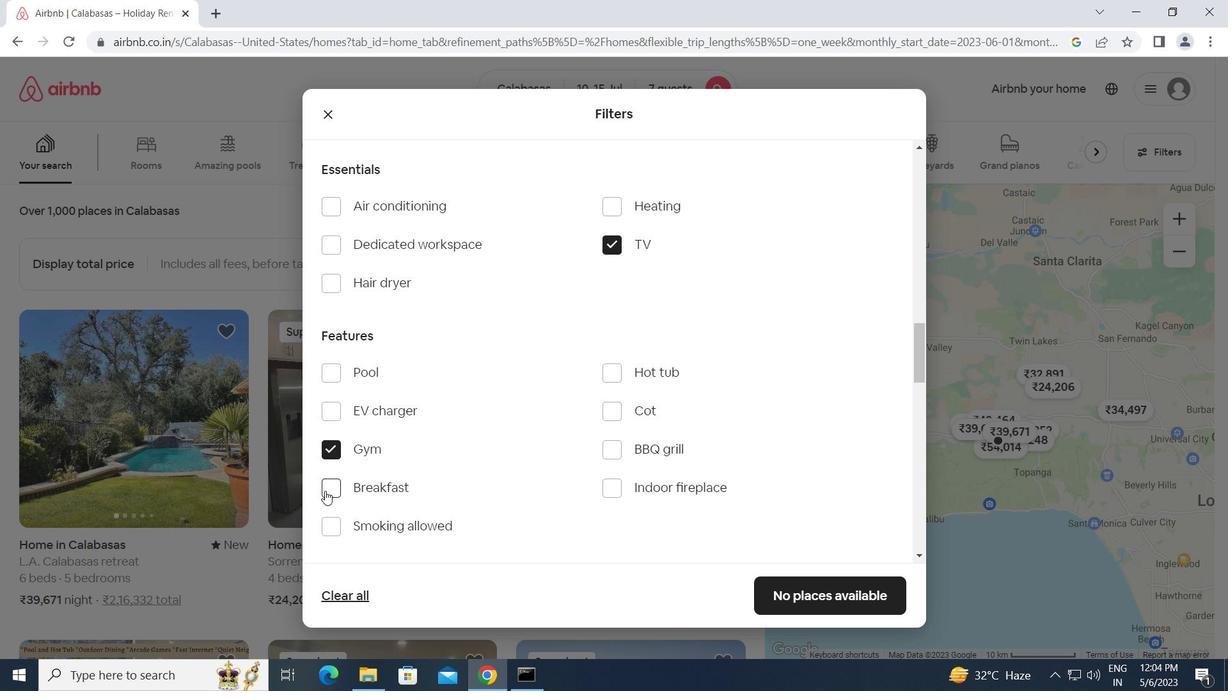 
Action: Mouse moved to (476, 500)
Screenshot: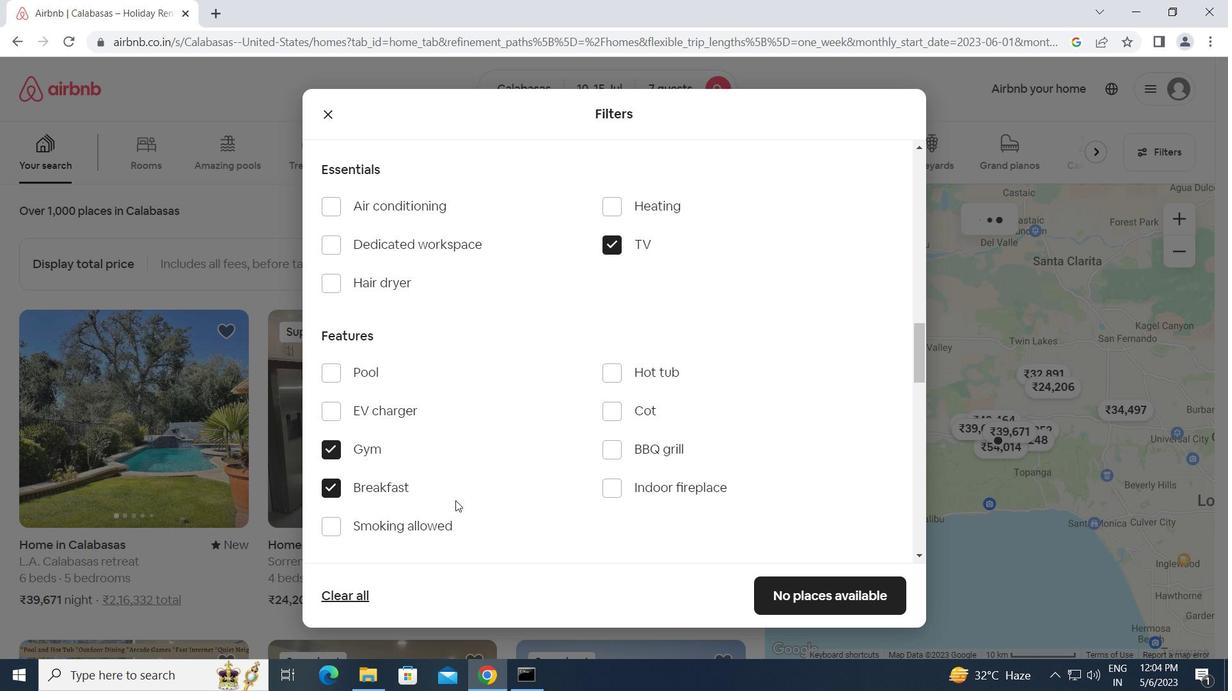 
Action: Mouse scrolled (476, 499) with delta (0, 0)
Screenshot: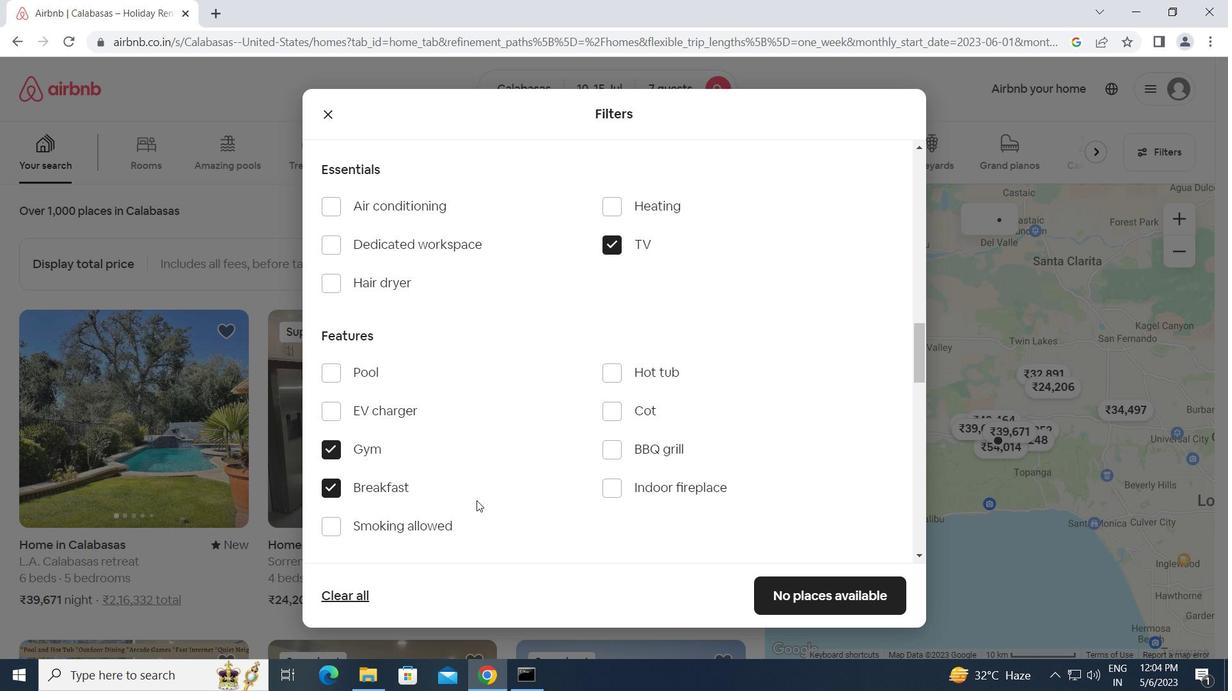 
Action: Mouse scrolled (476, 499) with delta (0, 0)
Screenshot: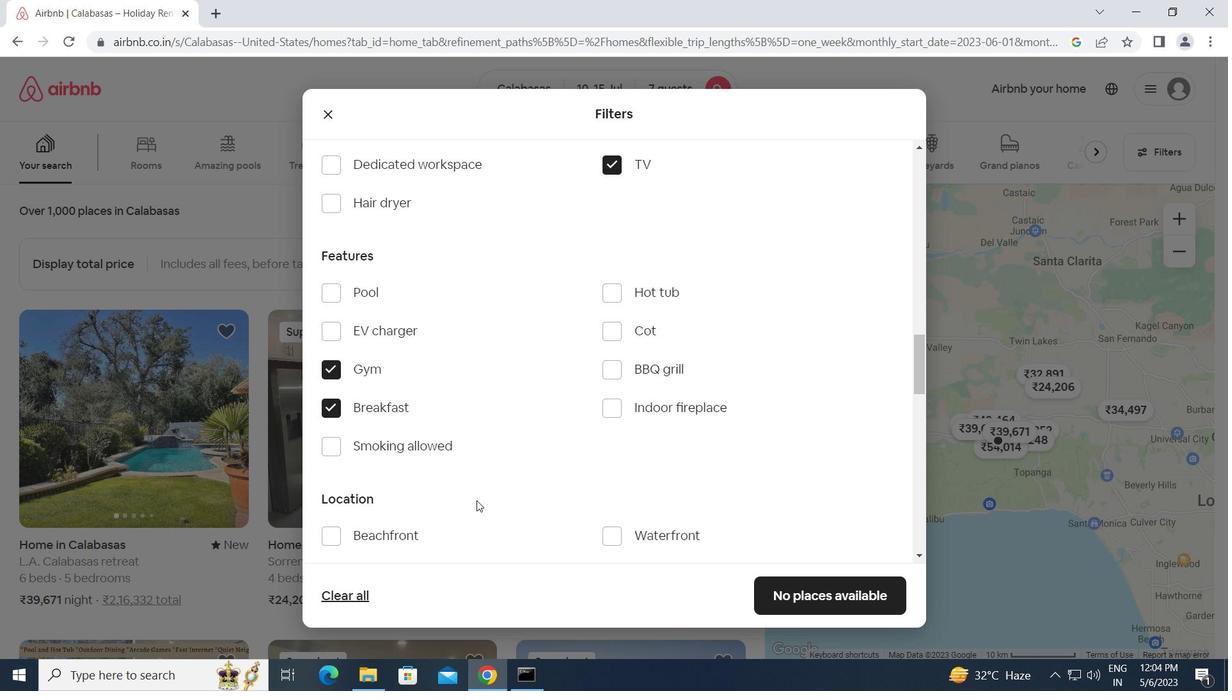 
Action: Mouse moved to (476, 500)
Screenshot: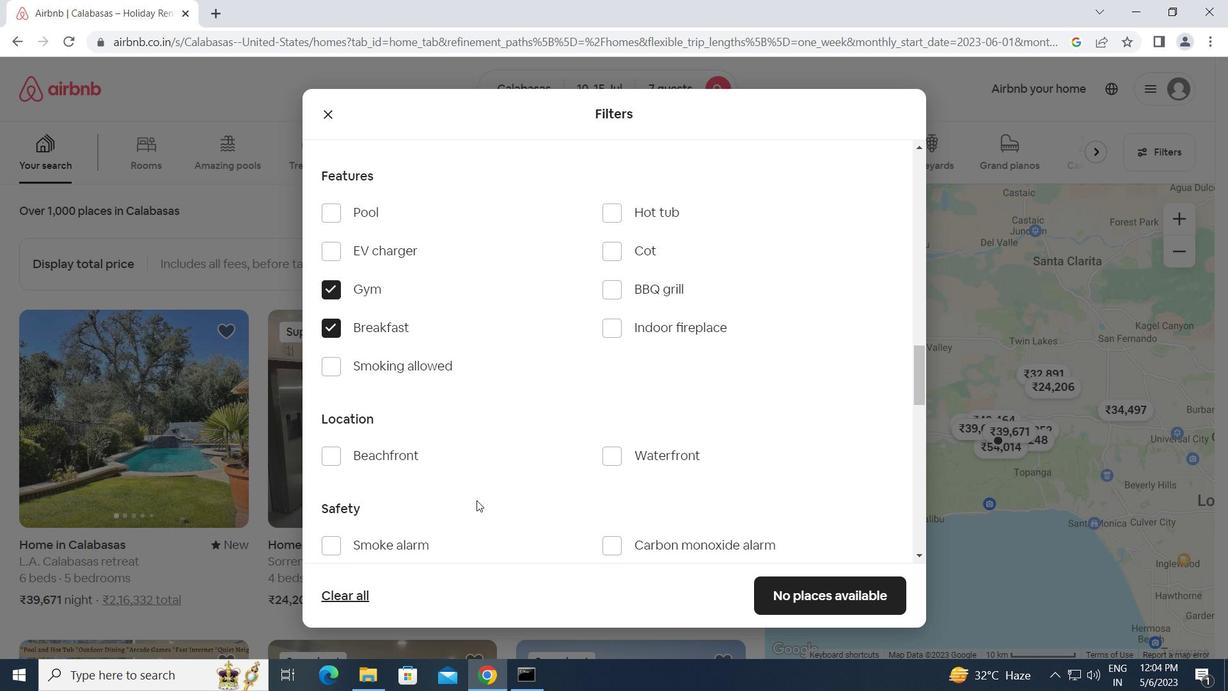 
Action: Mouse scrolled (476, 499) with delta (0, 0)
Screenshot: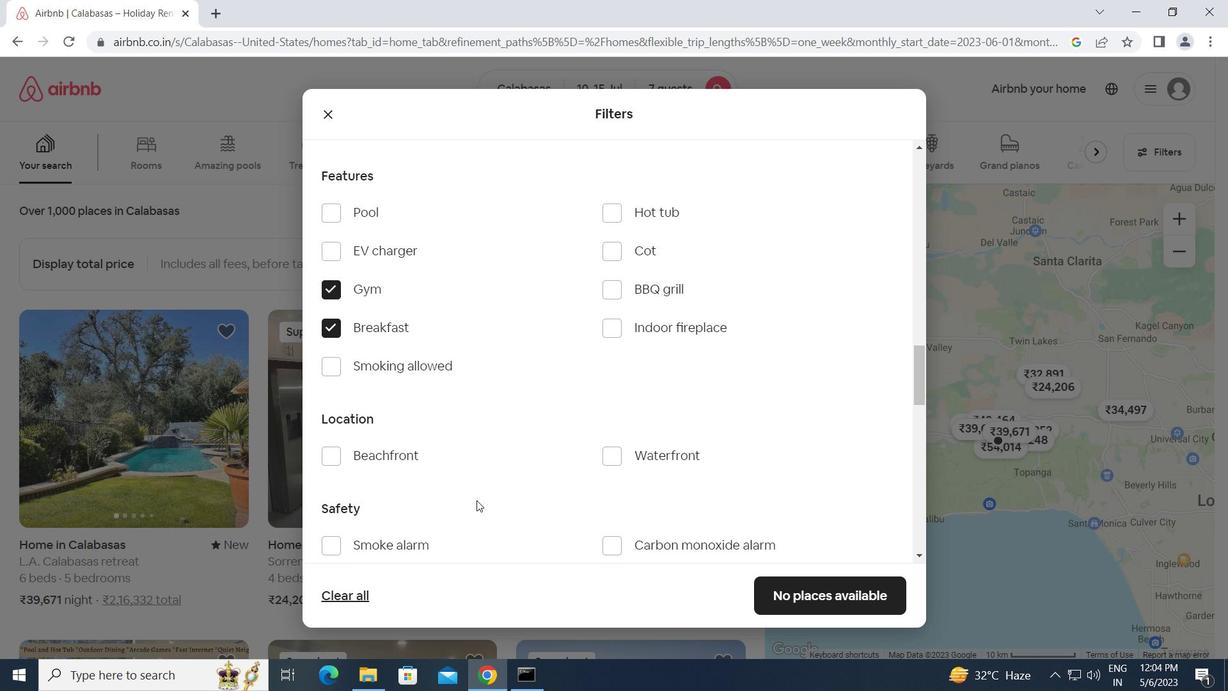 
Action: Mouse scrolled (476, 499) with delta (0, 0)
Screenshot: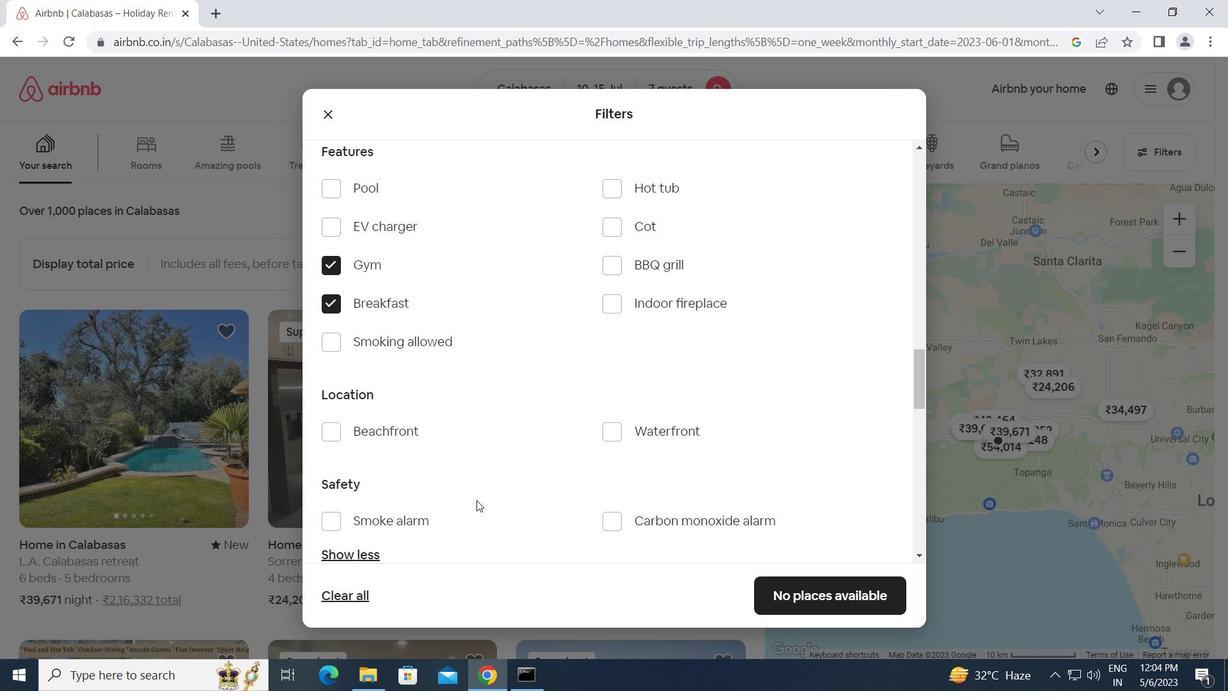 
Action: Mouse moved to (512, 496)
Screenshot: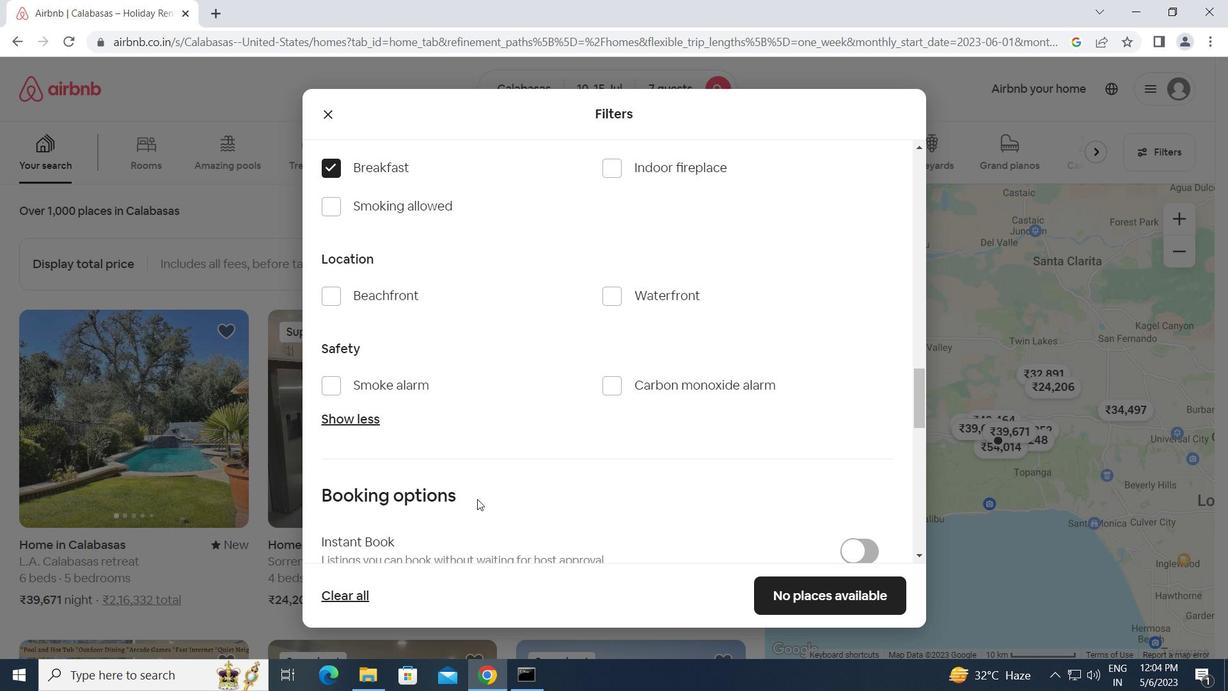 
Action: Mouse scrolled (512, 495) with delta (0, 0)
Screenshot: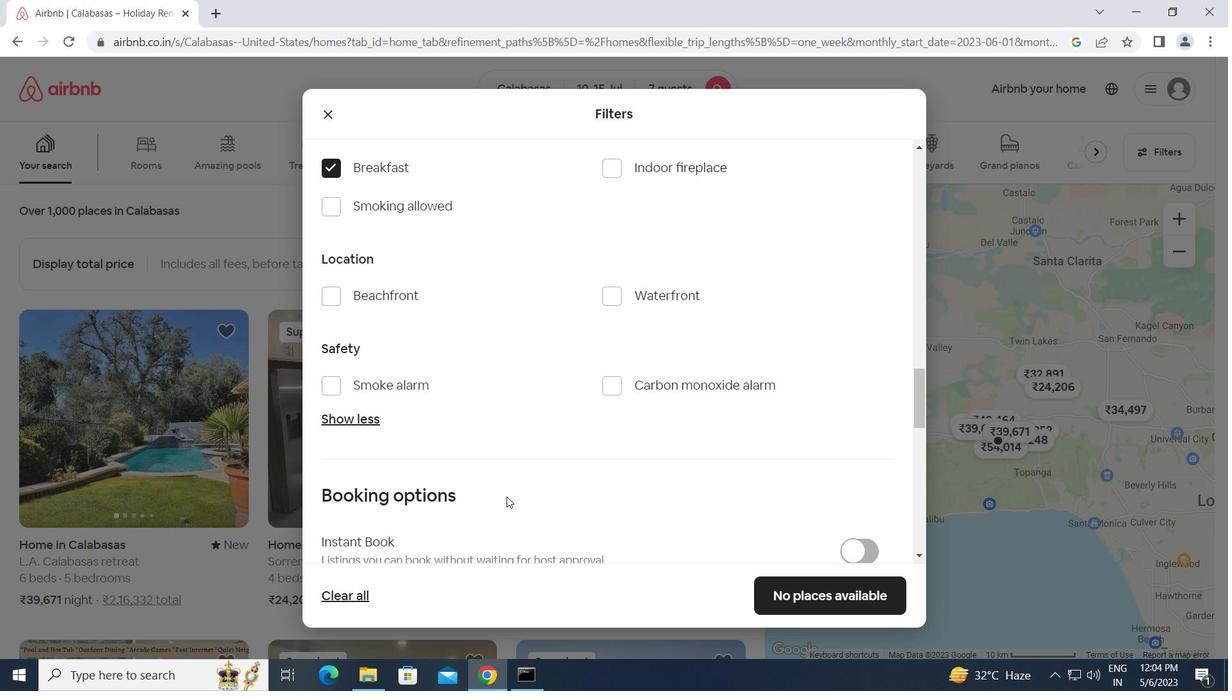 
Action: Mouse scrolled (512, 495) with delta (0, 0)
Screenshot: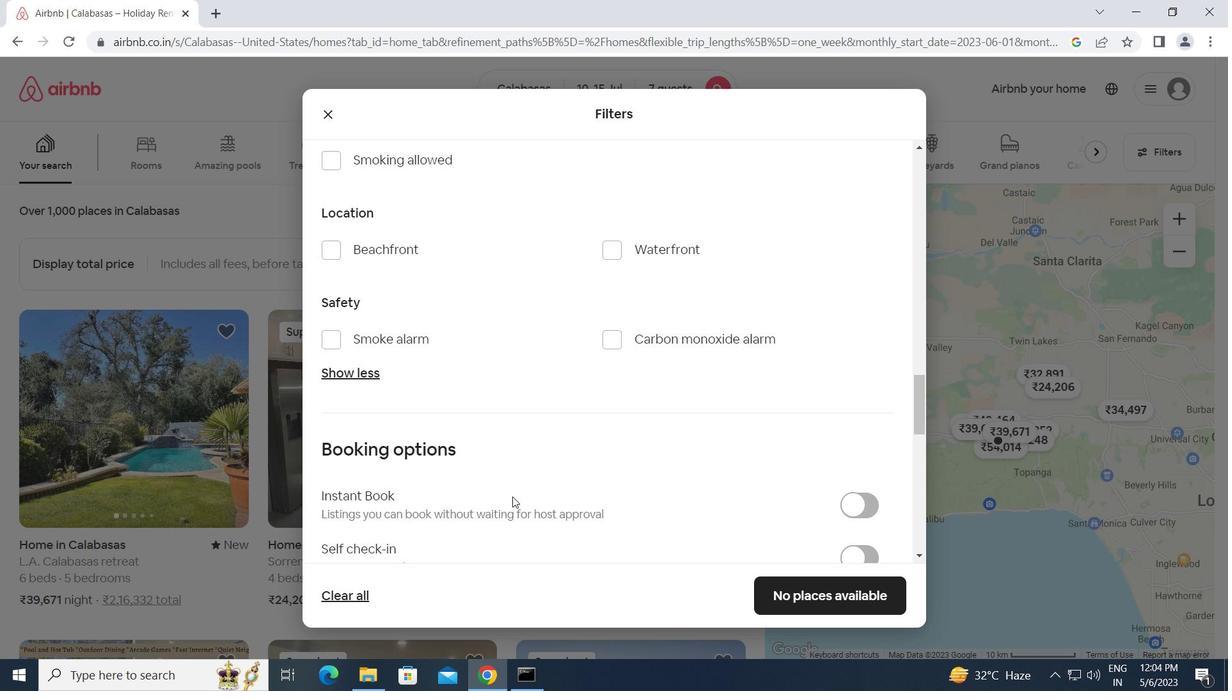 
Action: Mouse moved to (854, 446)
Screenshot: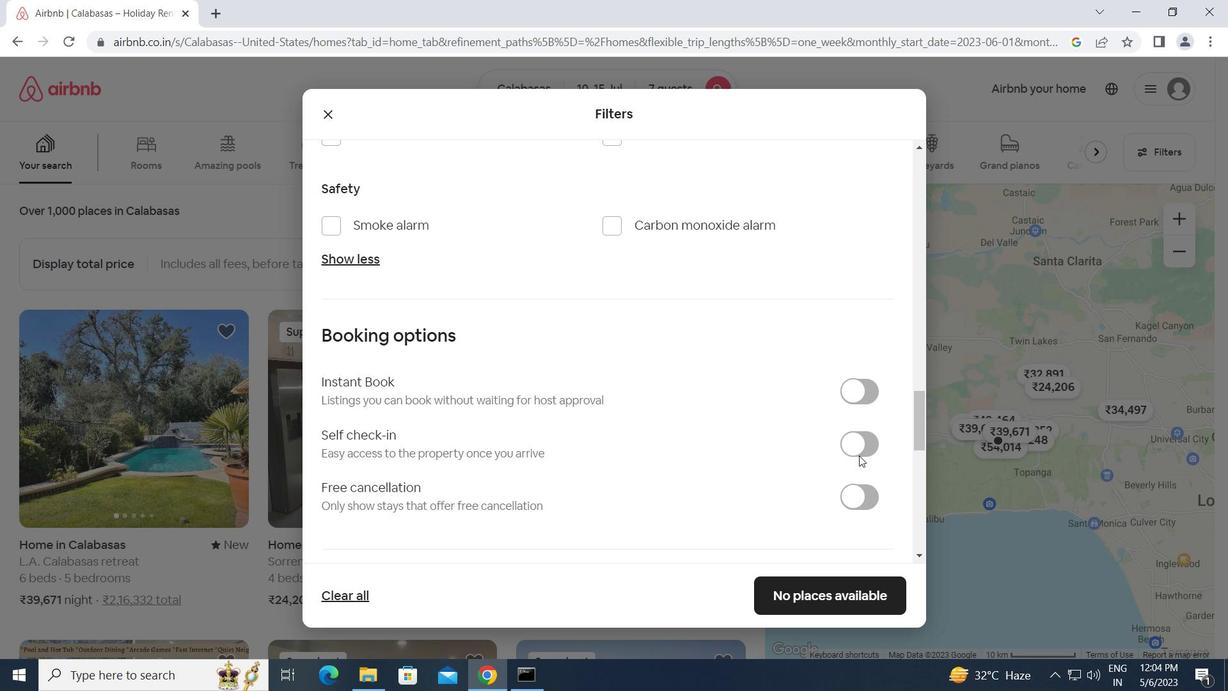 
Action: Mouse pressed left at (854, 446)
Screenshot: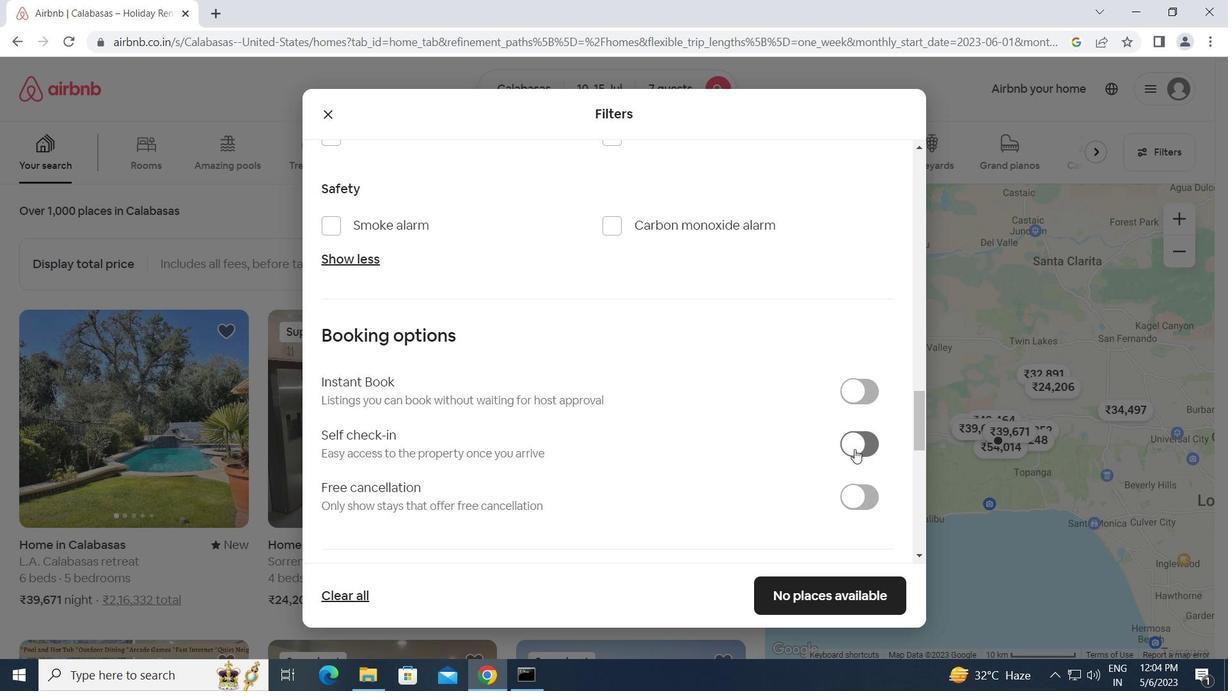 
Action: Mouse moved to (726, 477)
Screenshot: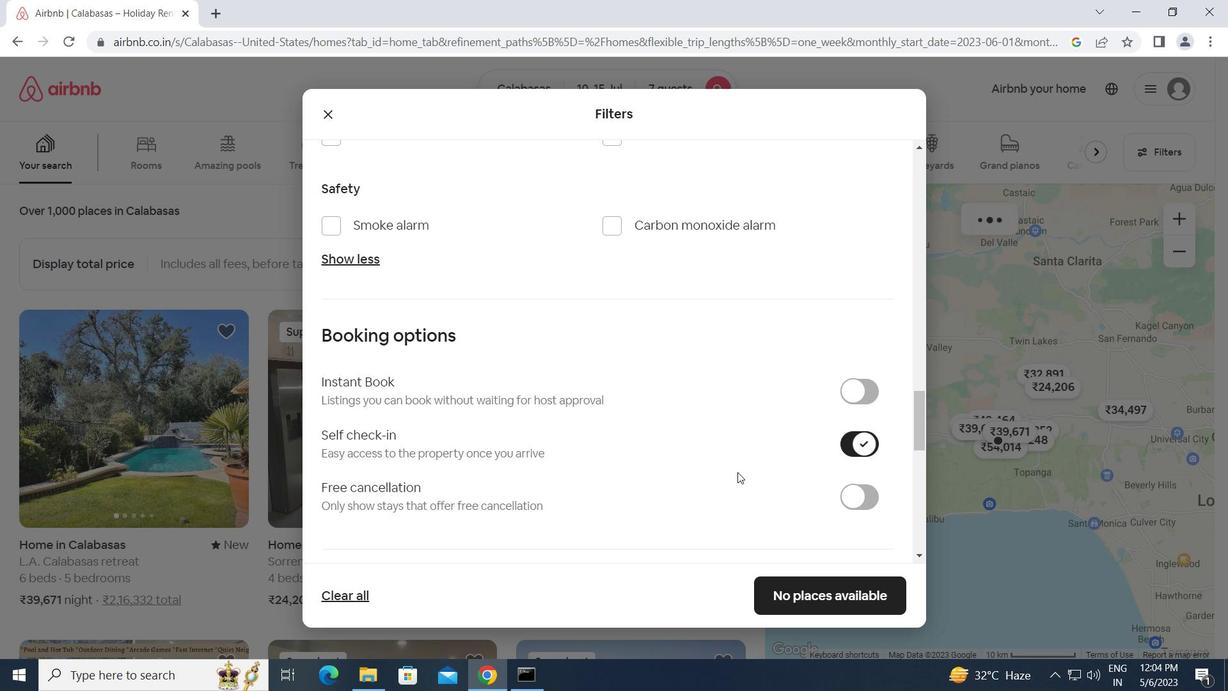 
Action: Mouse scrolled (726, 476) with delta (0, 0)
Screenshot: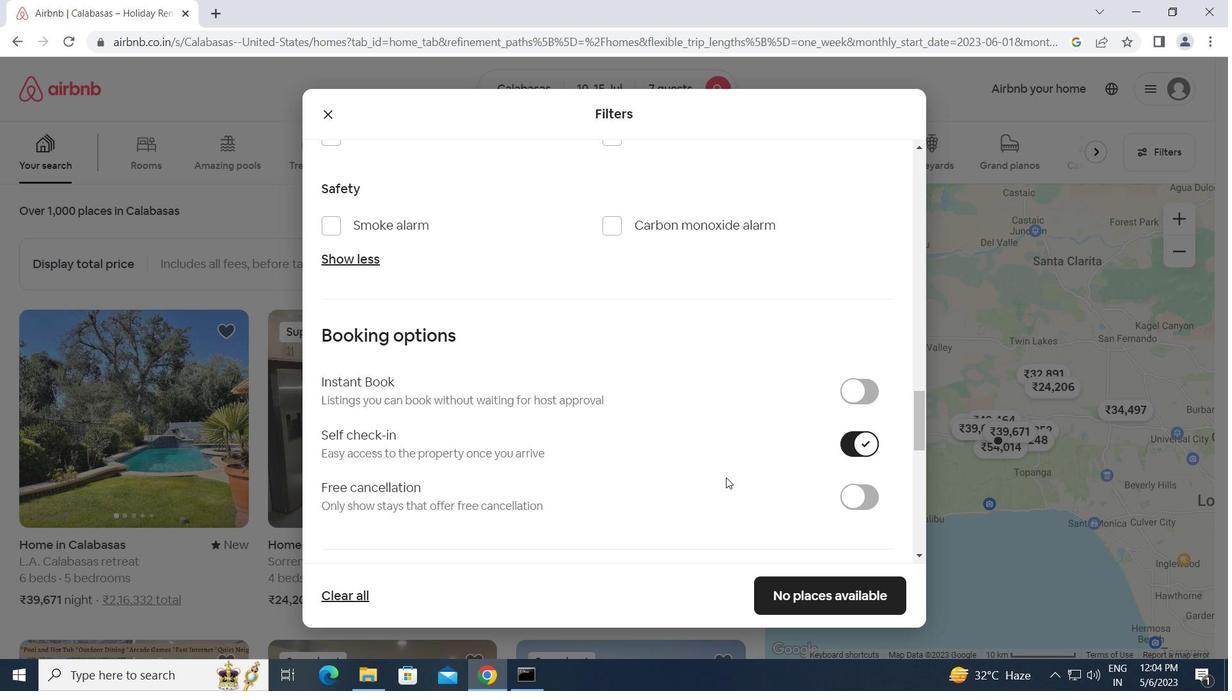 
Action: Mouse scrolled (726, 476) with delta (0, 0)
Screenshot: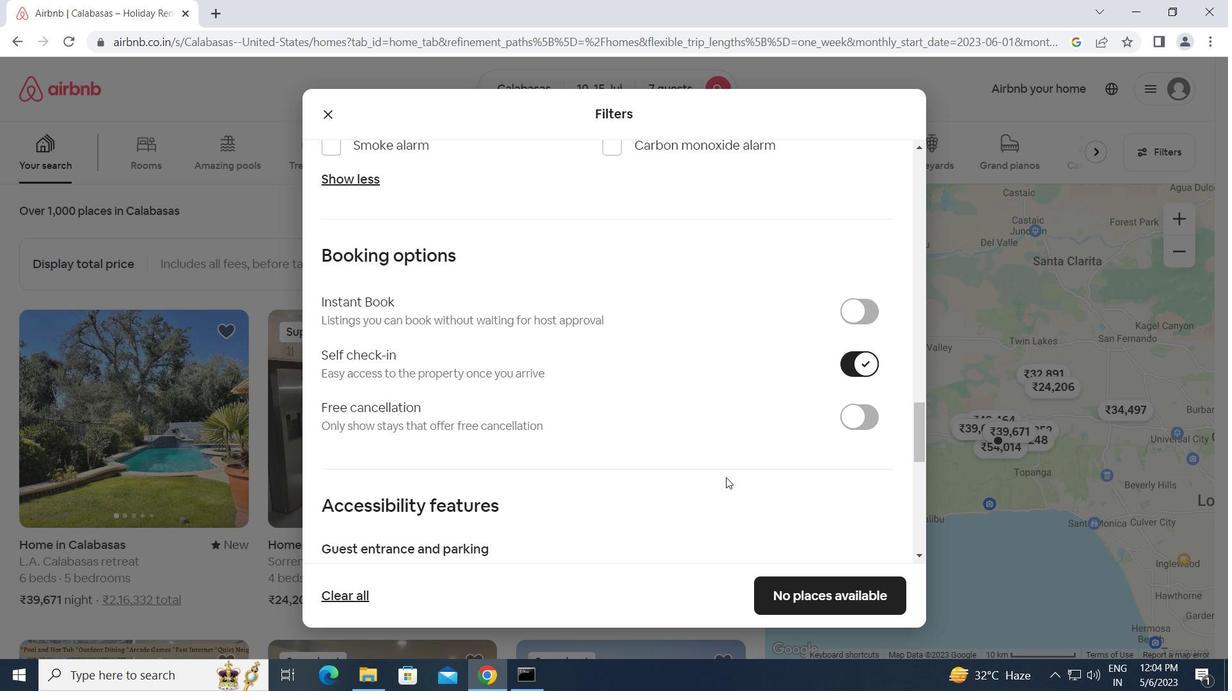 
Action: Mouse scrolled (726, 476) with delta (0, 0)
Screenshot: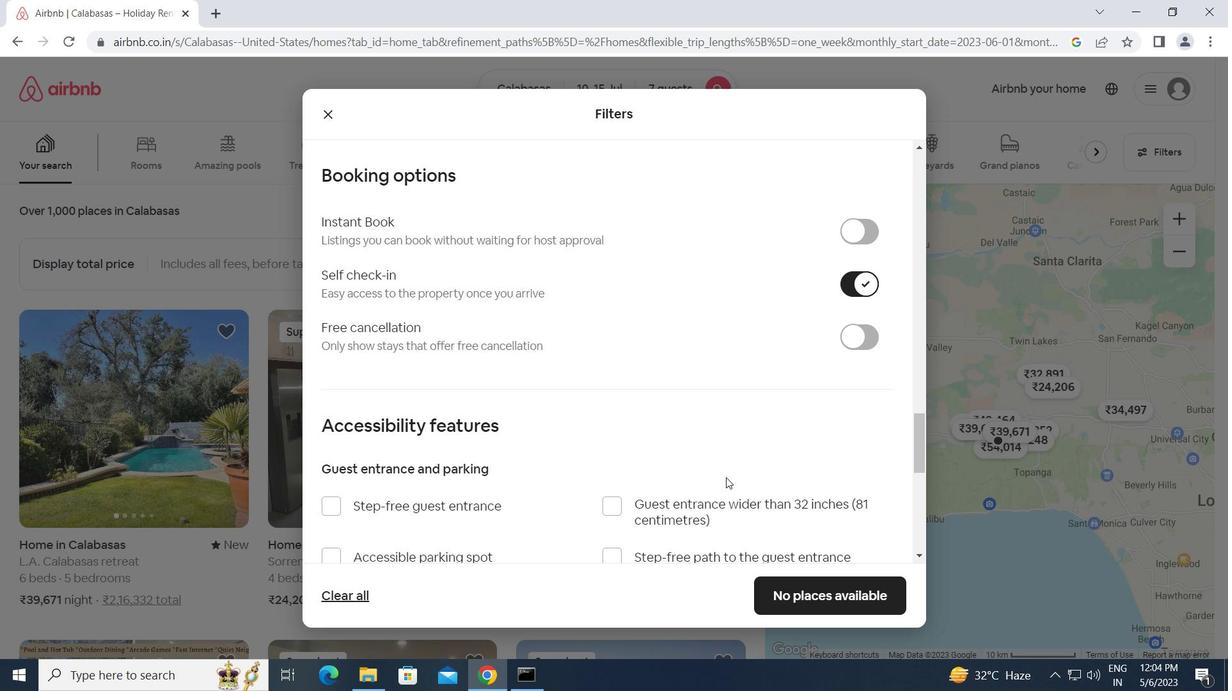 
Action: Mouse scrolled (726, 476) with delta (0, 0)
Screenshot: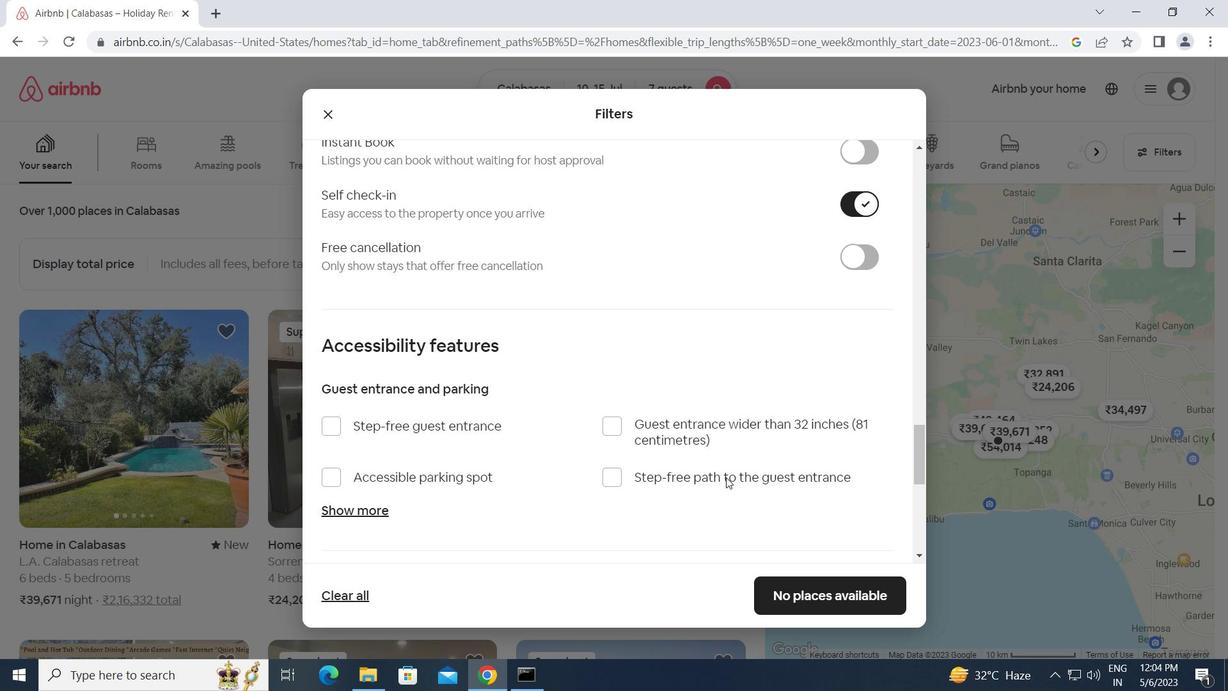 
Action: Mouse scrolled (726, 476) with delta (0, 0)
Screenshot: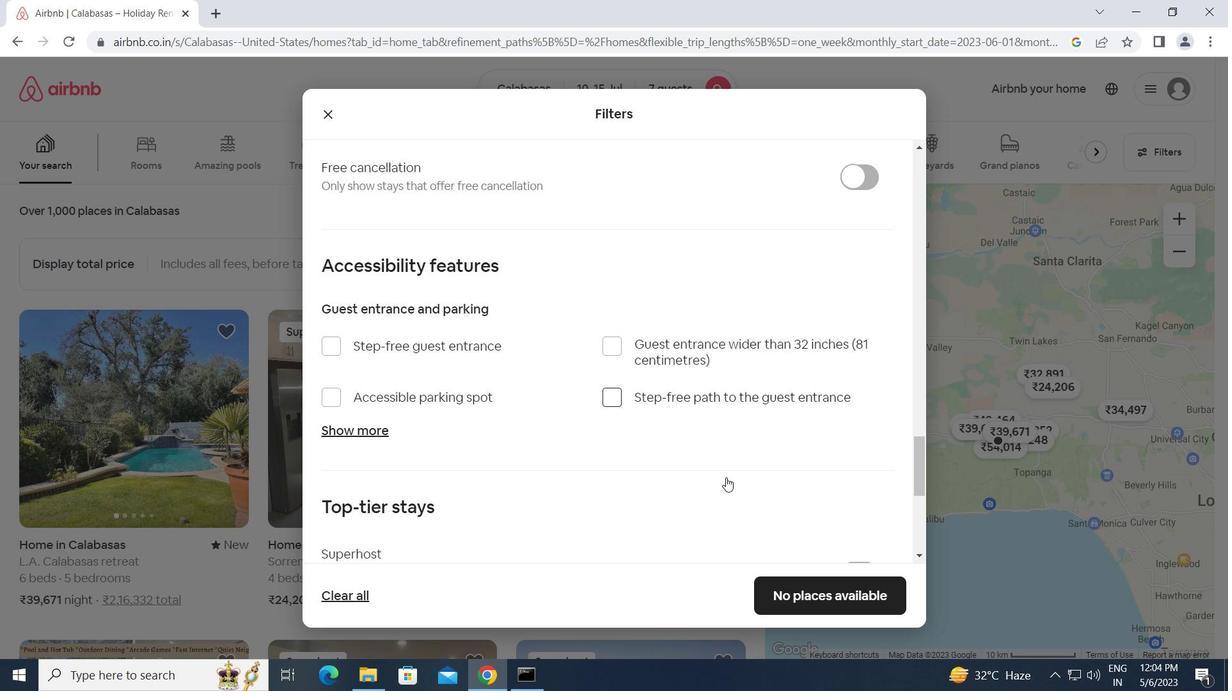 
Action: Mouse scrolled (726, 476) with delta (0, 0)
Screenshot: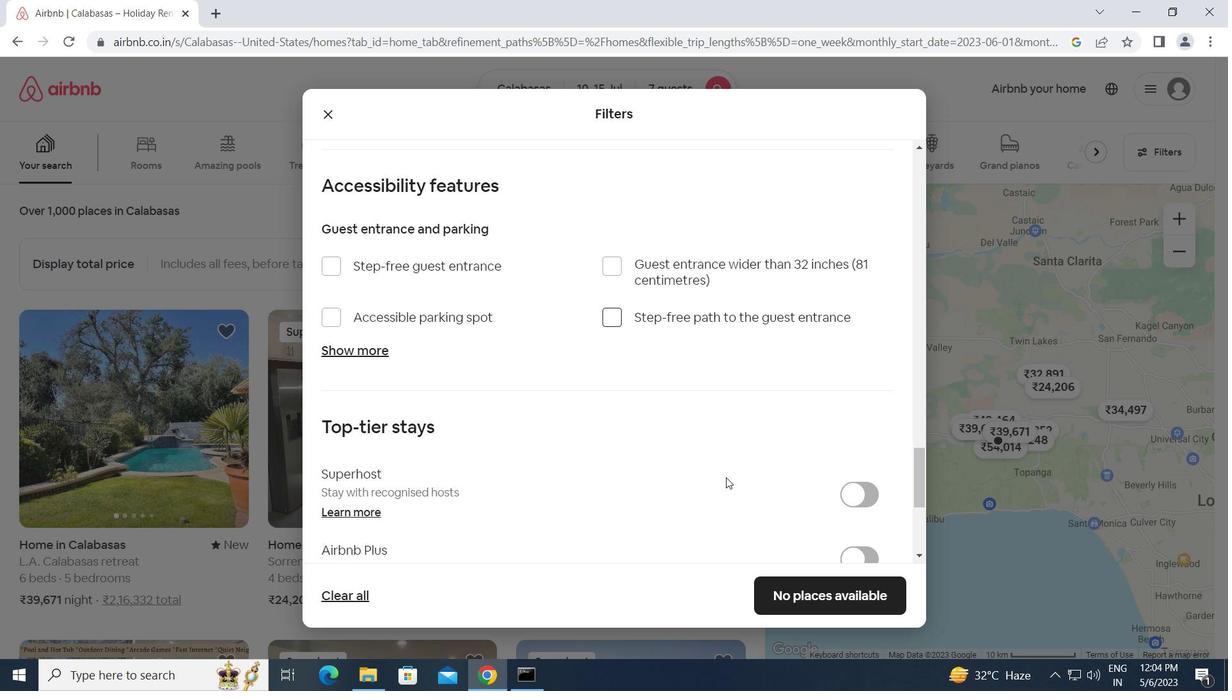 
Action: Mouse scrolled (726, 476) with delta (0, 0)
Screenshot: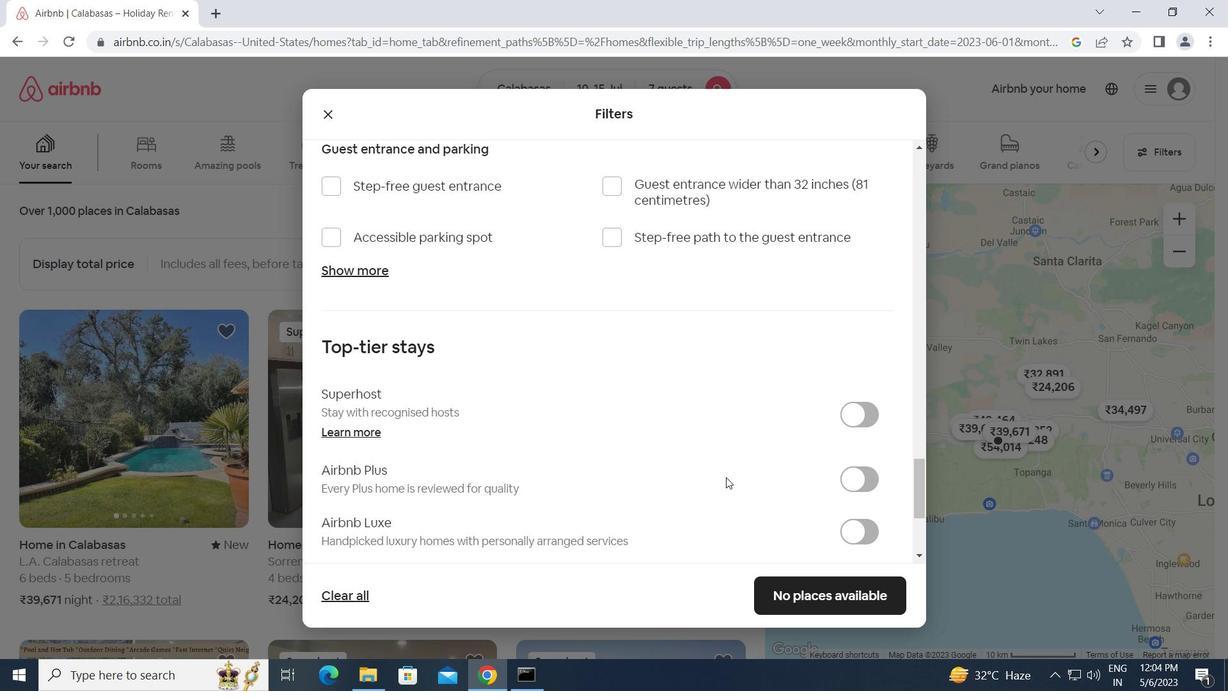 
Action: Mouse scrolled (726, 476) with delta (0, 0)
Screenshot: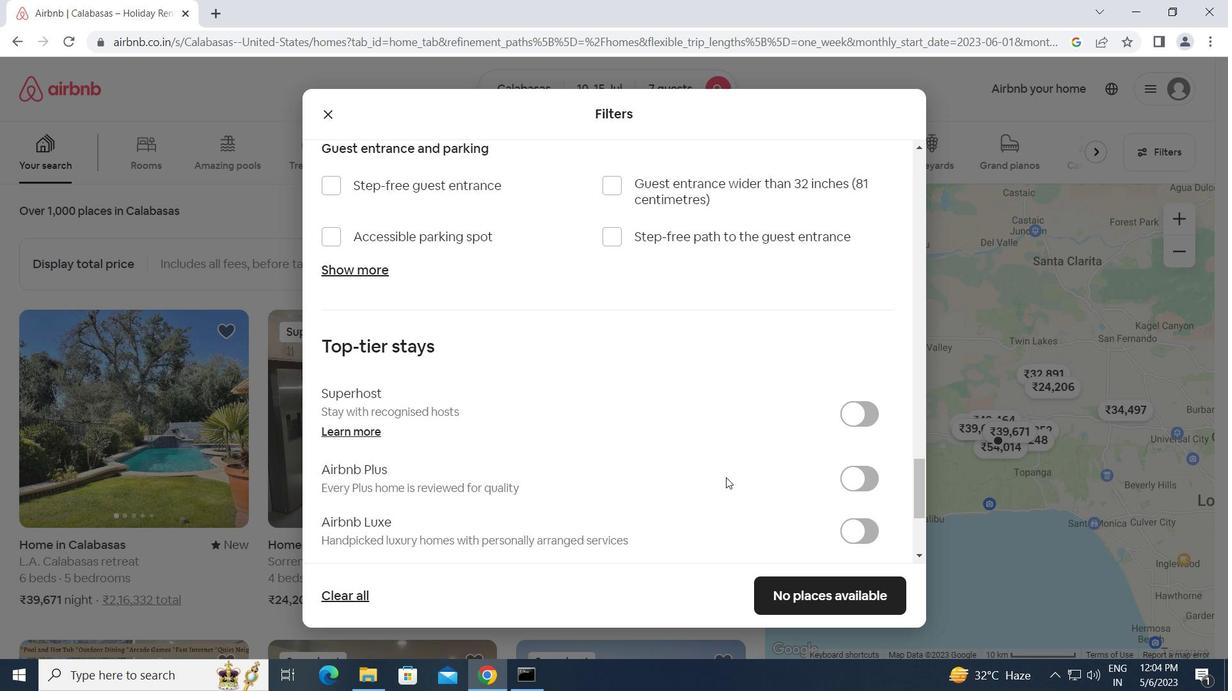 
Action: Mouse scrolled (726, 476) with delta (0, 0)
Screenshot: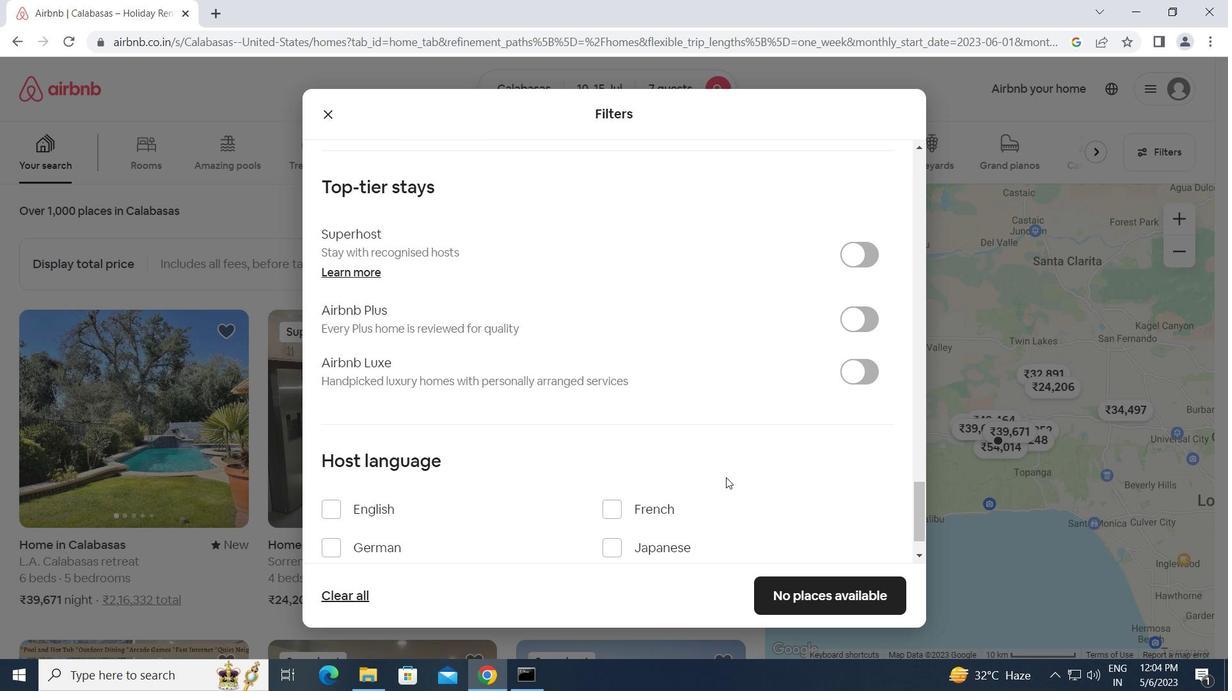
Action: Mouse moved to (335, 451)
Screenshot: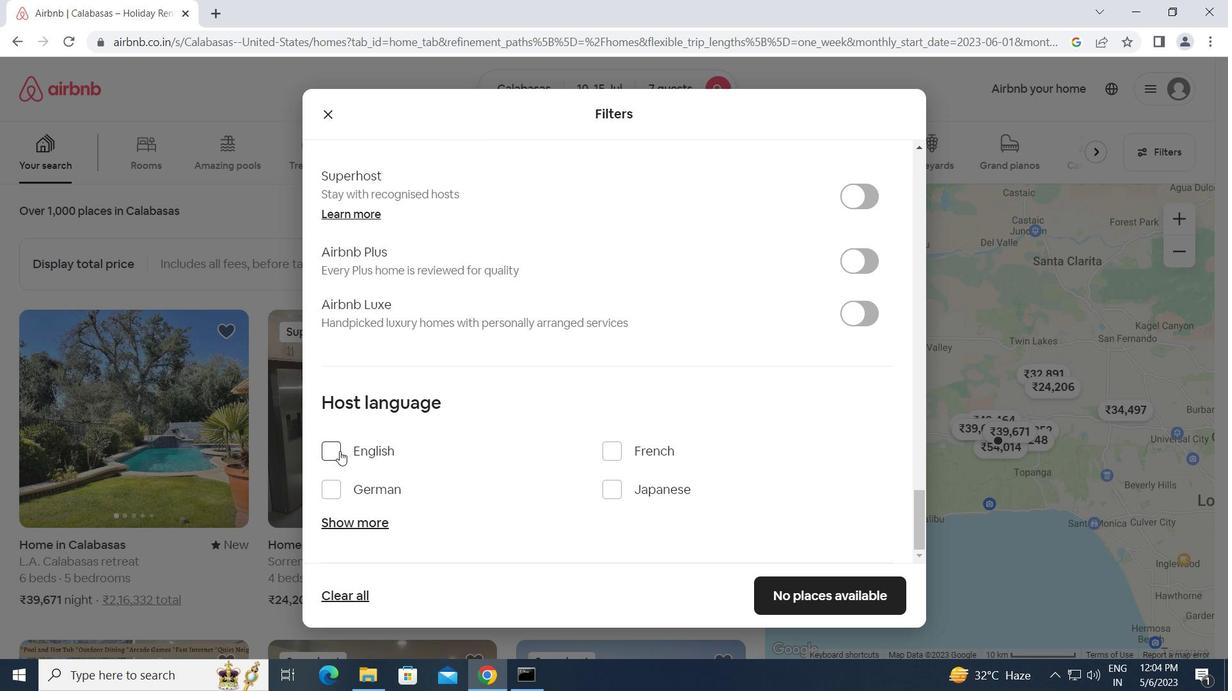 
Action: Mouse pressed left at (335, 451)
Screenshot: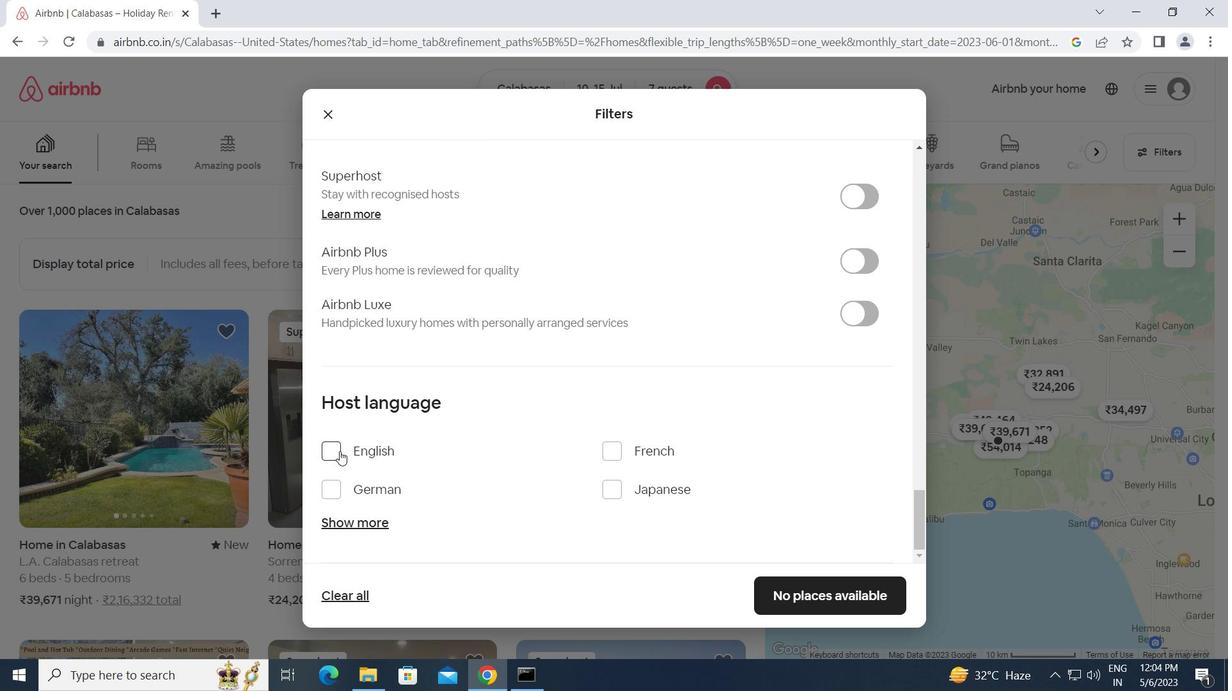 
Action: Mouse moved to (828, 588)
Screenshot: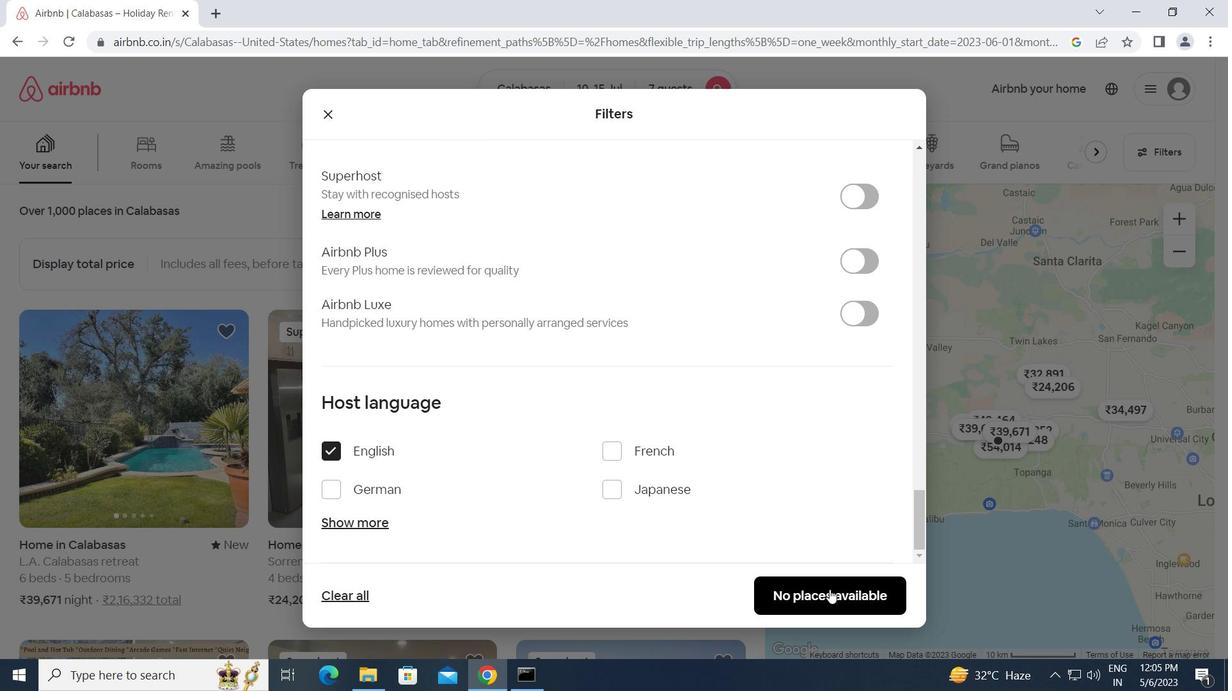 
Action: Mouse pressed left at (828, 588)
Screenshot: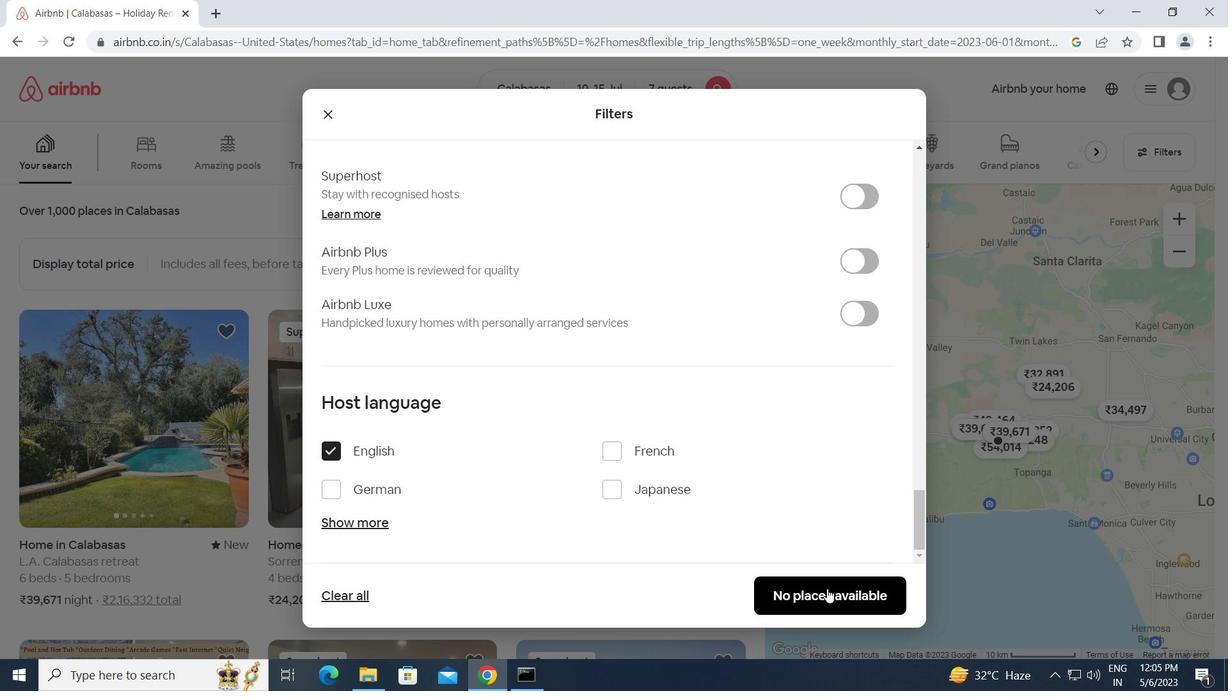 
Action: Mouse moved to (827, 588)
Screenshot: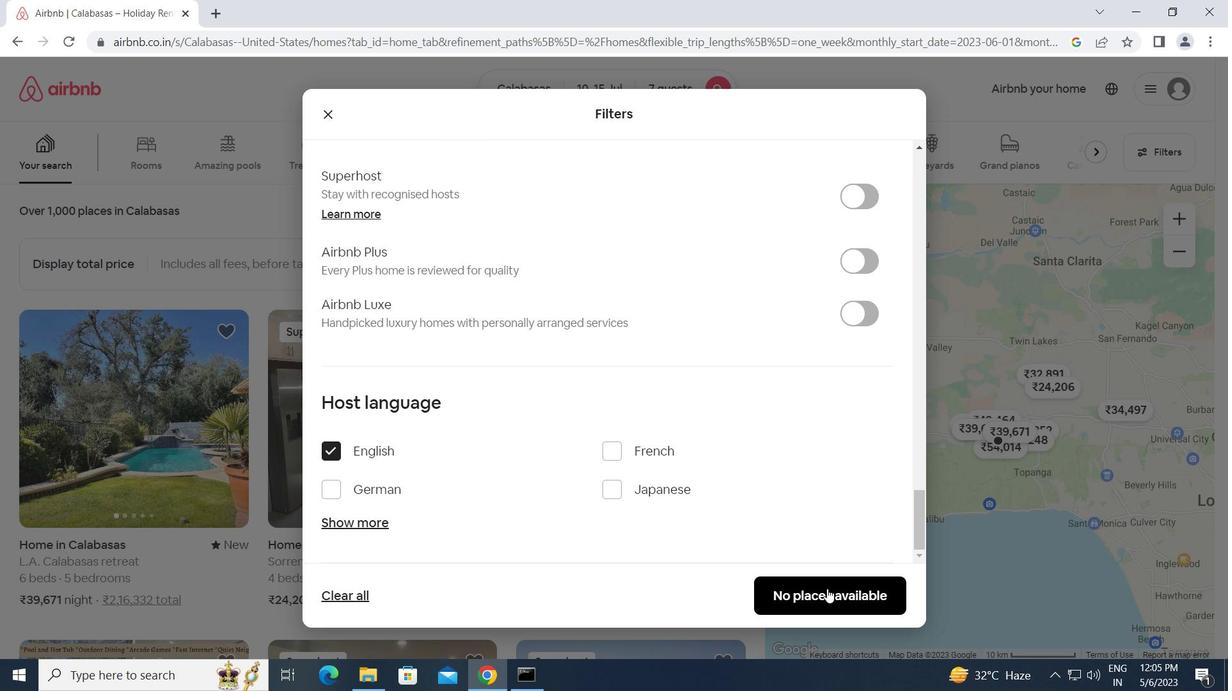 
